 Task: Enable "Do Not Disturb" mode and configure its schedule and exceptions.
Action: Mouse pressed left at (518, 311)
Screenshot: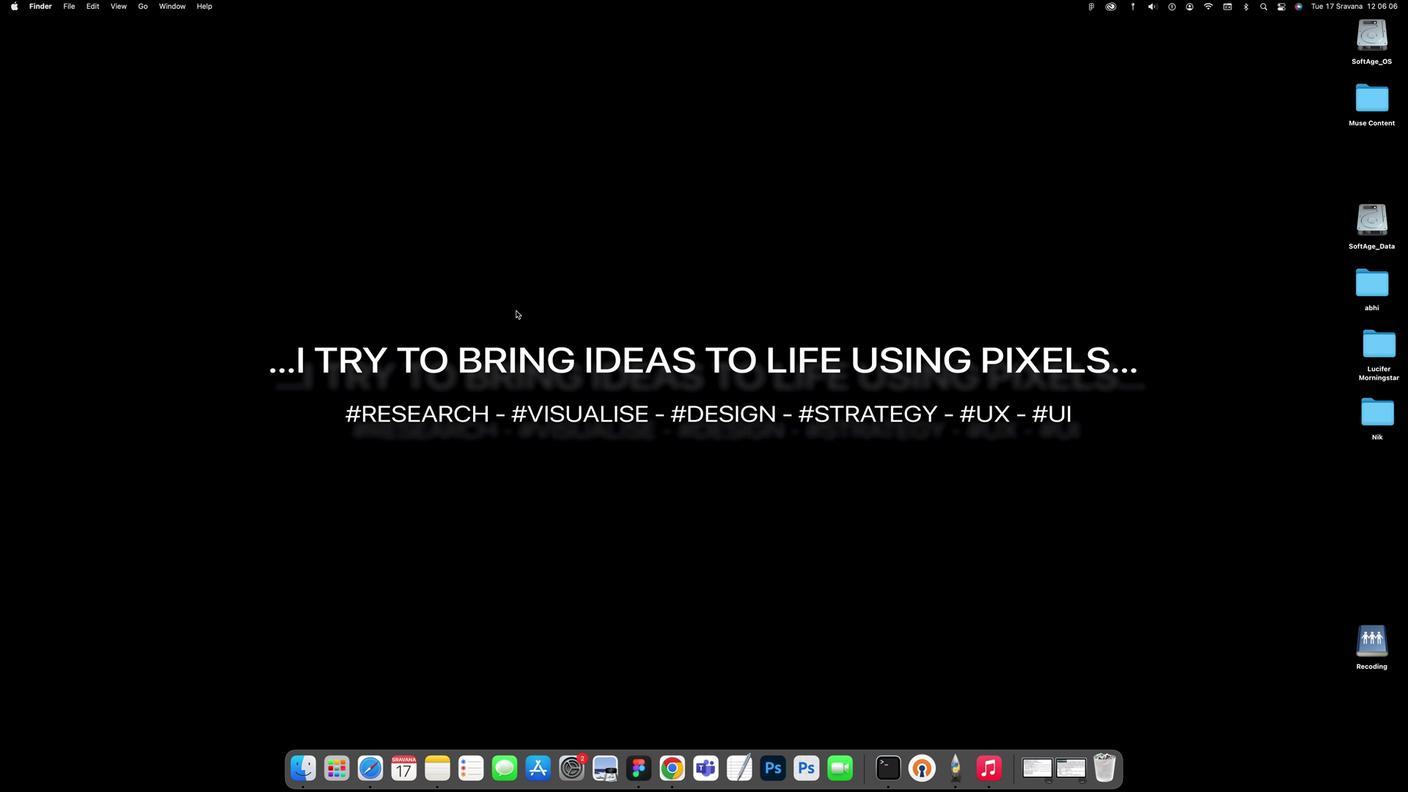 
Action: Mouse moved to (30, 10)
Screenshot: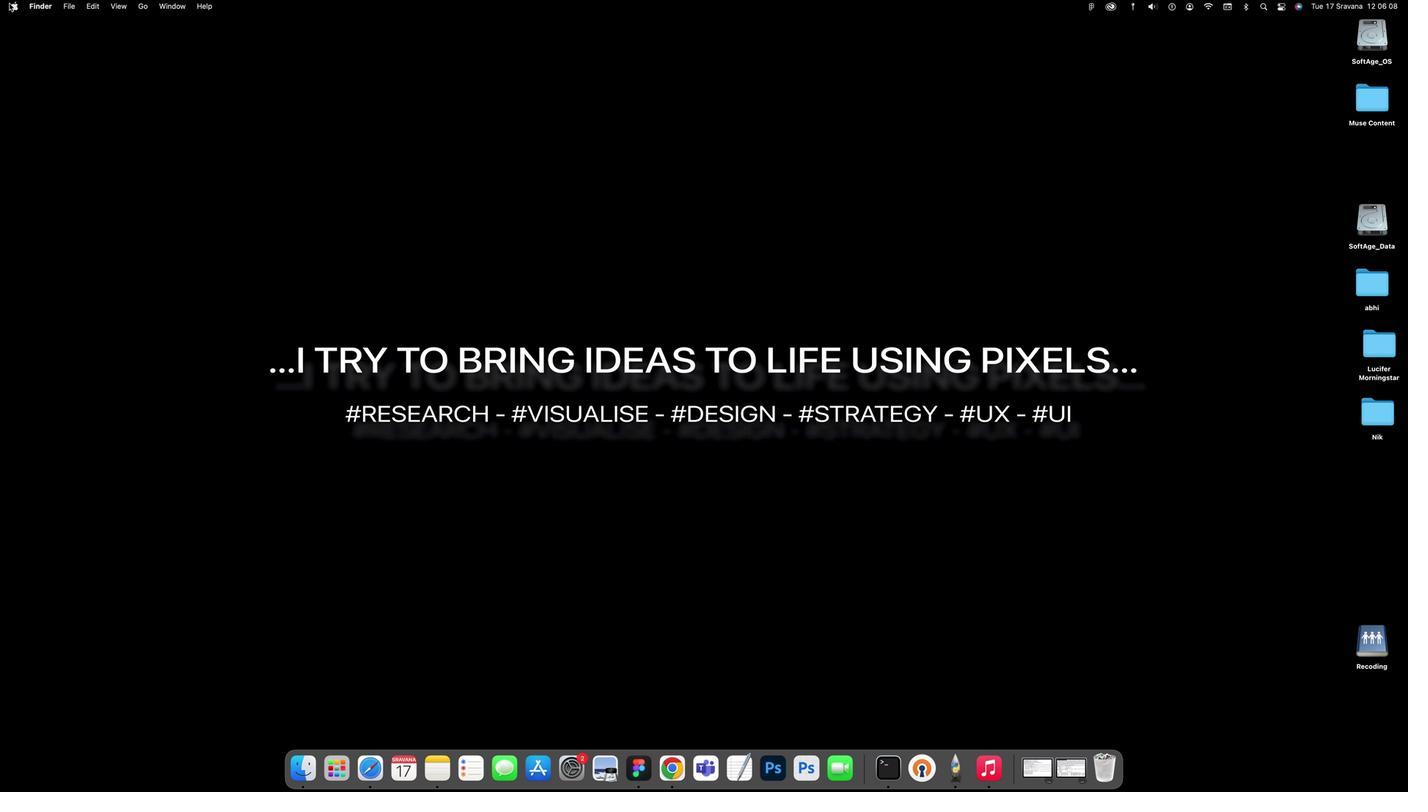 
Action: Mouse pressed left at (30, 10)
Screenshot: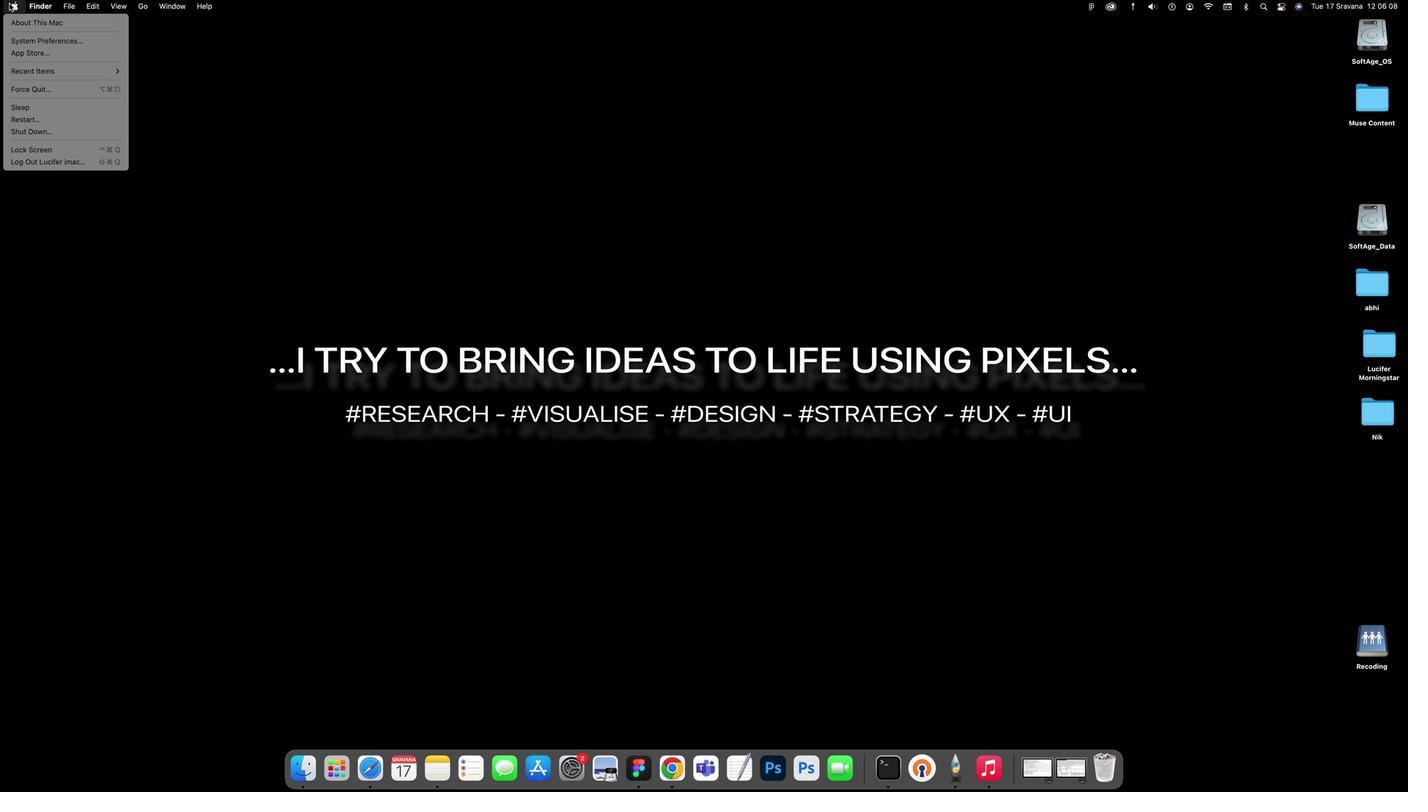 
Action: Mouse moved to (39, 46)
Screenshot: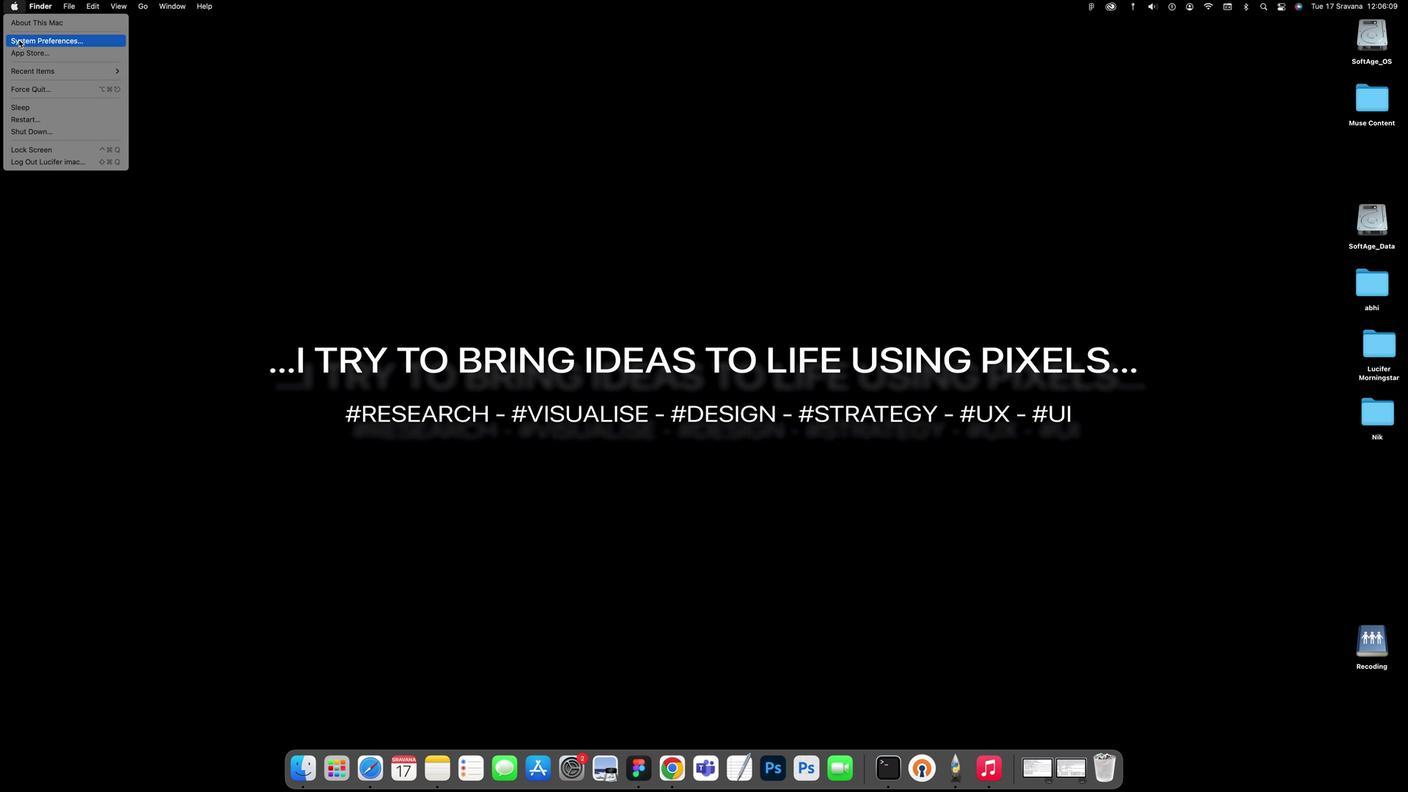 
Action: Mouse pressed left at (39, 46)
Screenshot: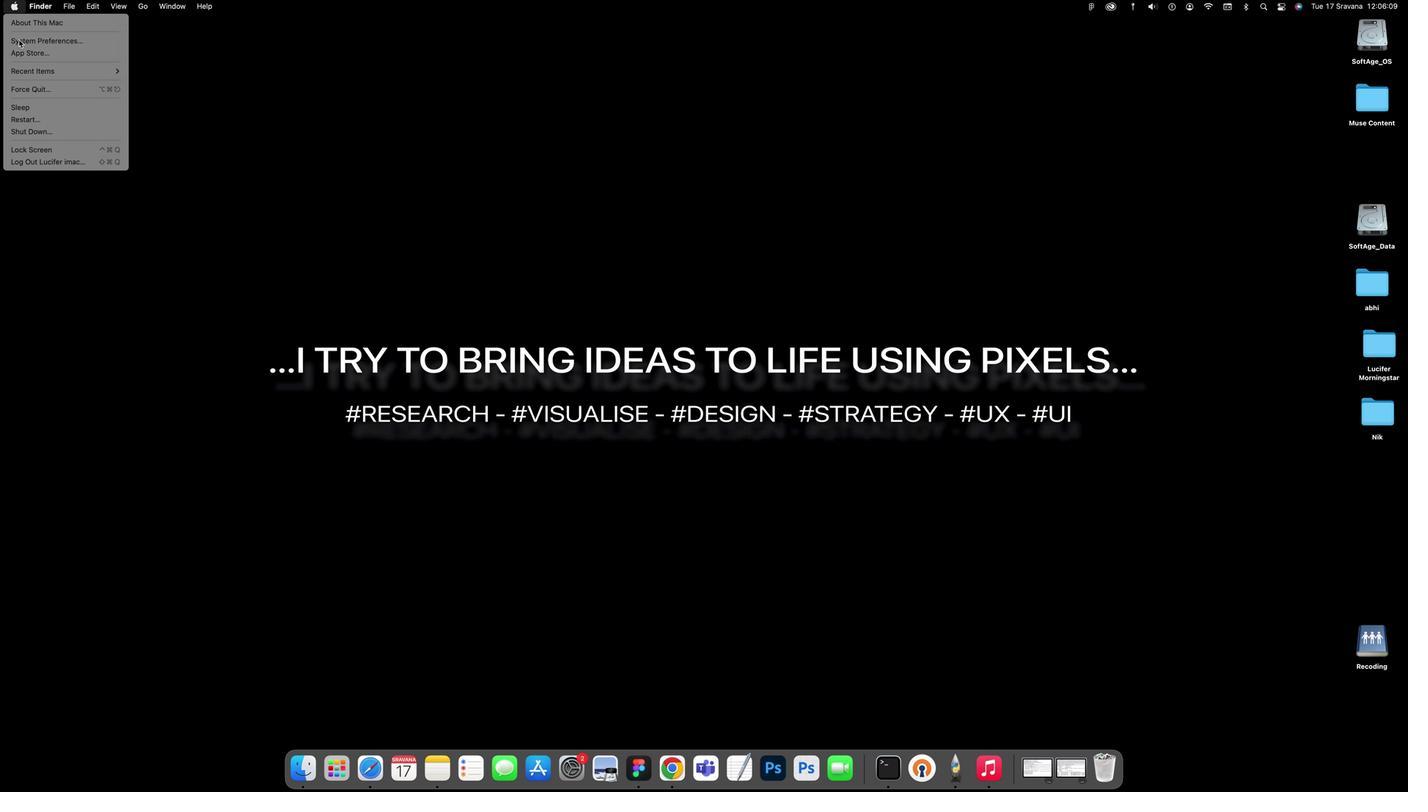 
Action: Mouse moved to (790, 341)
Screenshot: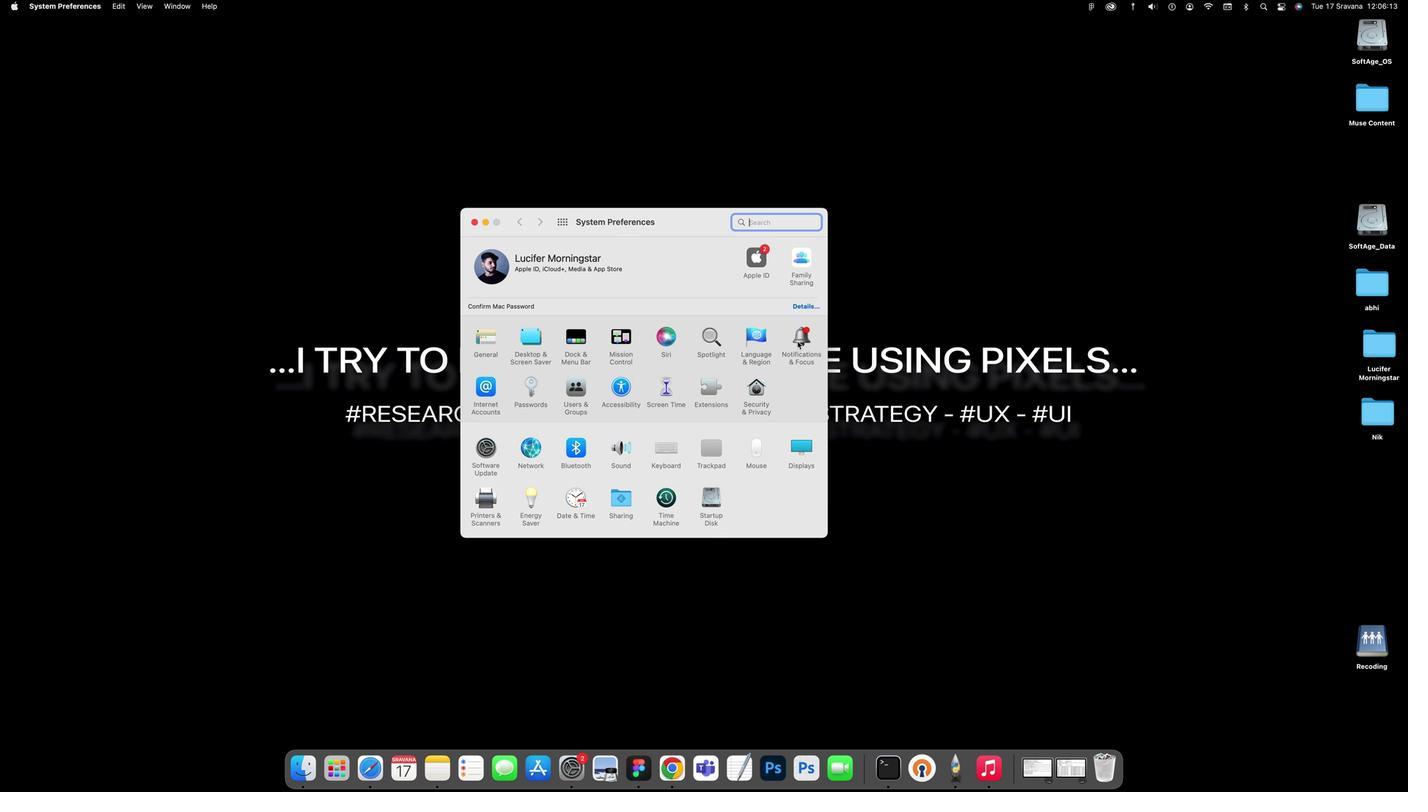 
Action: Mouse pressed left at (790, 341)
Screenshot: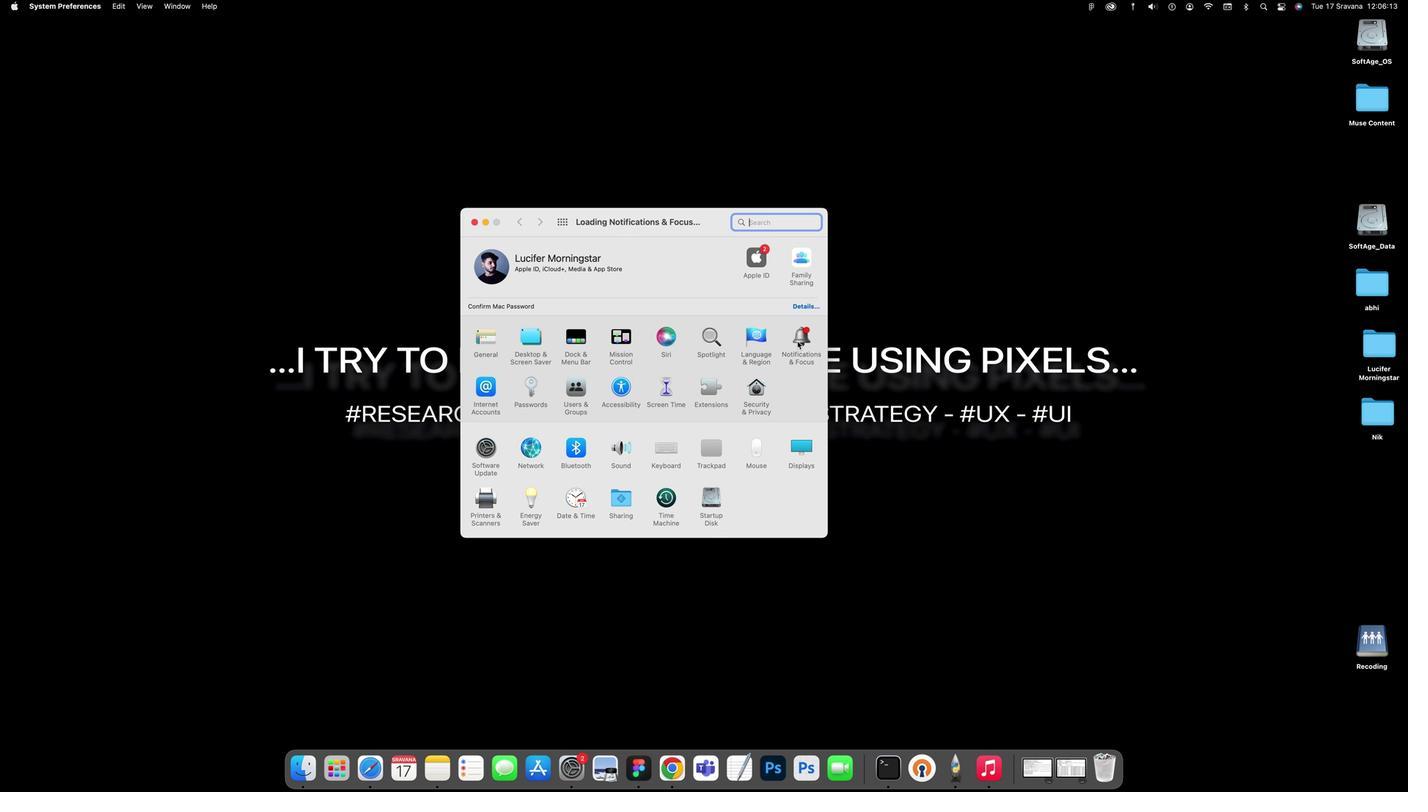 
Action: Mouse moved to (666, 253)
Screenshot: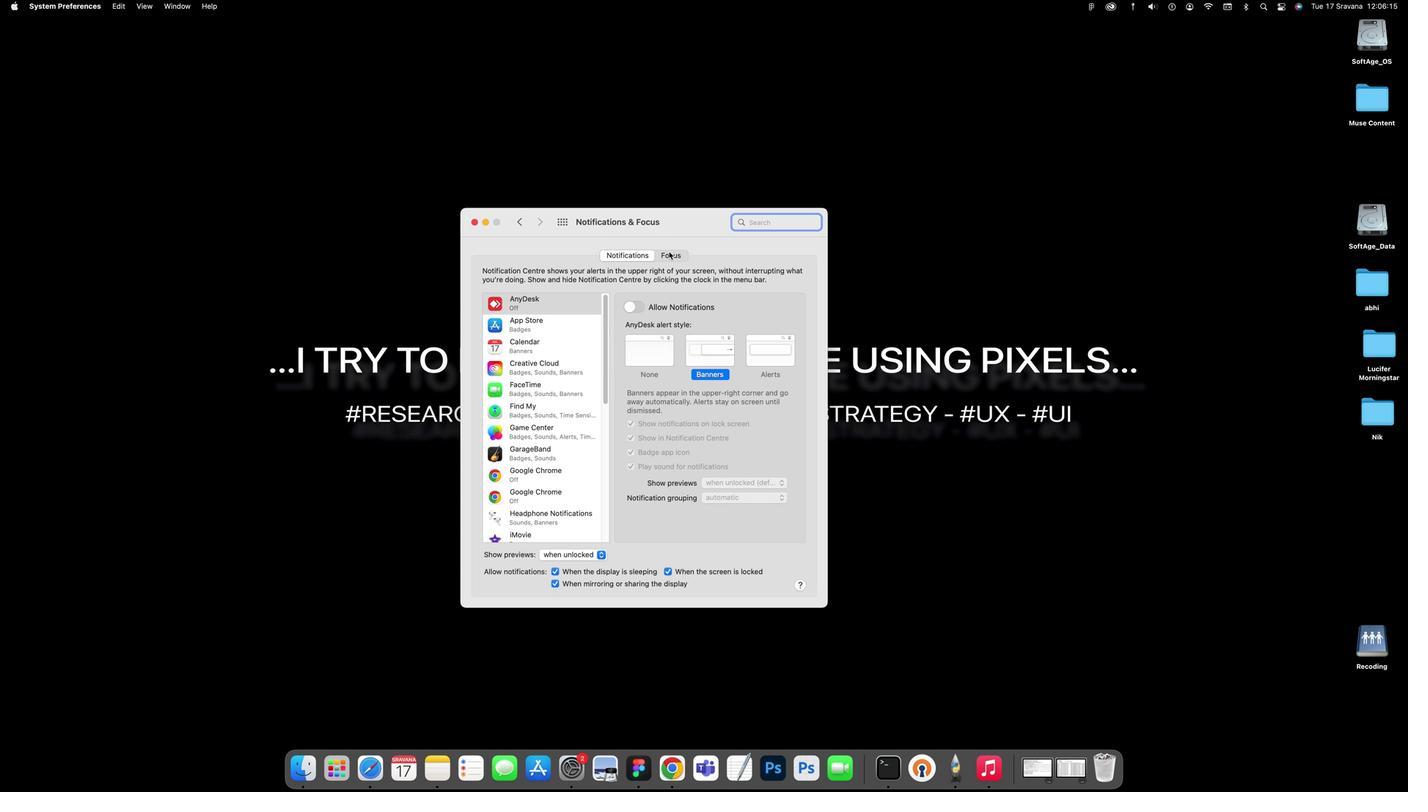 
Action: Mouse pressed left at (666, 253)
Screenshot: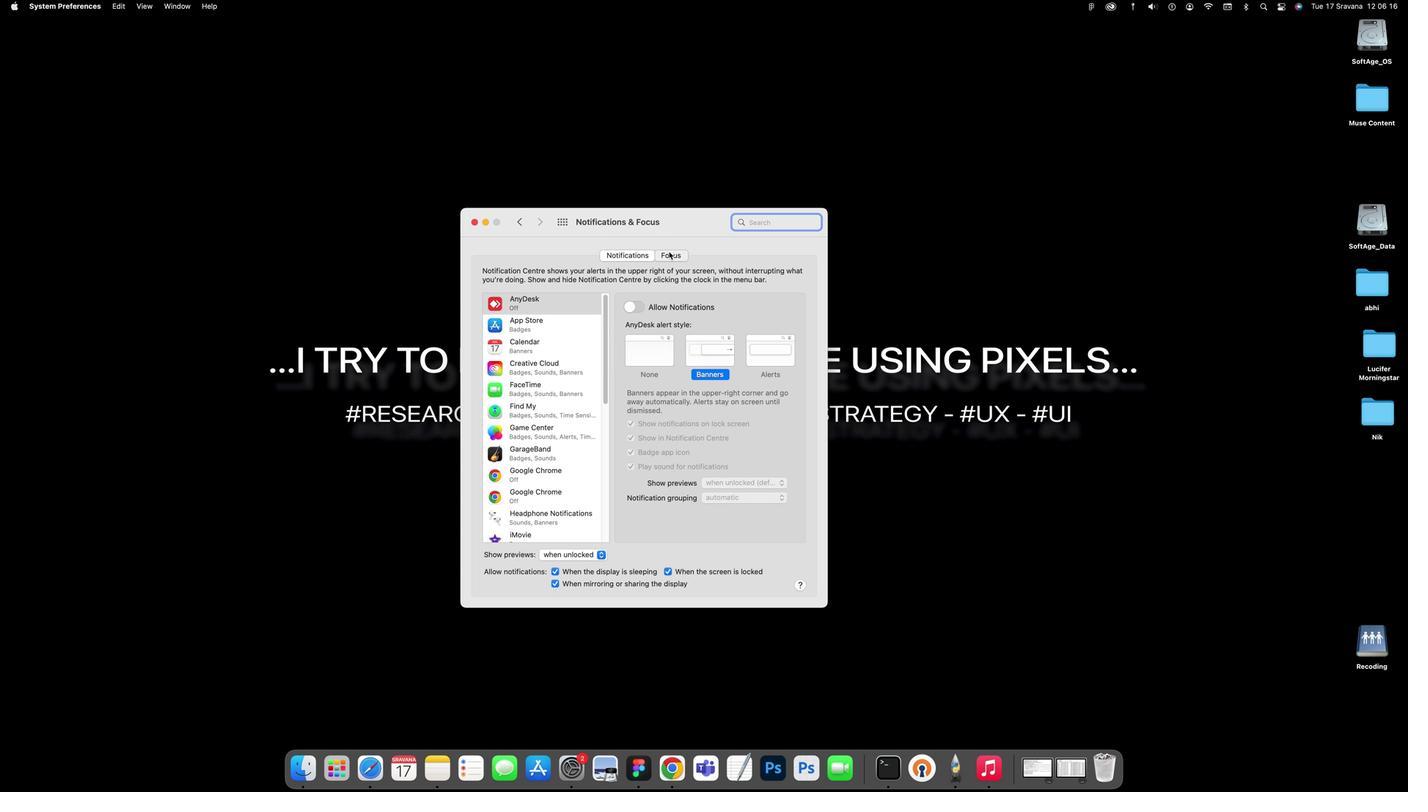 
Action: Mouse moved to (616, 294)
Screenshot: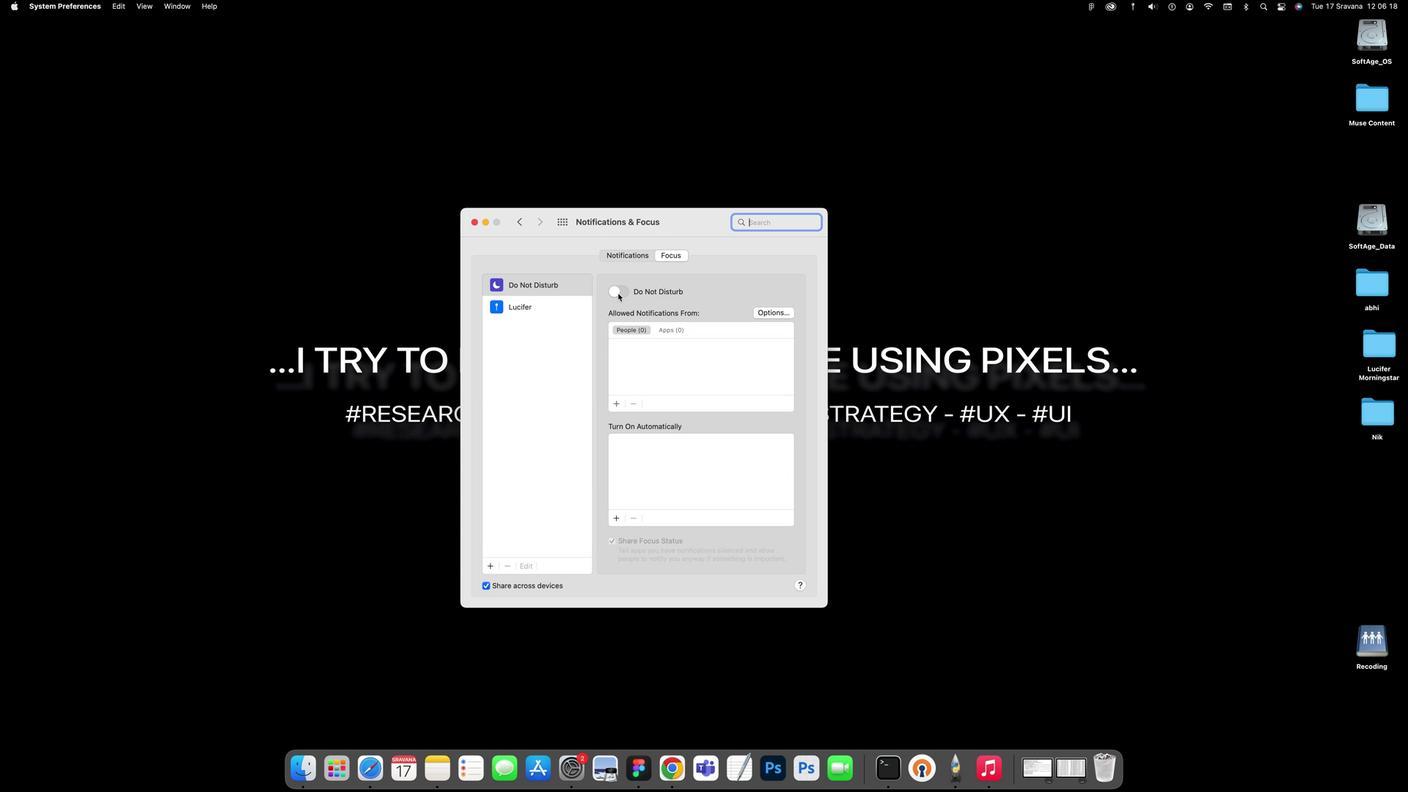 
Action: Mouse pressed left at (616, 294)
Screenshot: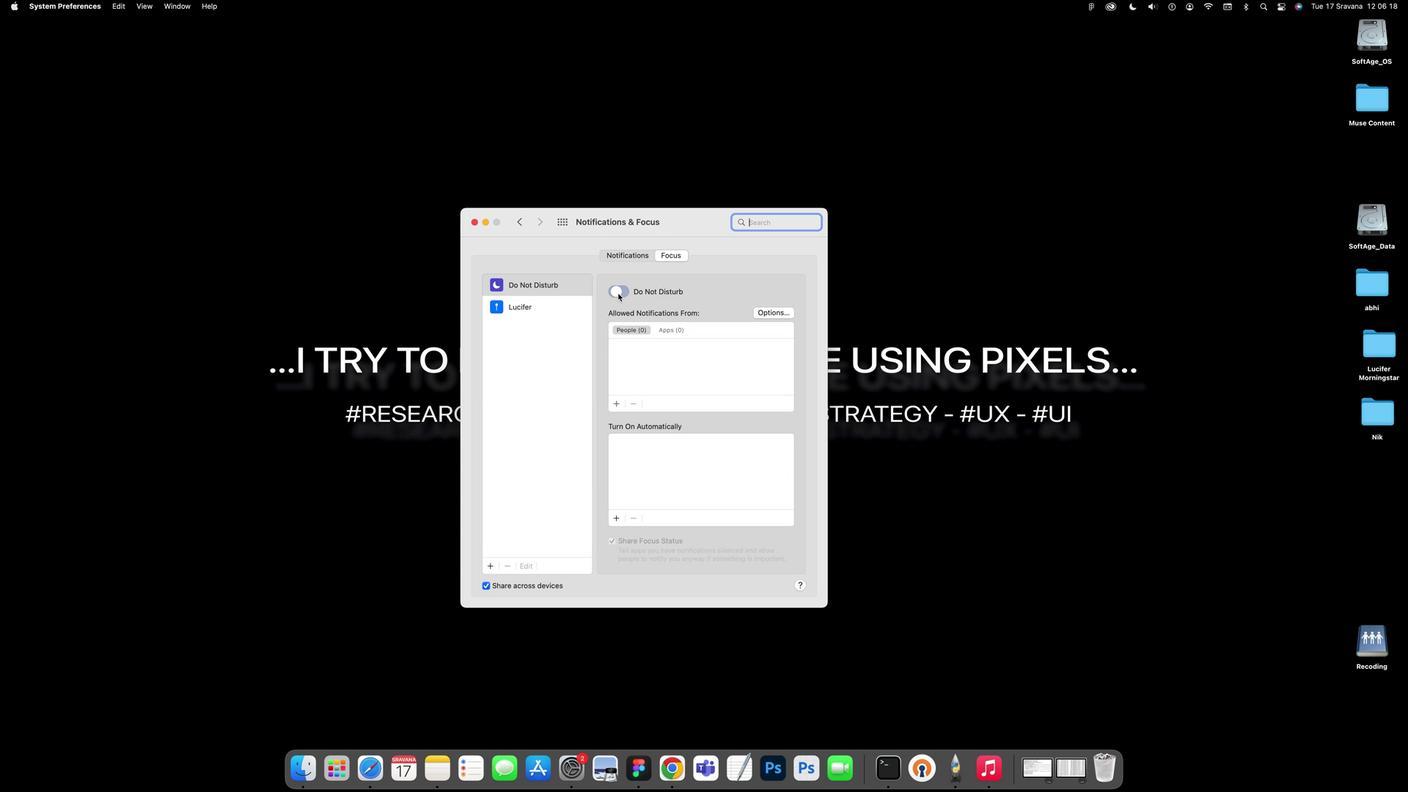 
Action: Mouse moved to (778, 313)
Screenshot: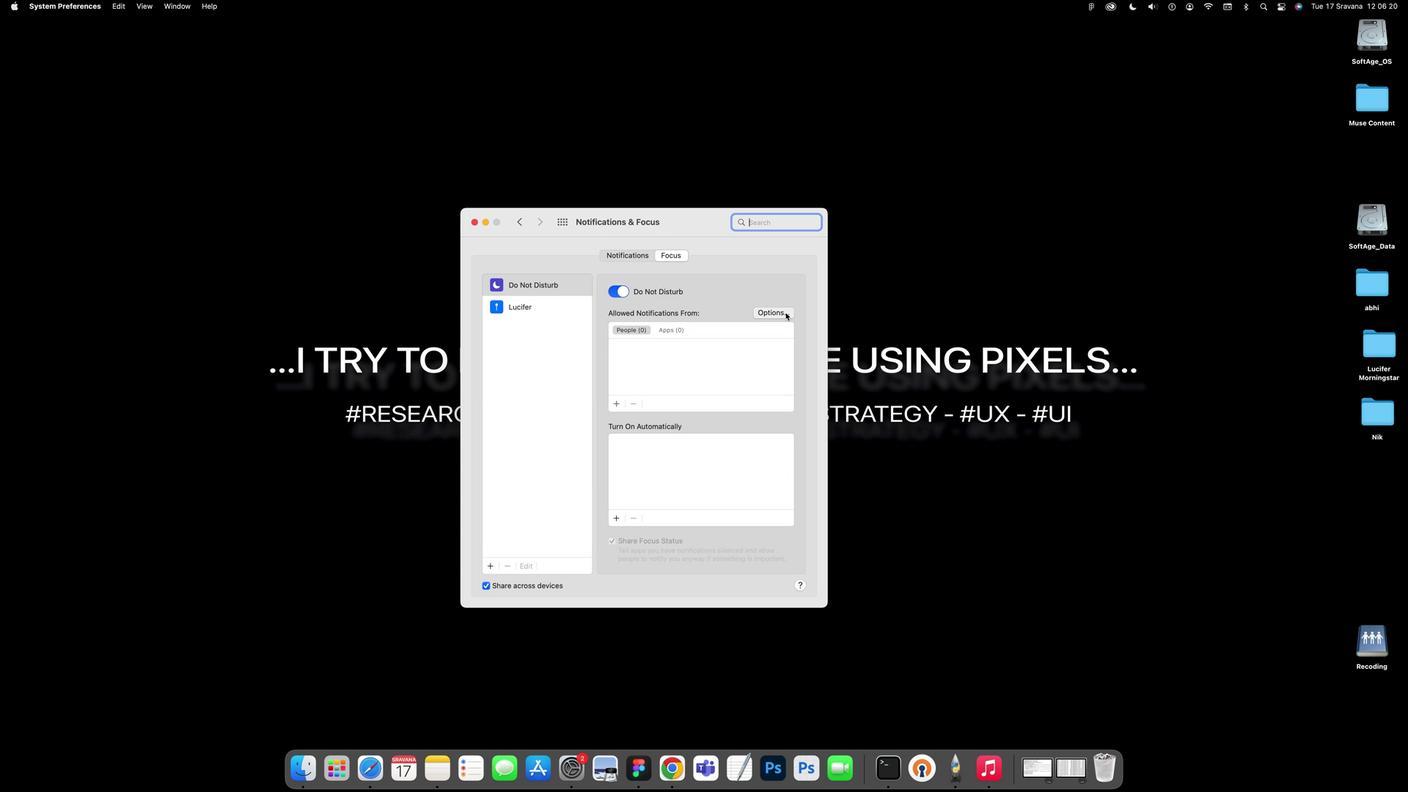 
Action: Mouse pressed left at (778, 313)
Screenshot: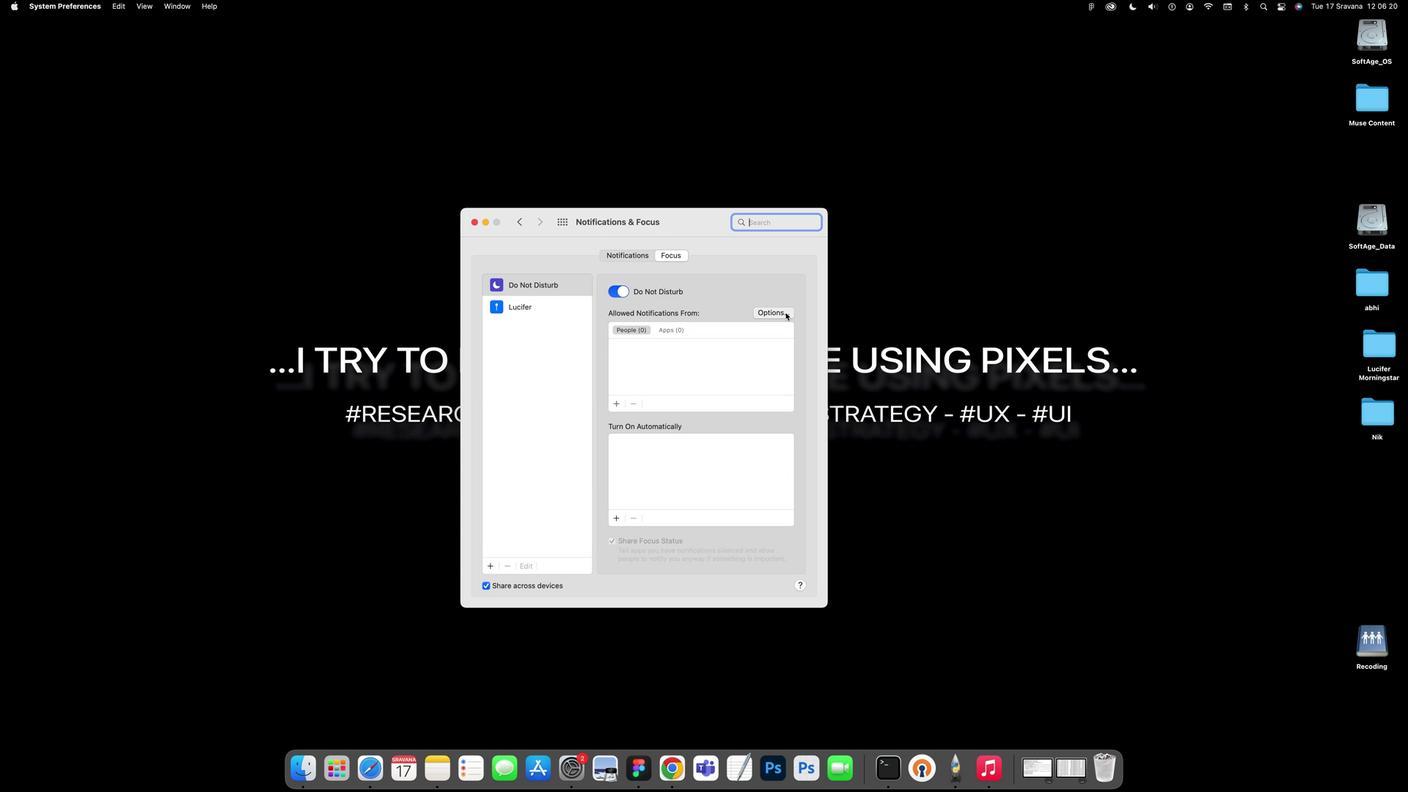 
Action: Mouse moved to (524, 391)
Screenshot: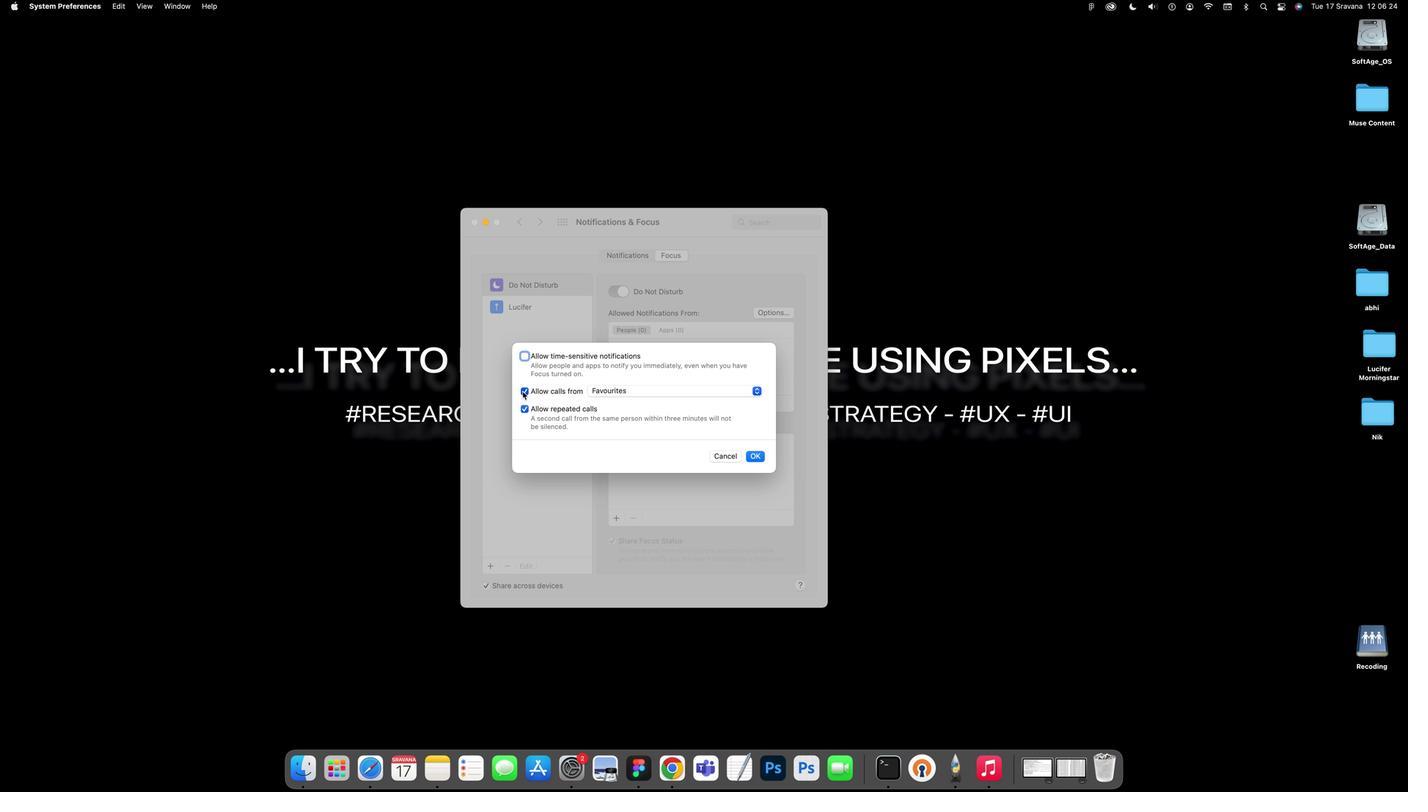 
Action: Mouse pressed left at (524, 391)
Screenshot: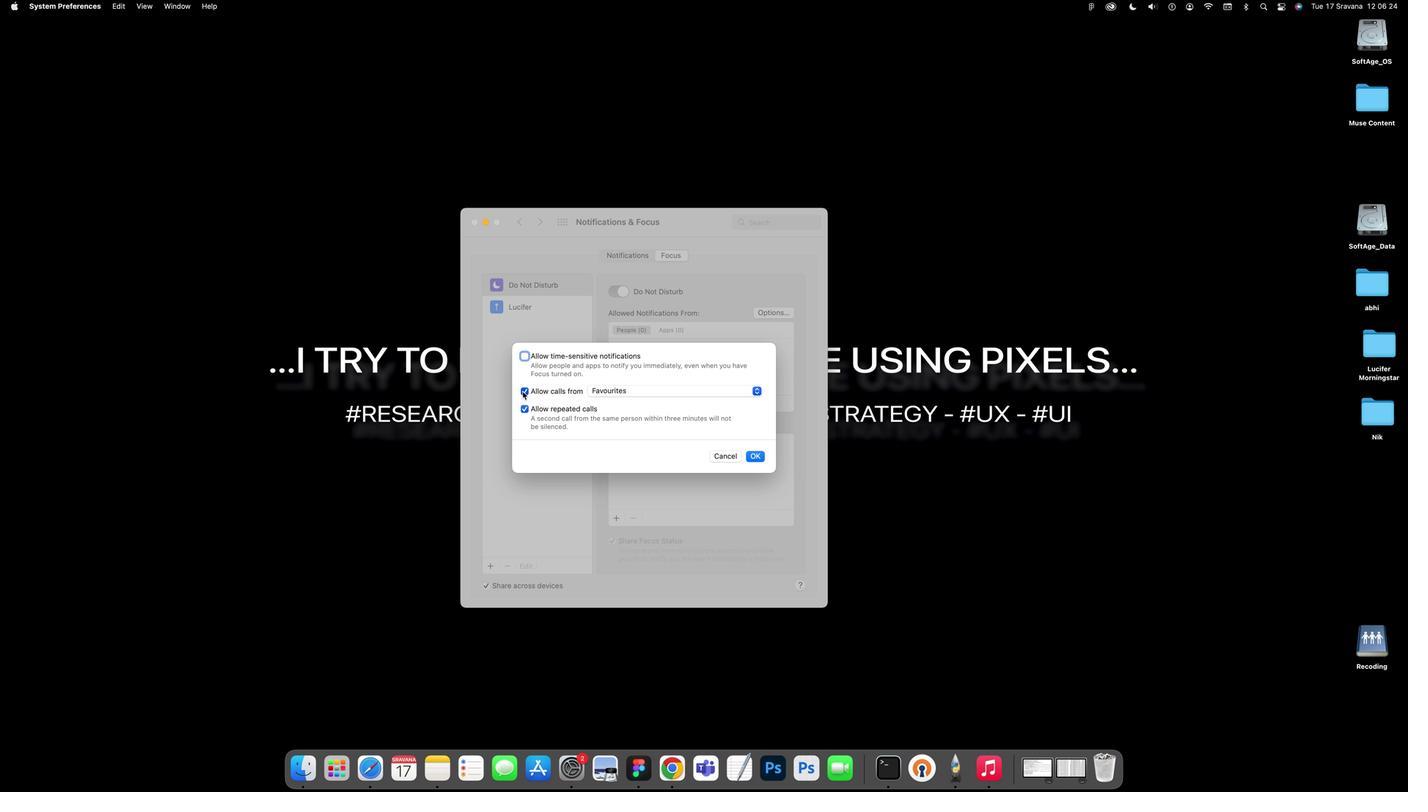 
Action: Mouse moved to (743, 452)
Screenshot: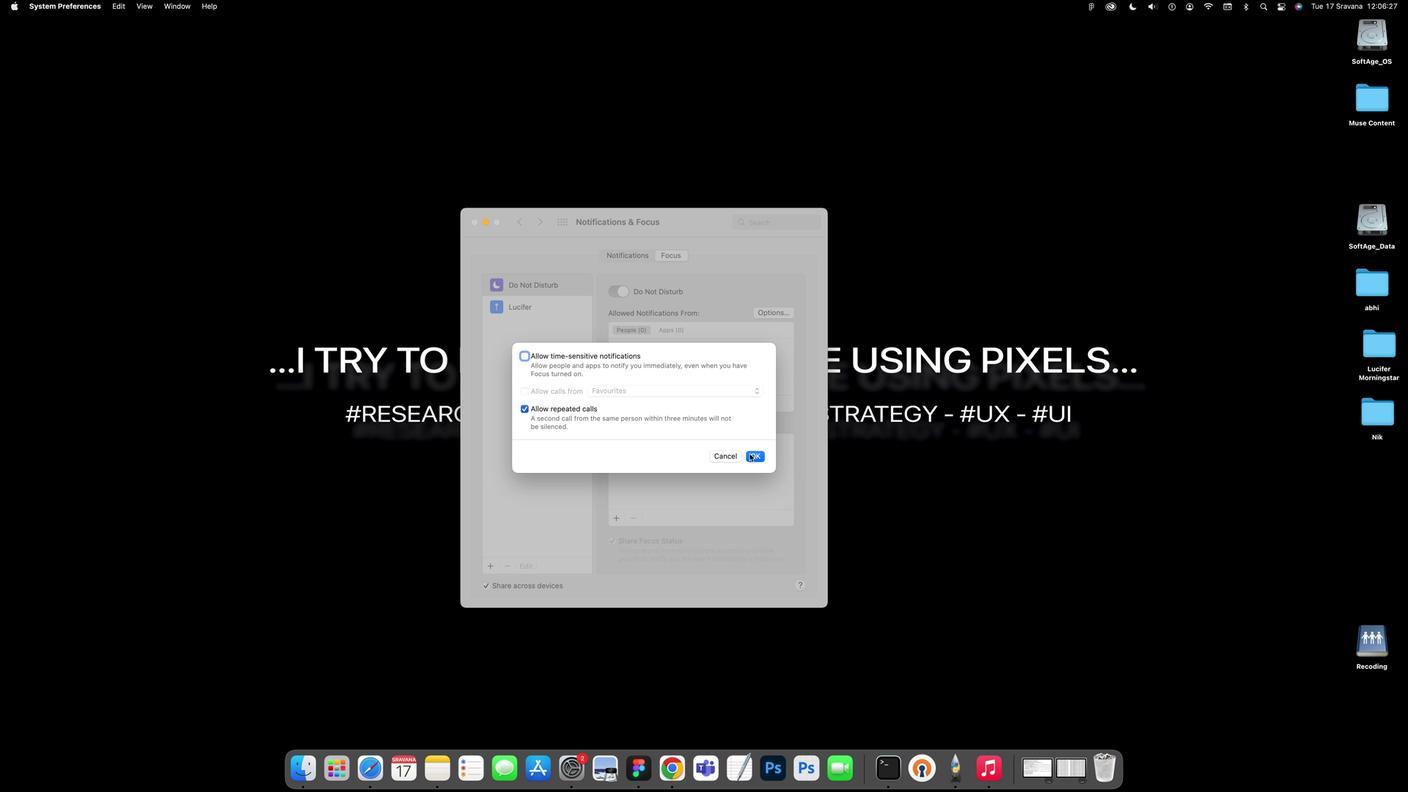 
Action: Mouse pressed left at (743, 452)
Screenshot: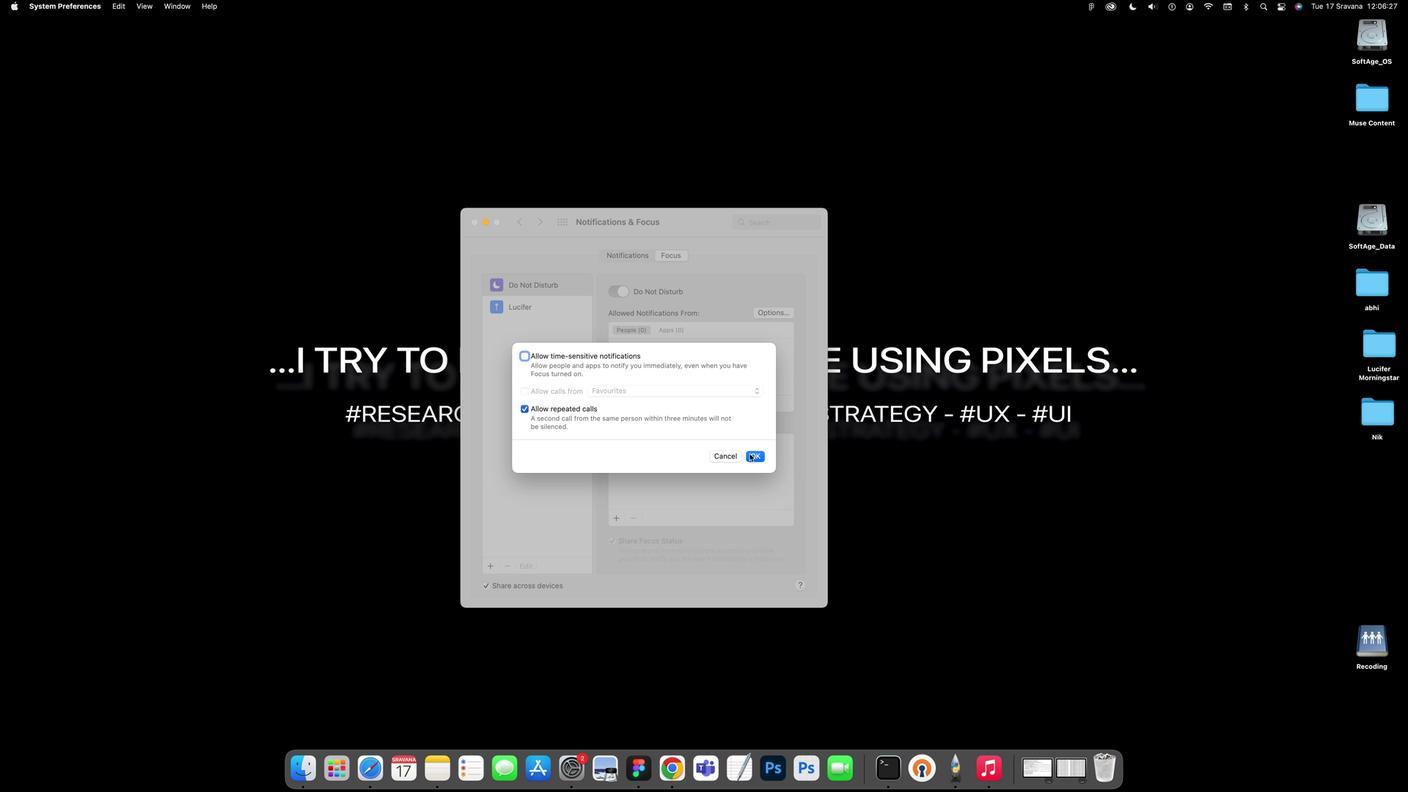 
Action: Mouse moved to (618, 514)
Screenshot: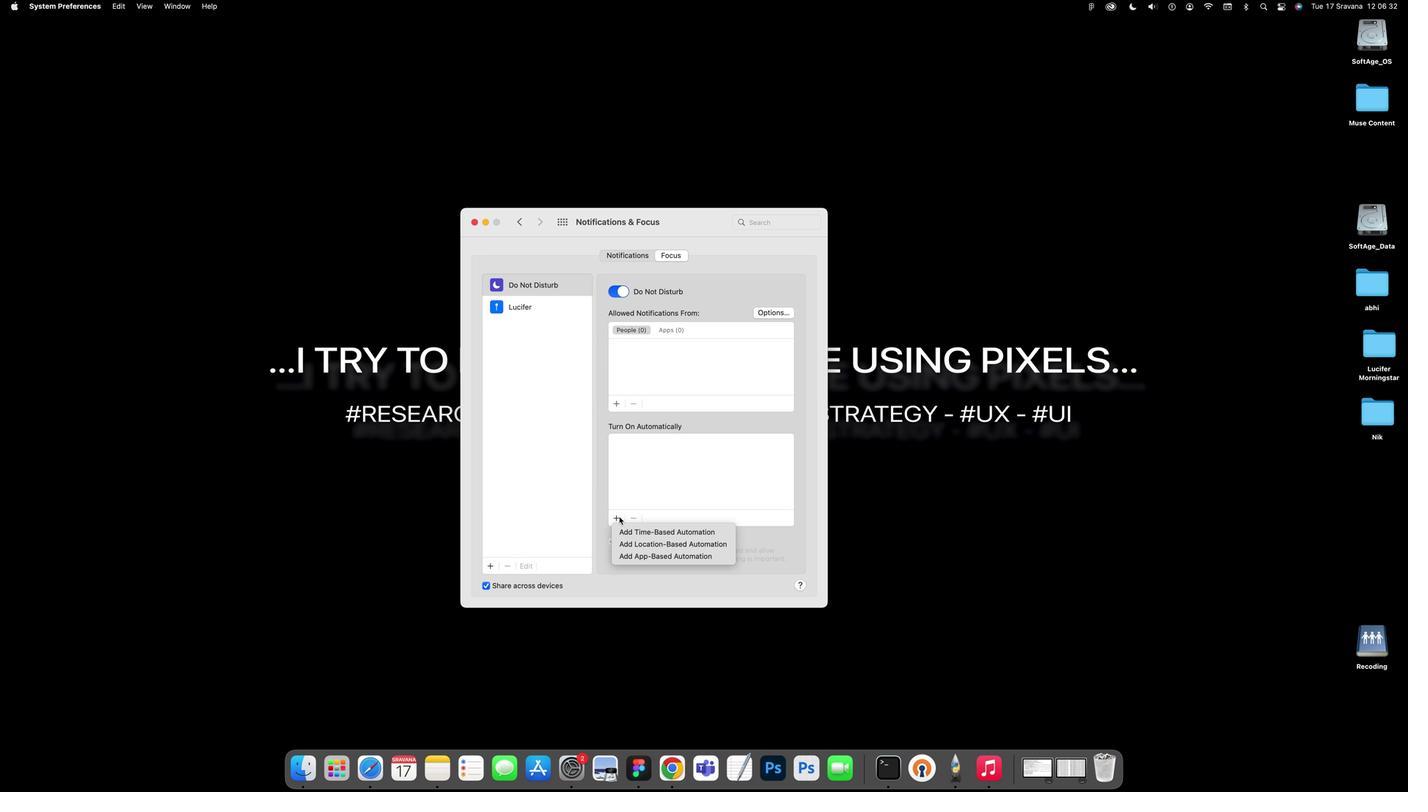 
Action: Mouse pressed left at (618, 514)
Screenshot: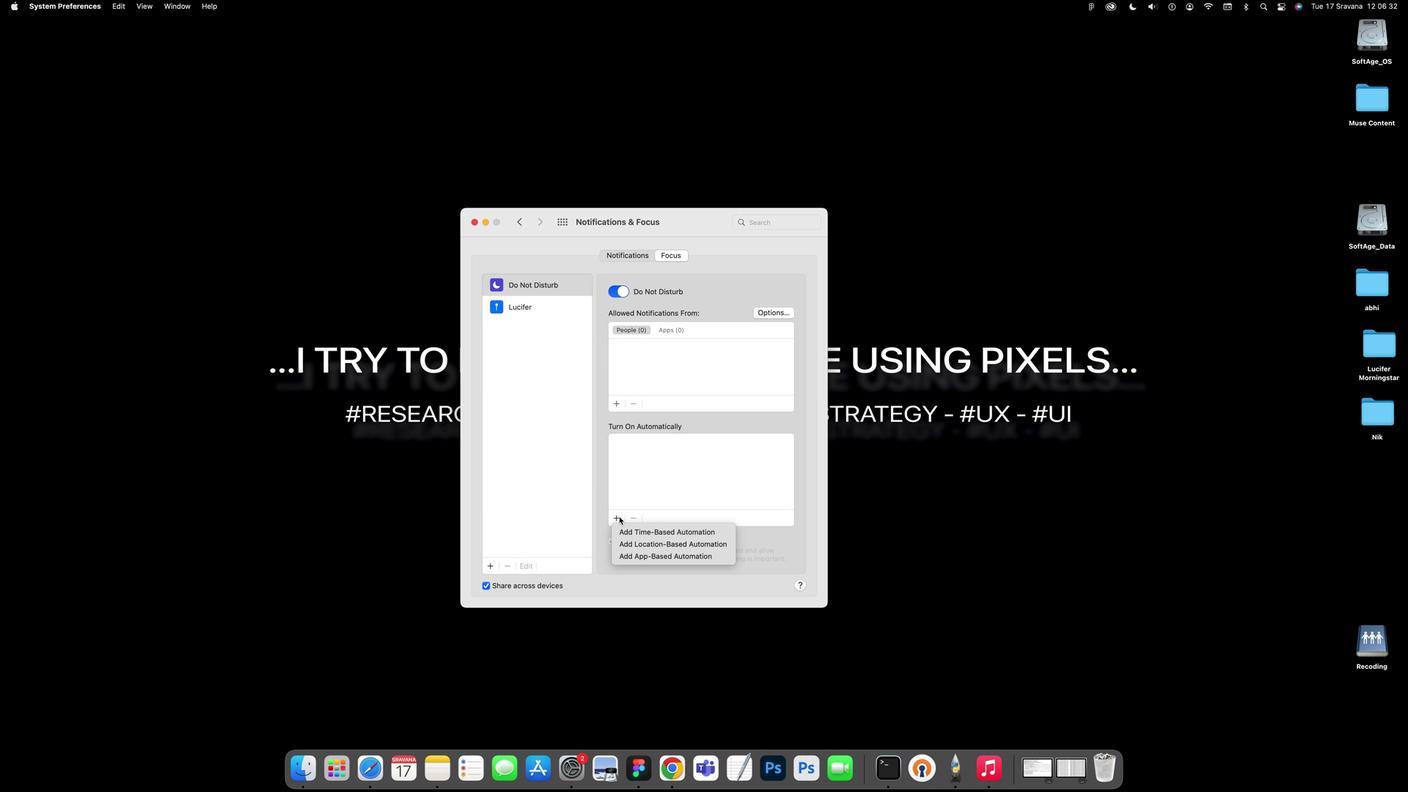 
Action: Mouse moved to (627, 539)
Screenshot: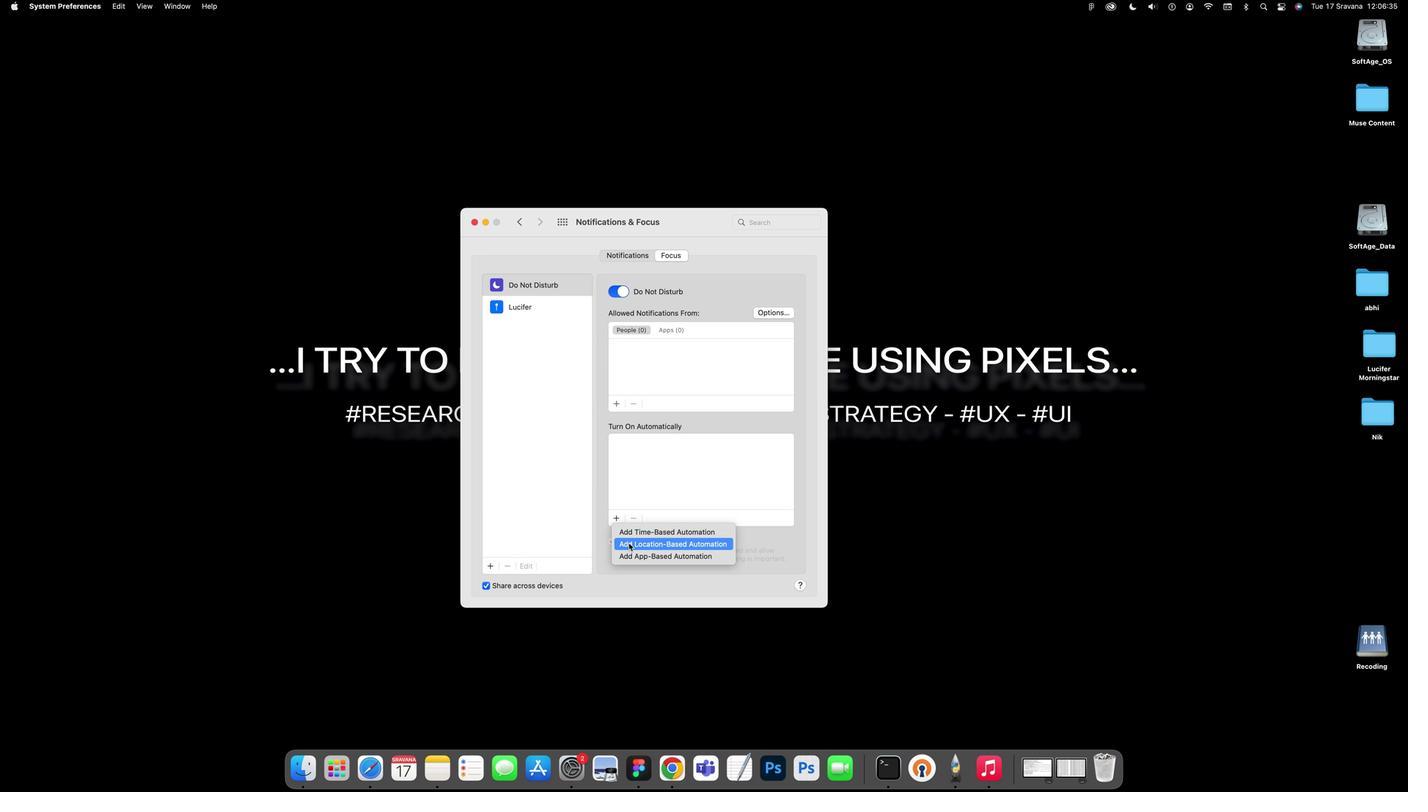
Action: Mouse pressed left at (627, 539)
Screenshot: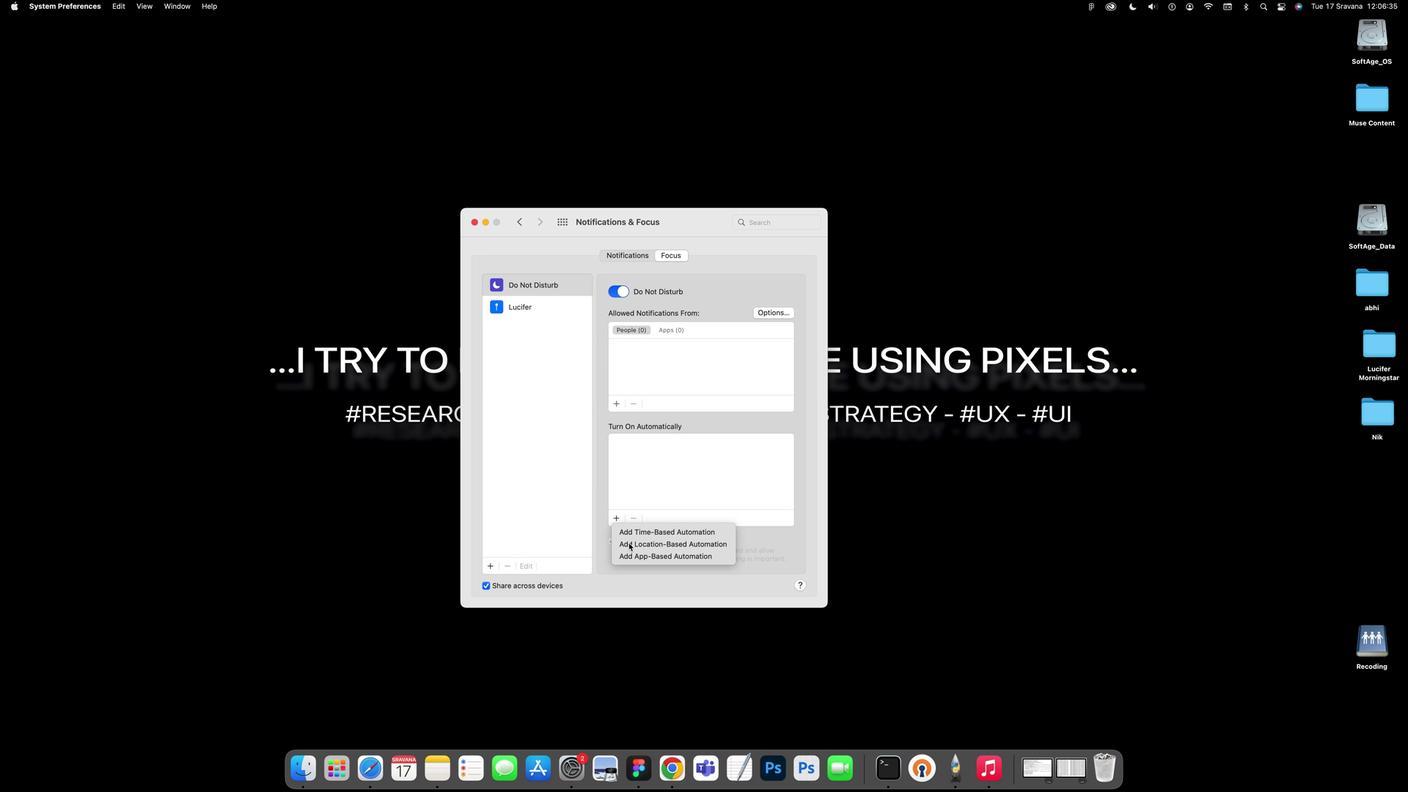 
Action: Mouse moved to (664, 327)
Screenshot: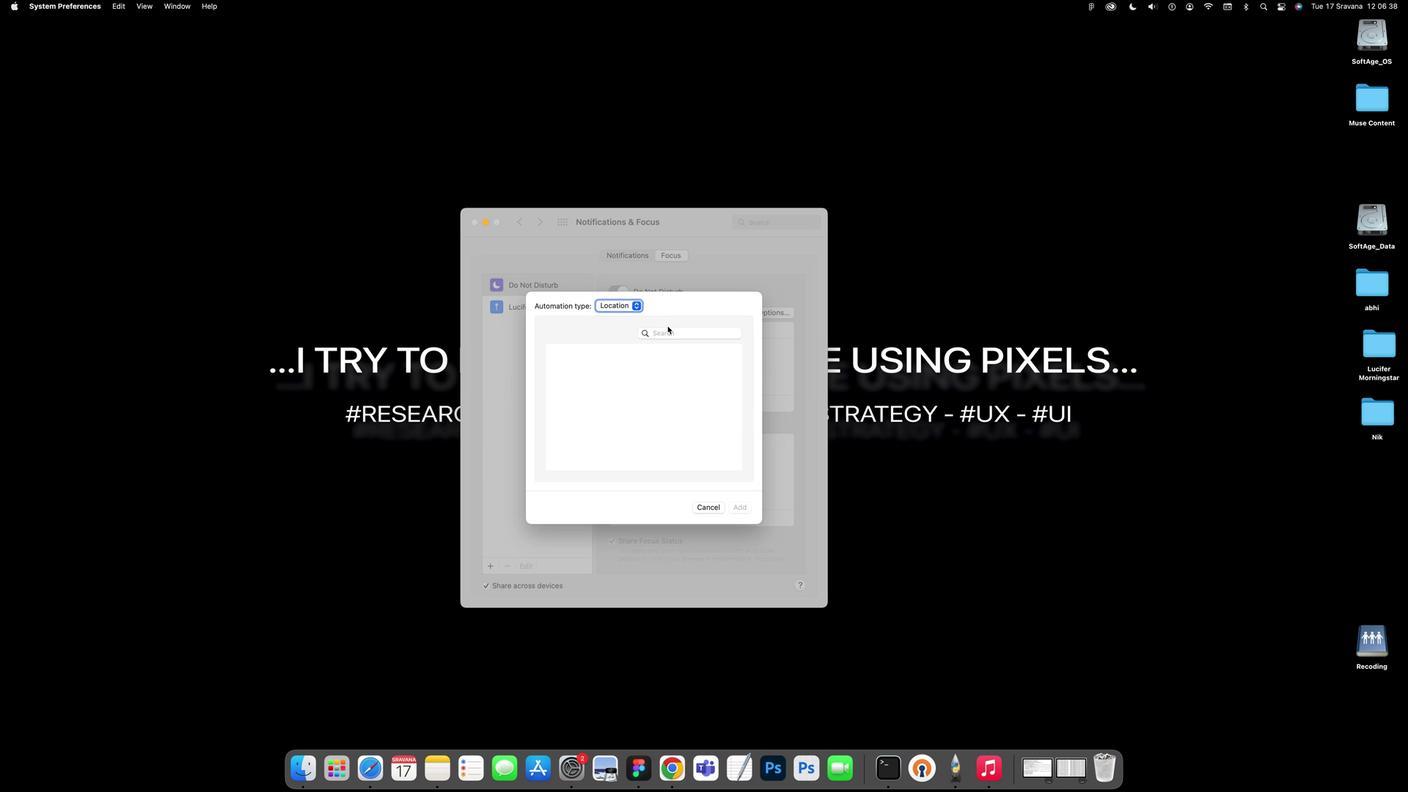 
Action: Mouse pressed left at (664, 327)
Screenshot: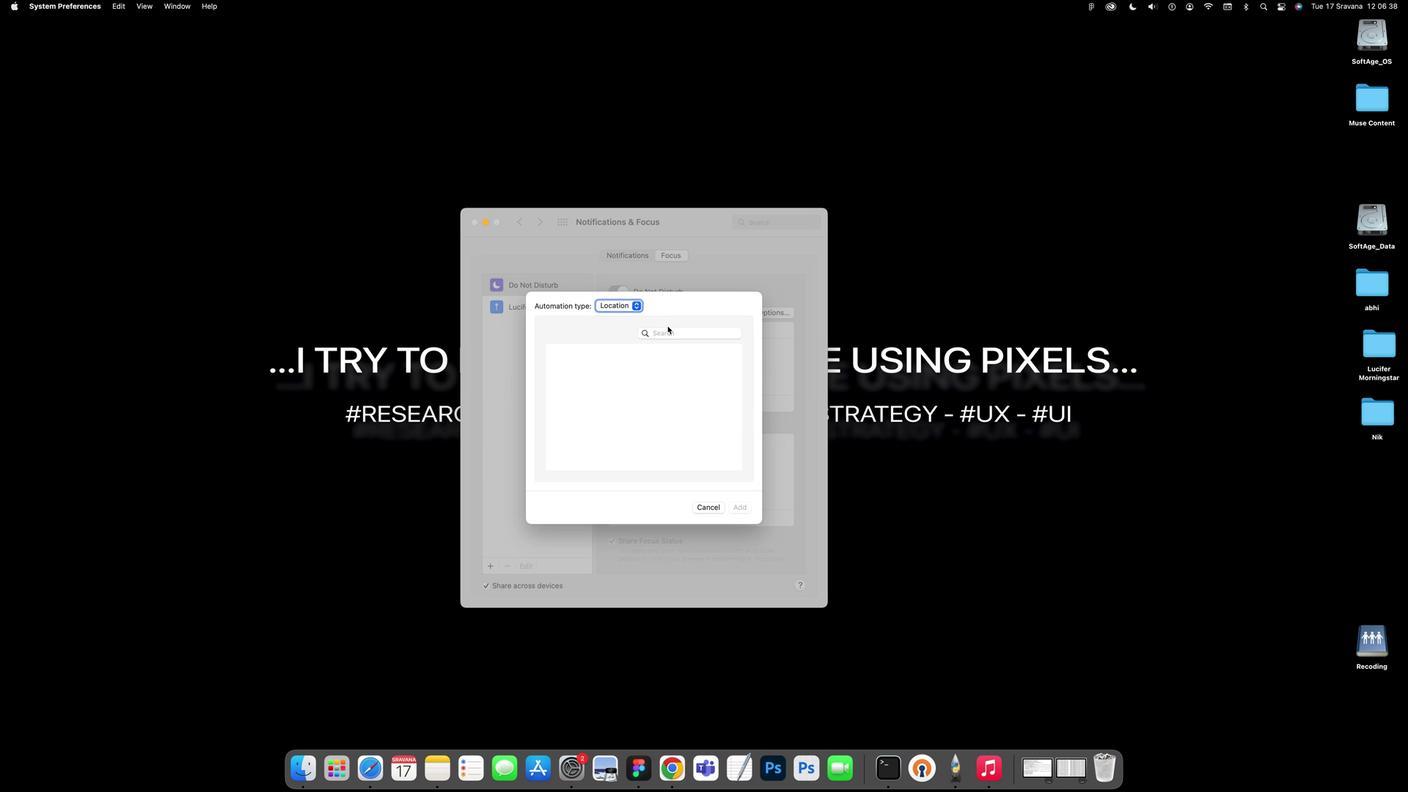 
Action: Mouse moved to (663, 331)
Screenshot: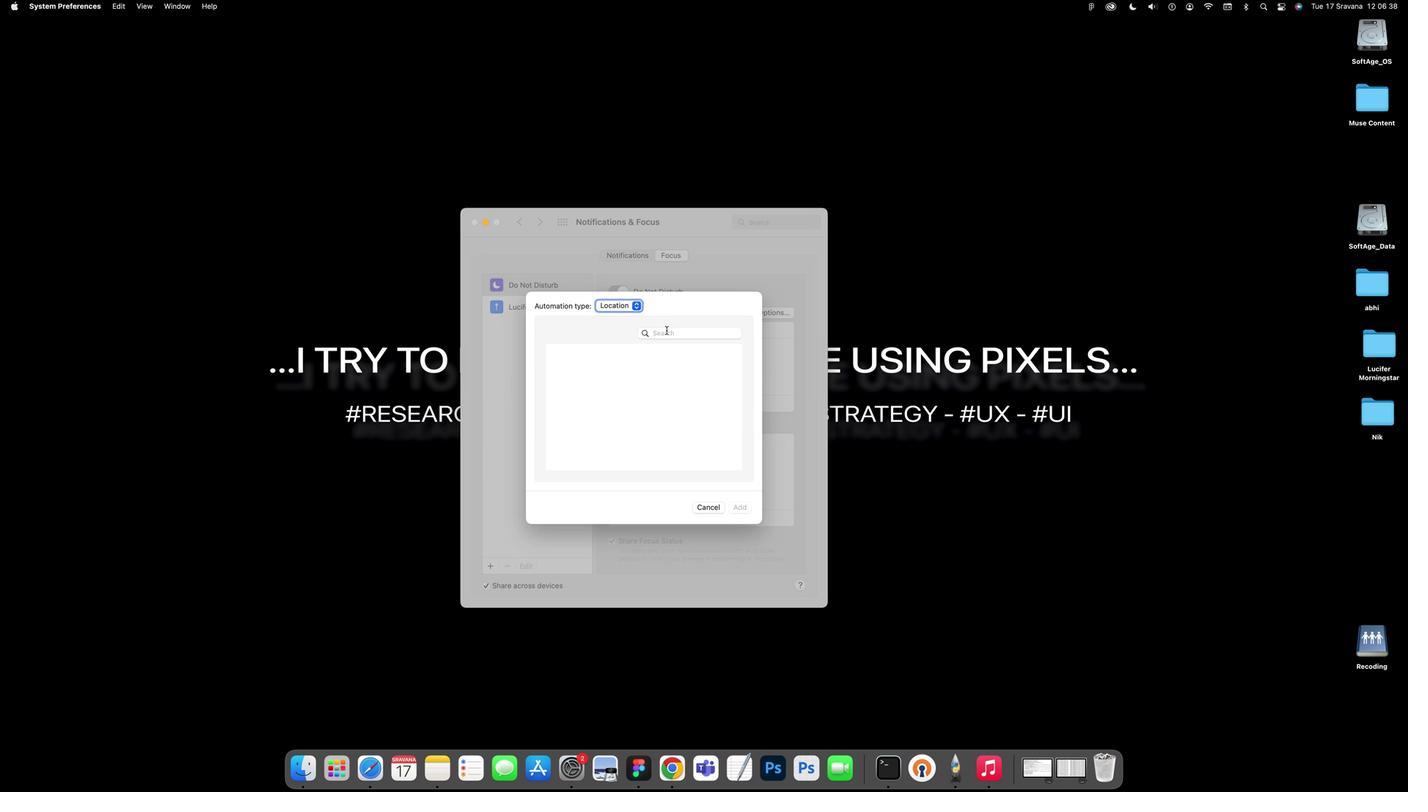 
Action: Mouse pressed left at (663, 331)
Screenshot: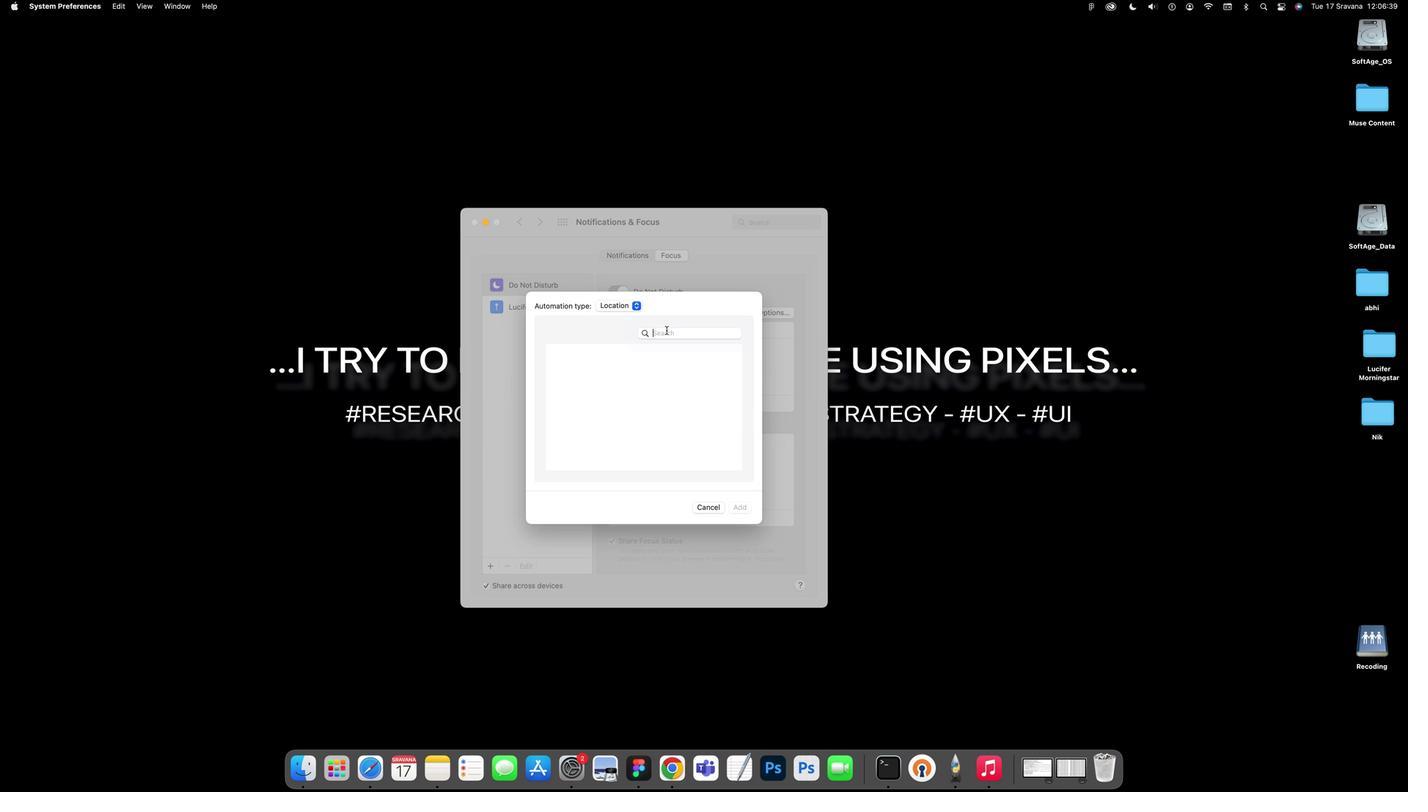 
Action: Mouse moved to (618, 308)
Screenshot: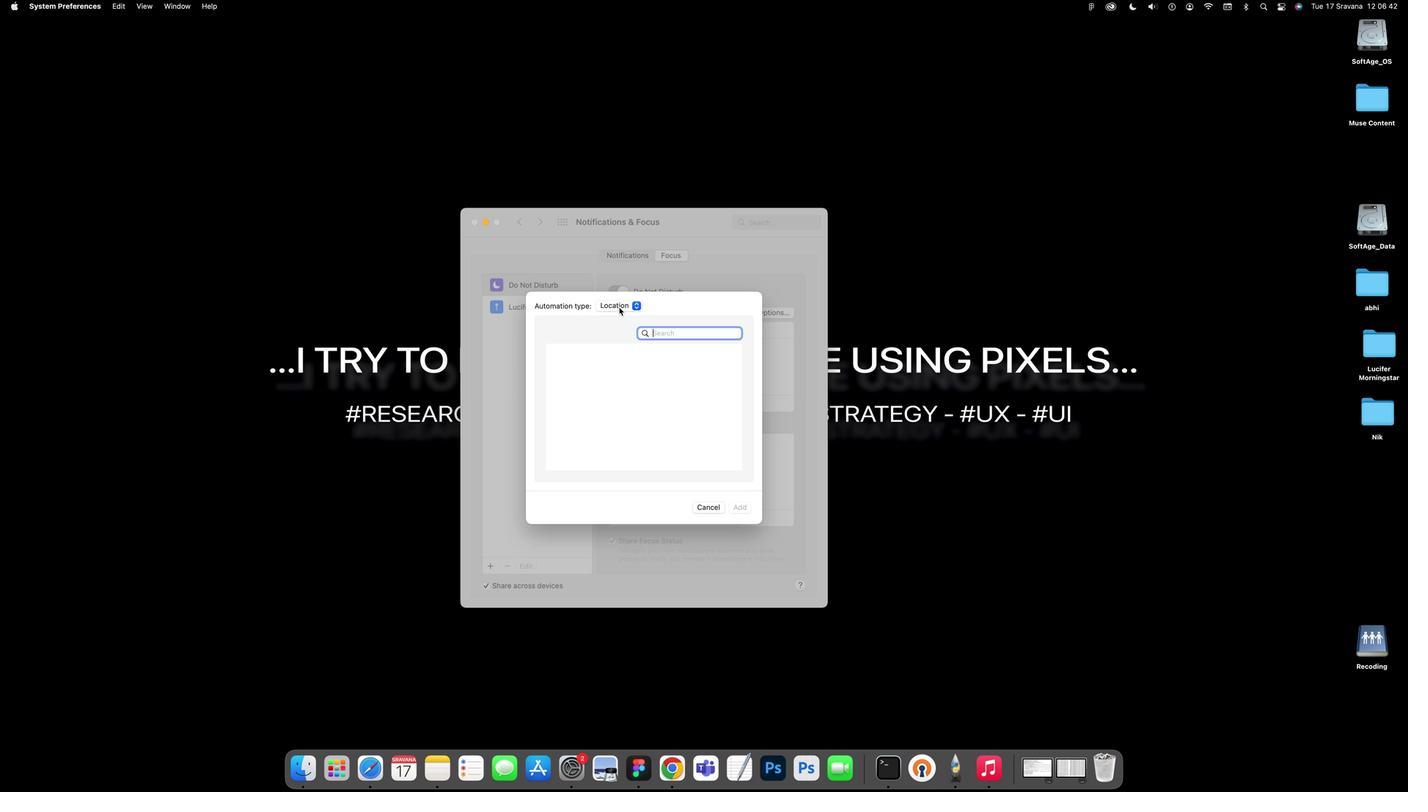 
Action: Mouse pressed left at (618, 308)
Screenshot: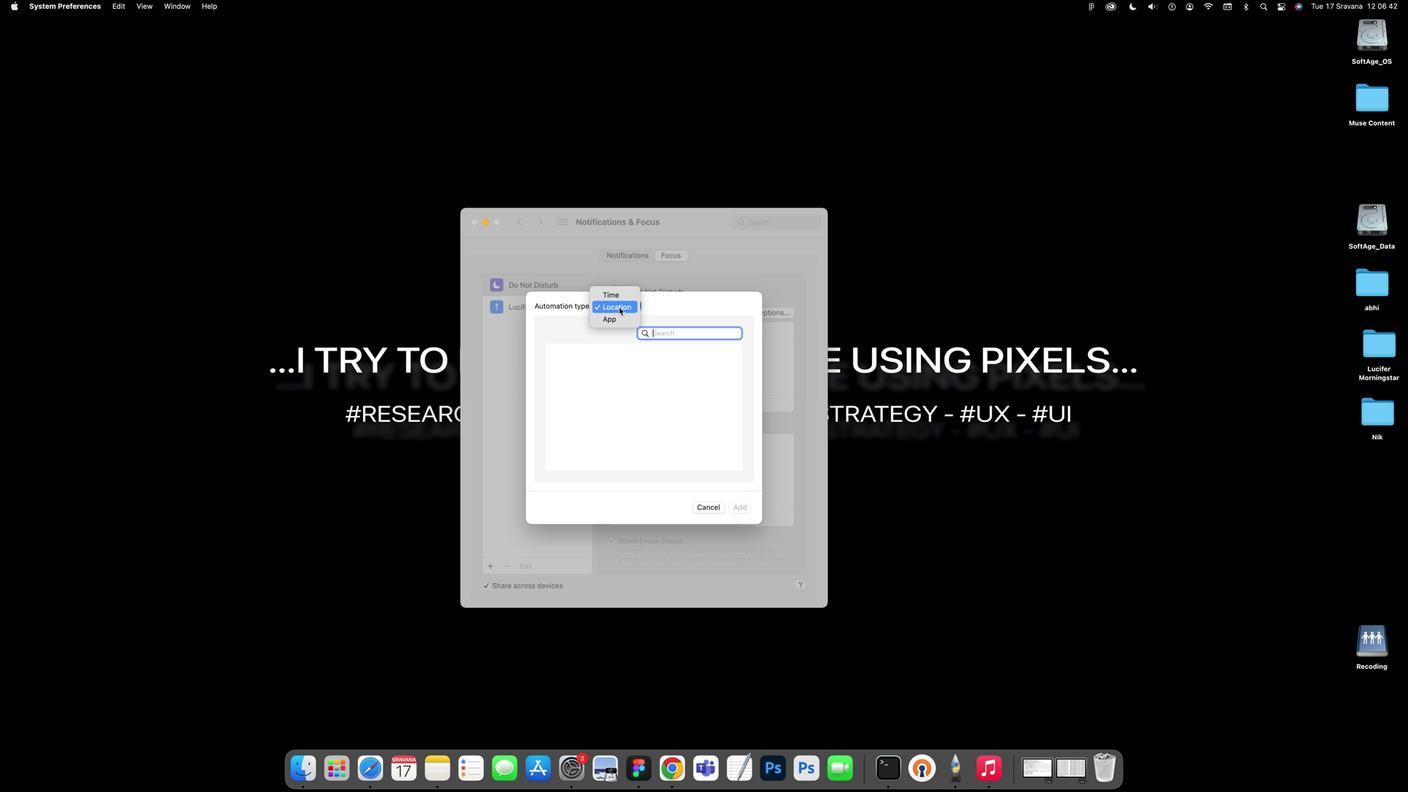 
Action: Mouse moved to (619, 314)
Screenshot: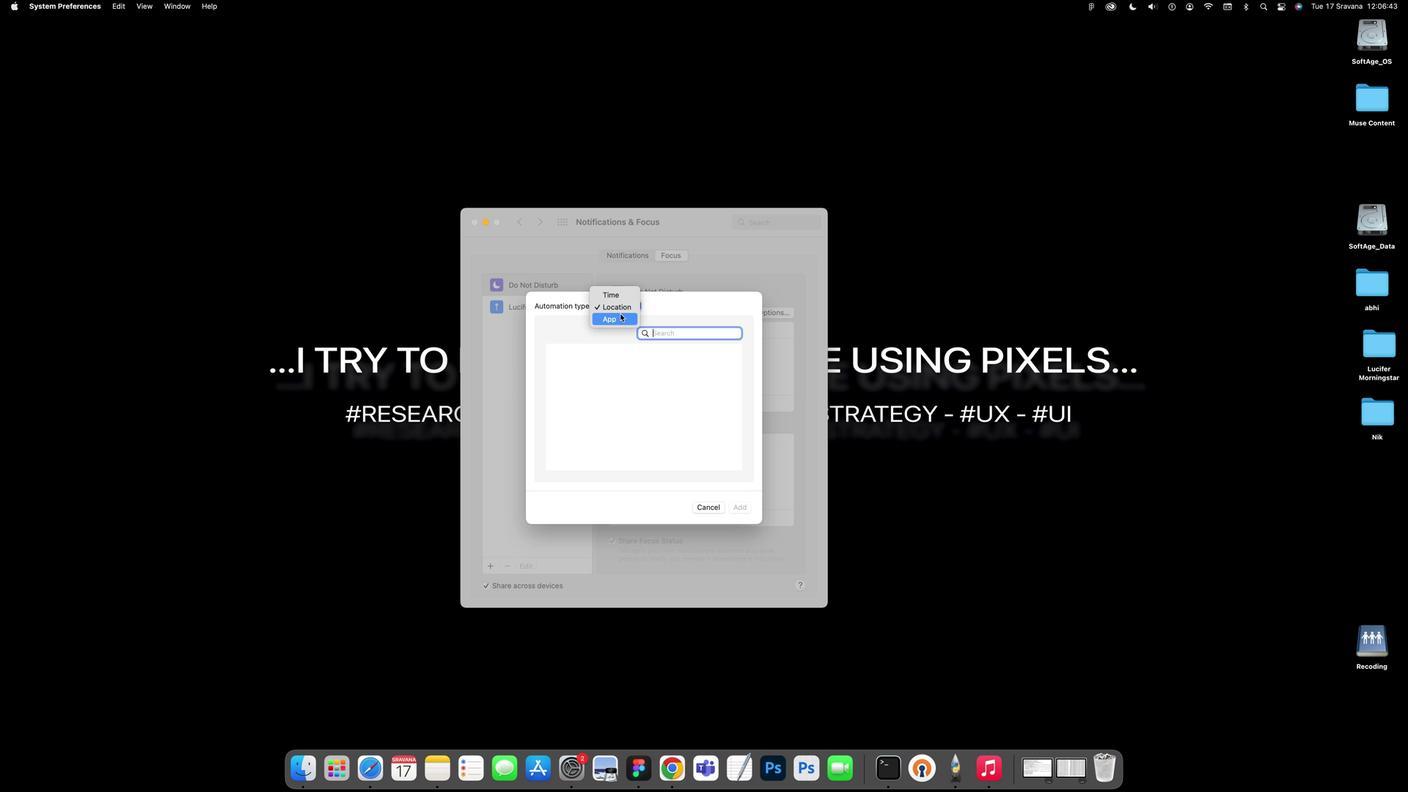 
Action: Mouse pressed left at (619, 314)
Screenshot: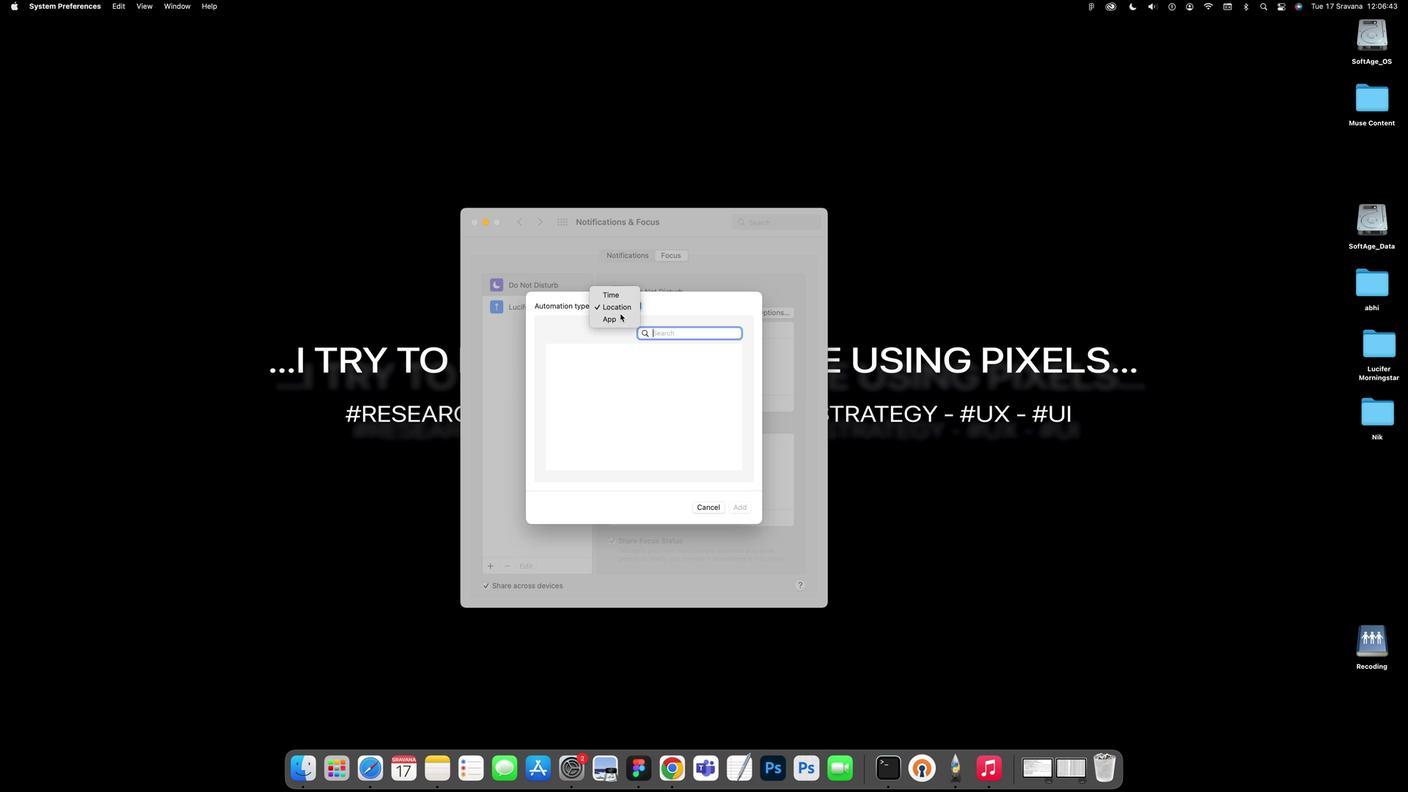 
Action: Mouse moved to (604, 413)
Screenshot: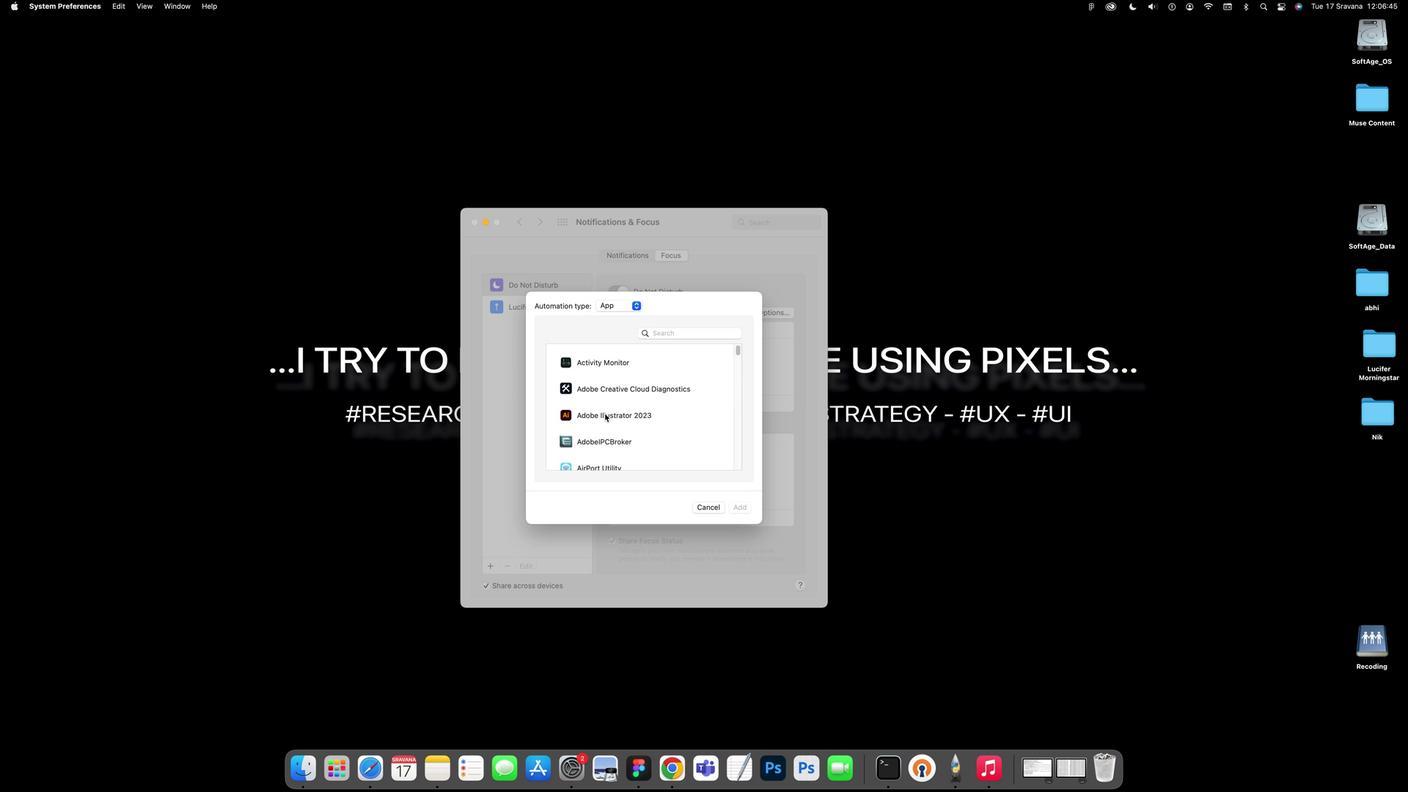 
Action: Mouse pressed left at (604, 413)
Screenshot: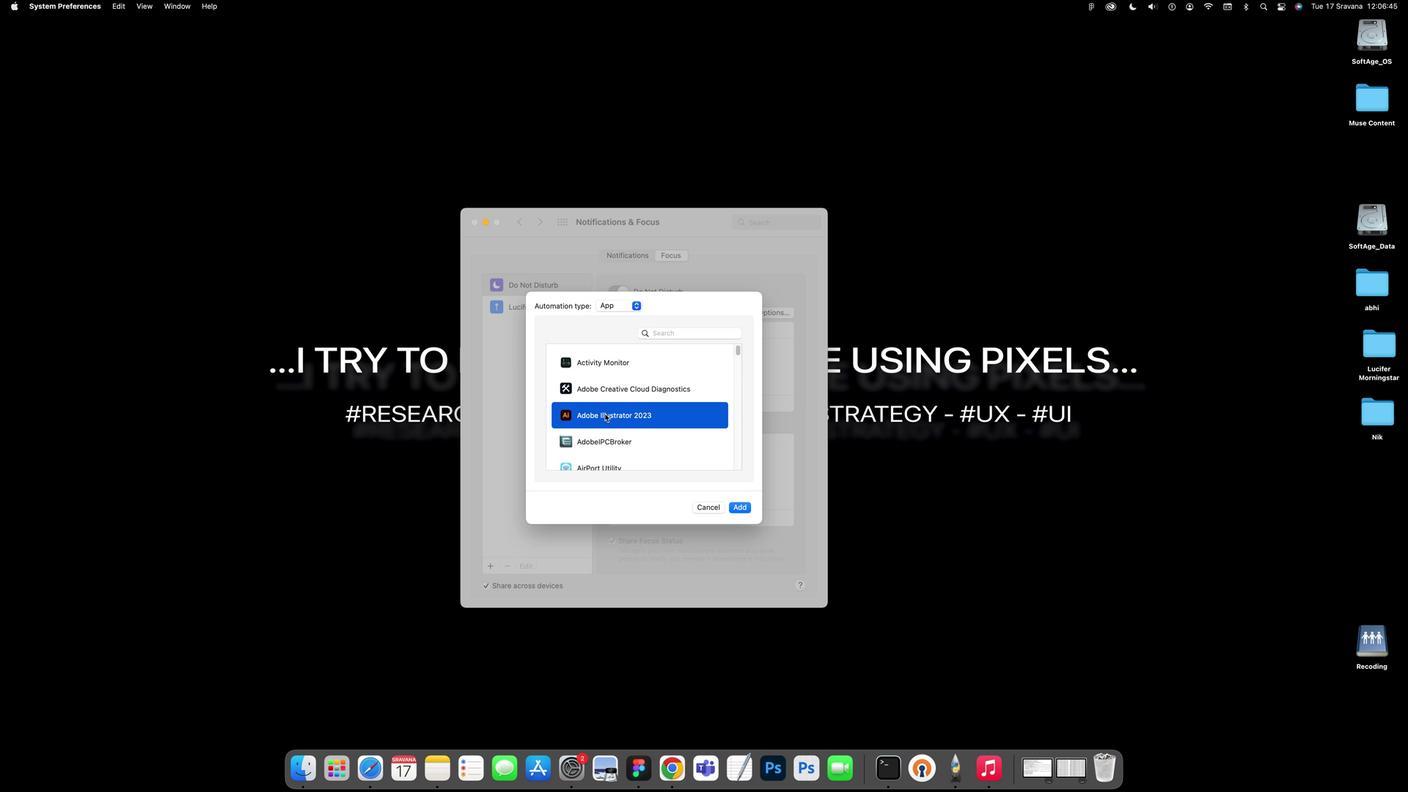 
Action: Mouse moved to (734, 506)
Screenshot: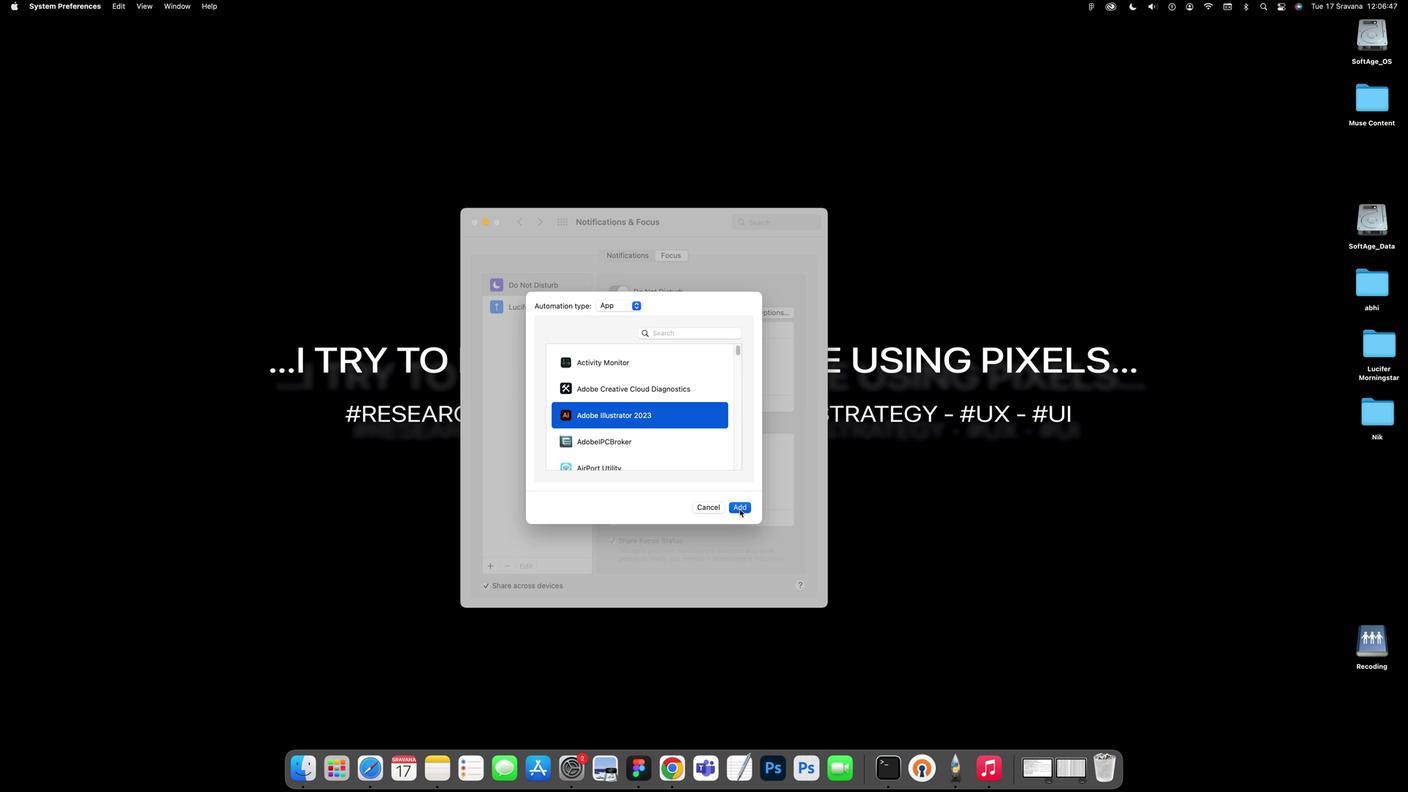 
Action: Mouse pressed left at (734, 506)
Screenshot: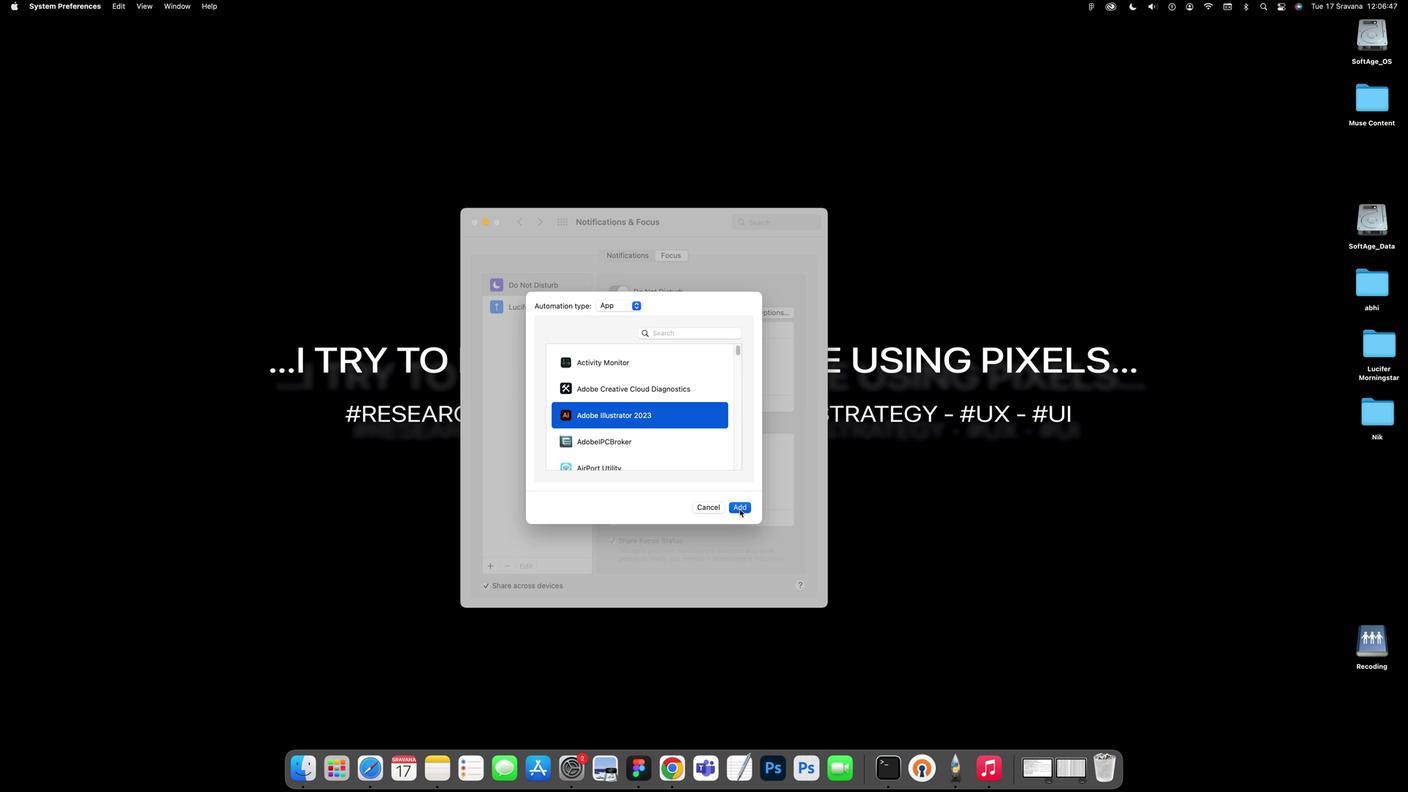 
Action: Mouse moved to (614, 517)
Screenshot: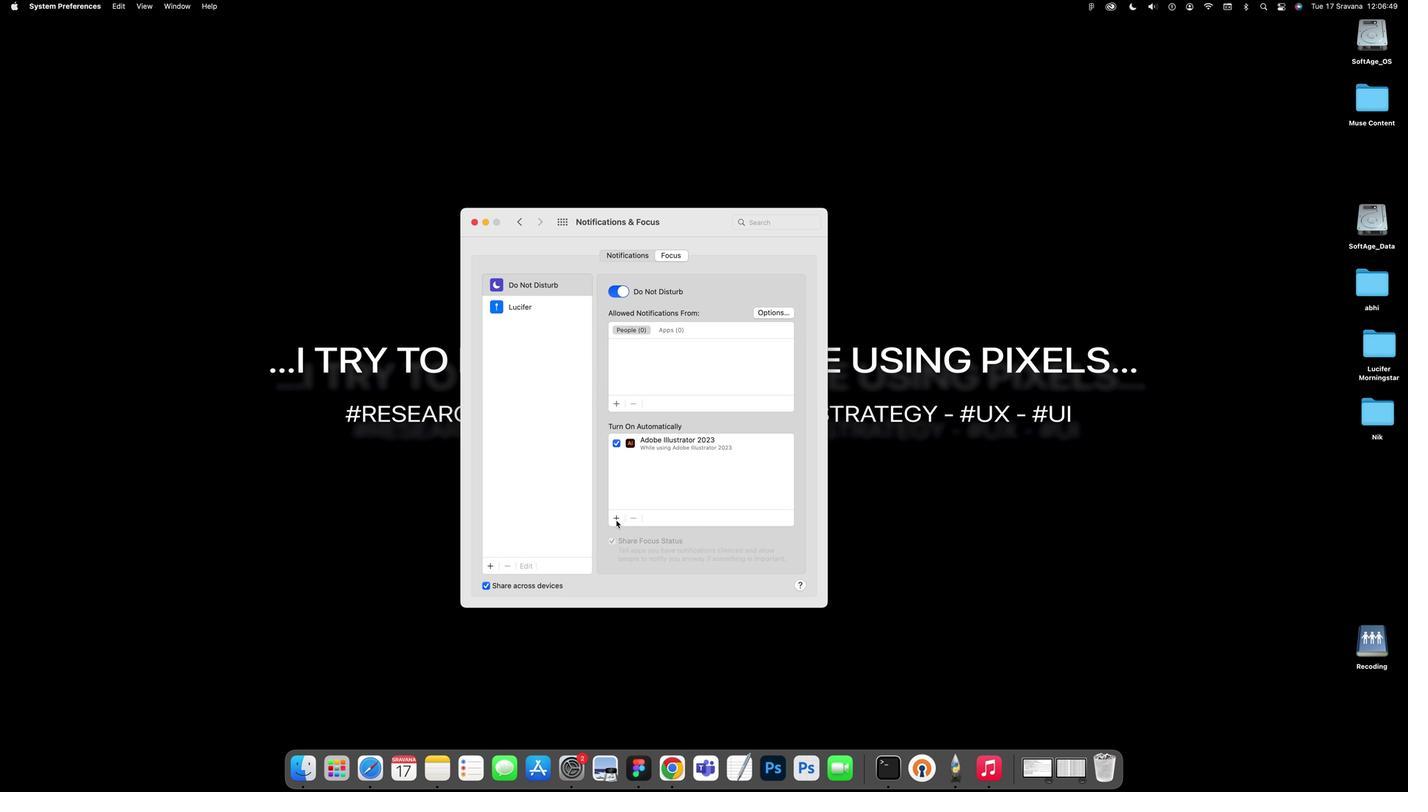 
Action: Mouse pressed left at (614, 517)
Screenshot: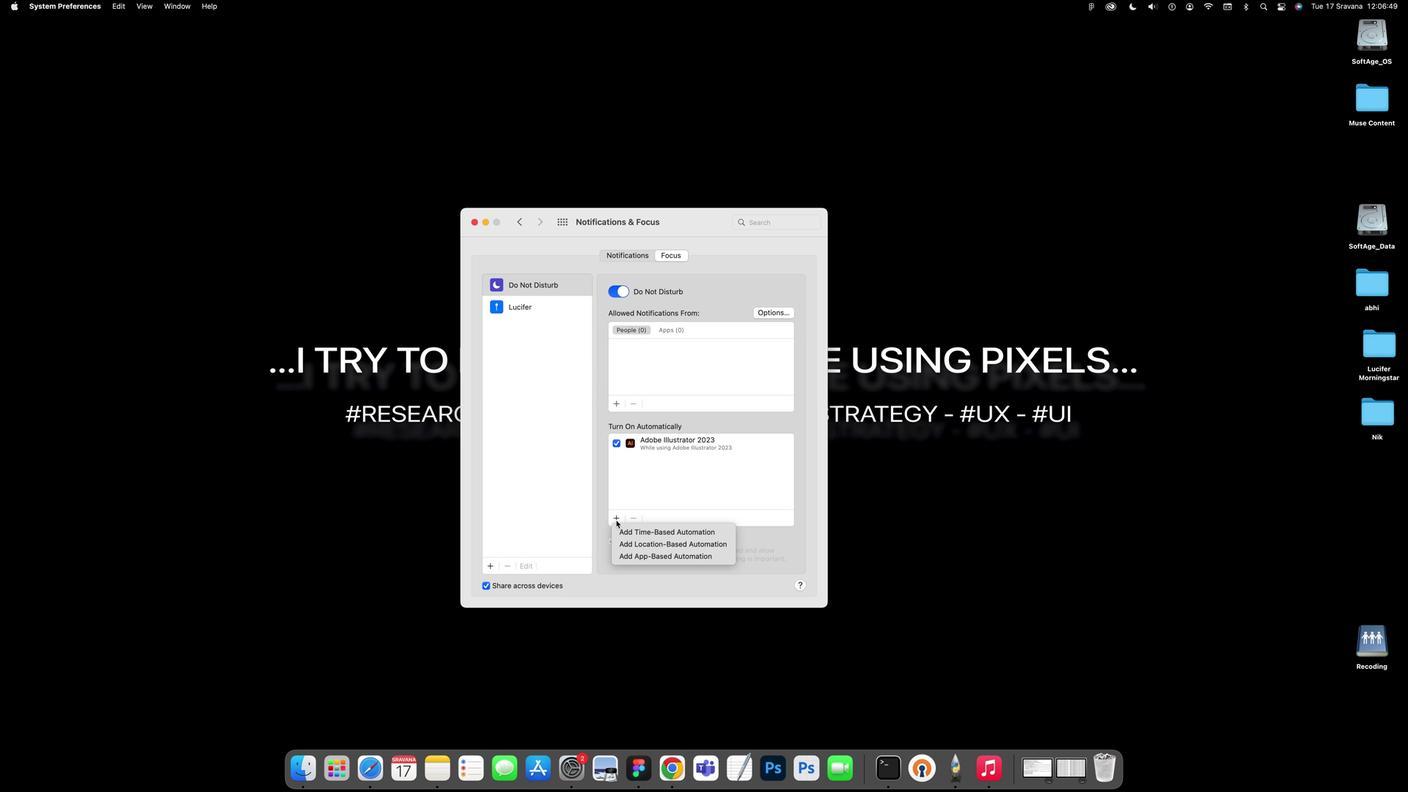 
Action: Mouse moved to (627, 550)
Screenshot: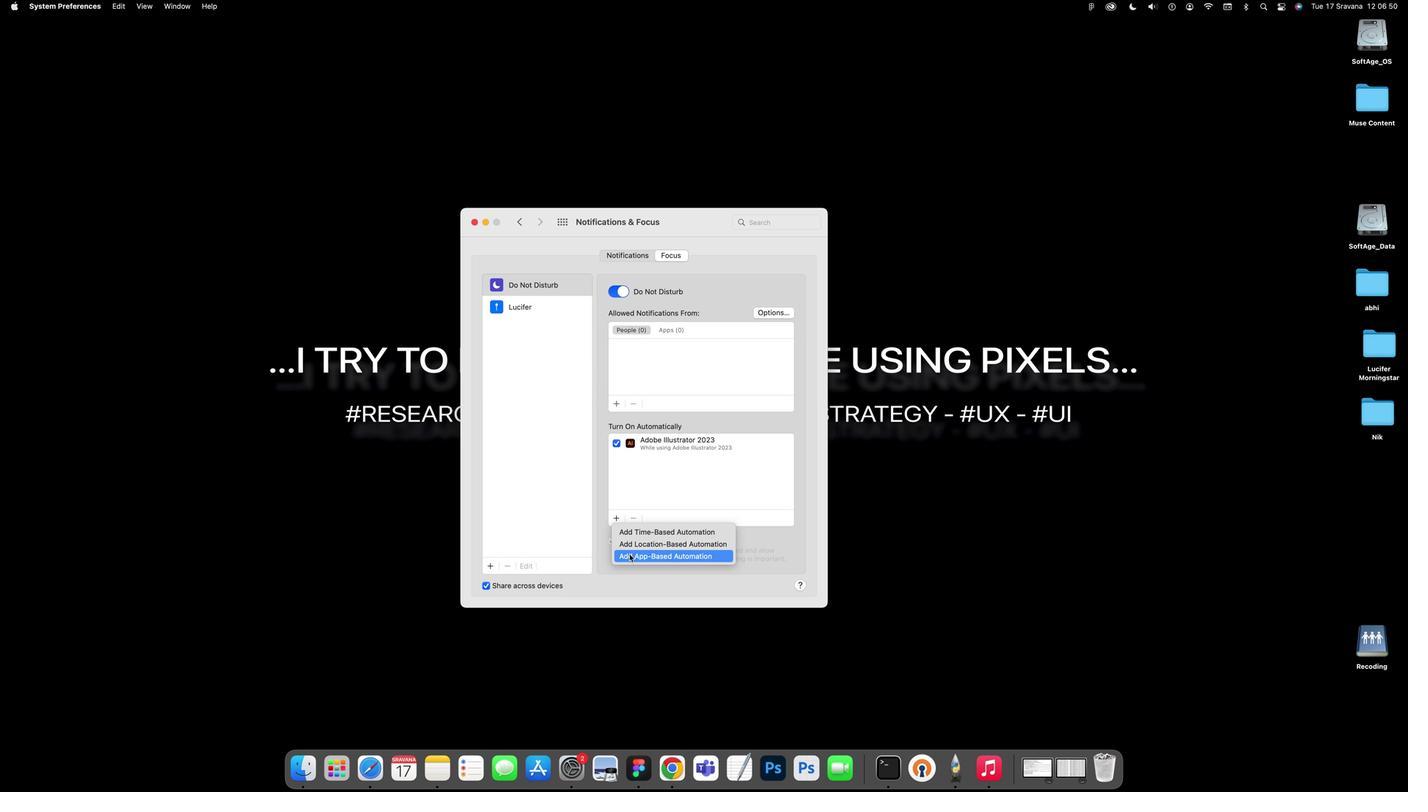 
Action: Mouse pressed left at (627, 550)
Screenshot: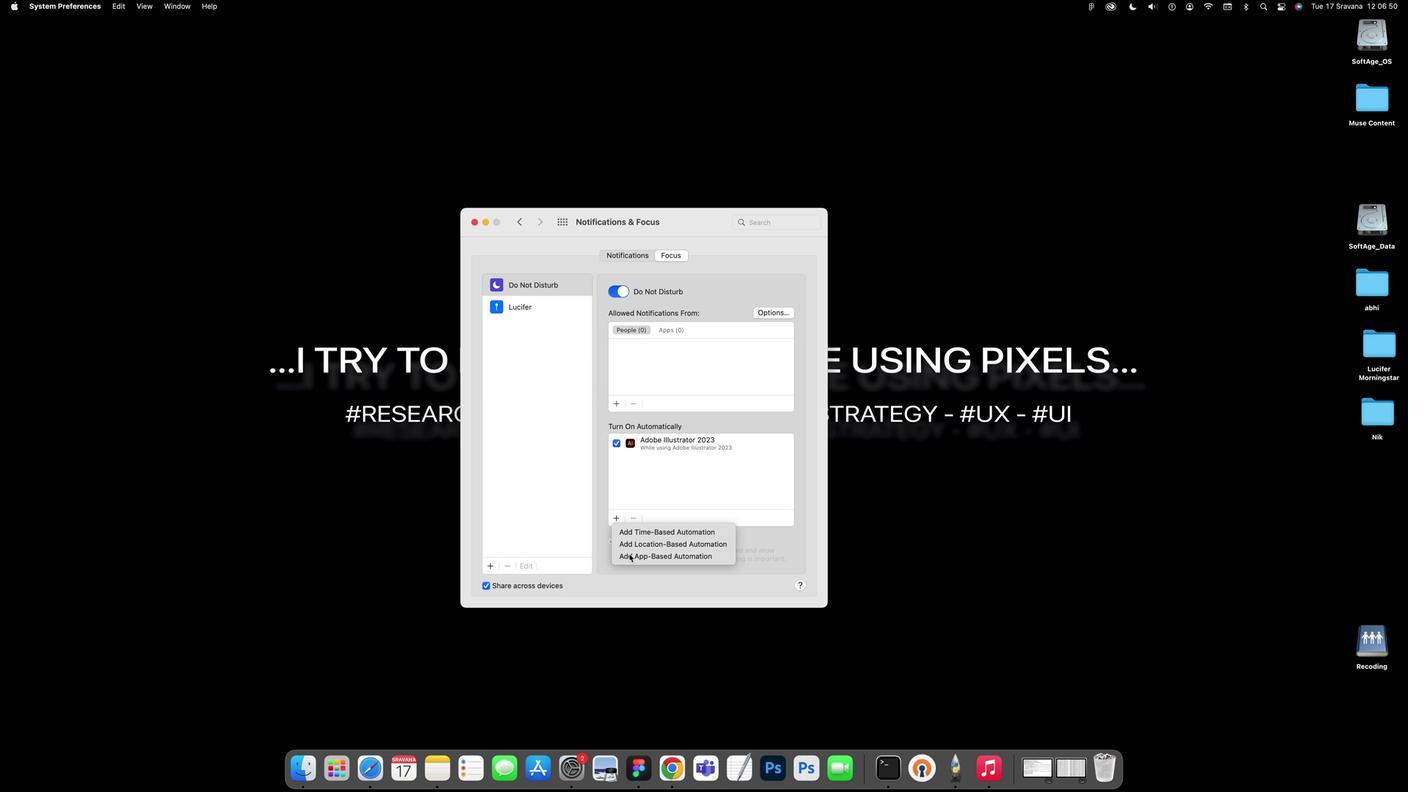 
Action: Mouse moved to (618, 430)
Screenshot: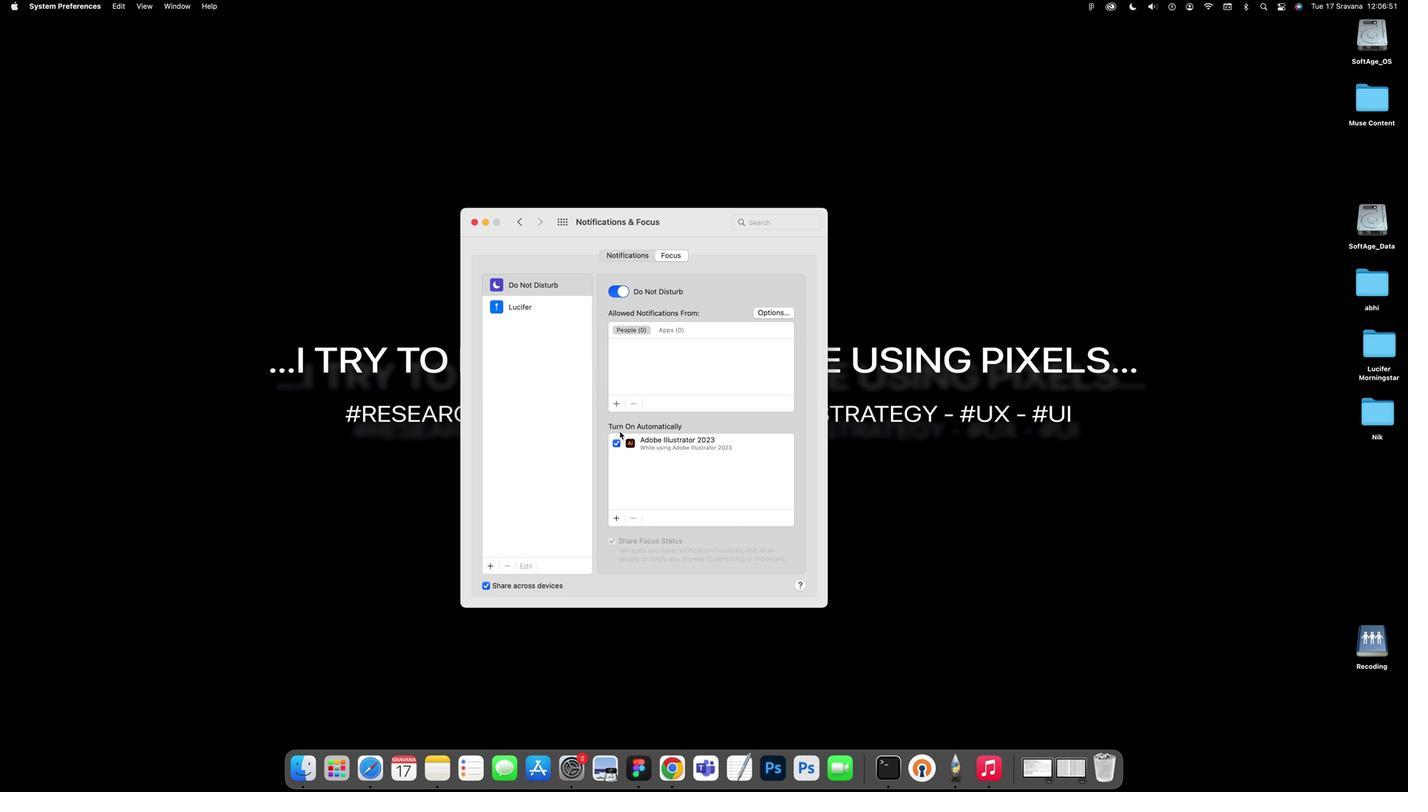 
Action: Mouse scrolled (618, 430) with delta (21, 7)
Screenshot: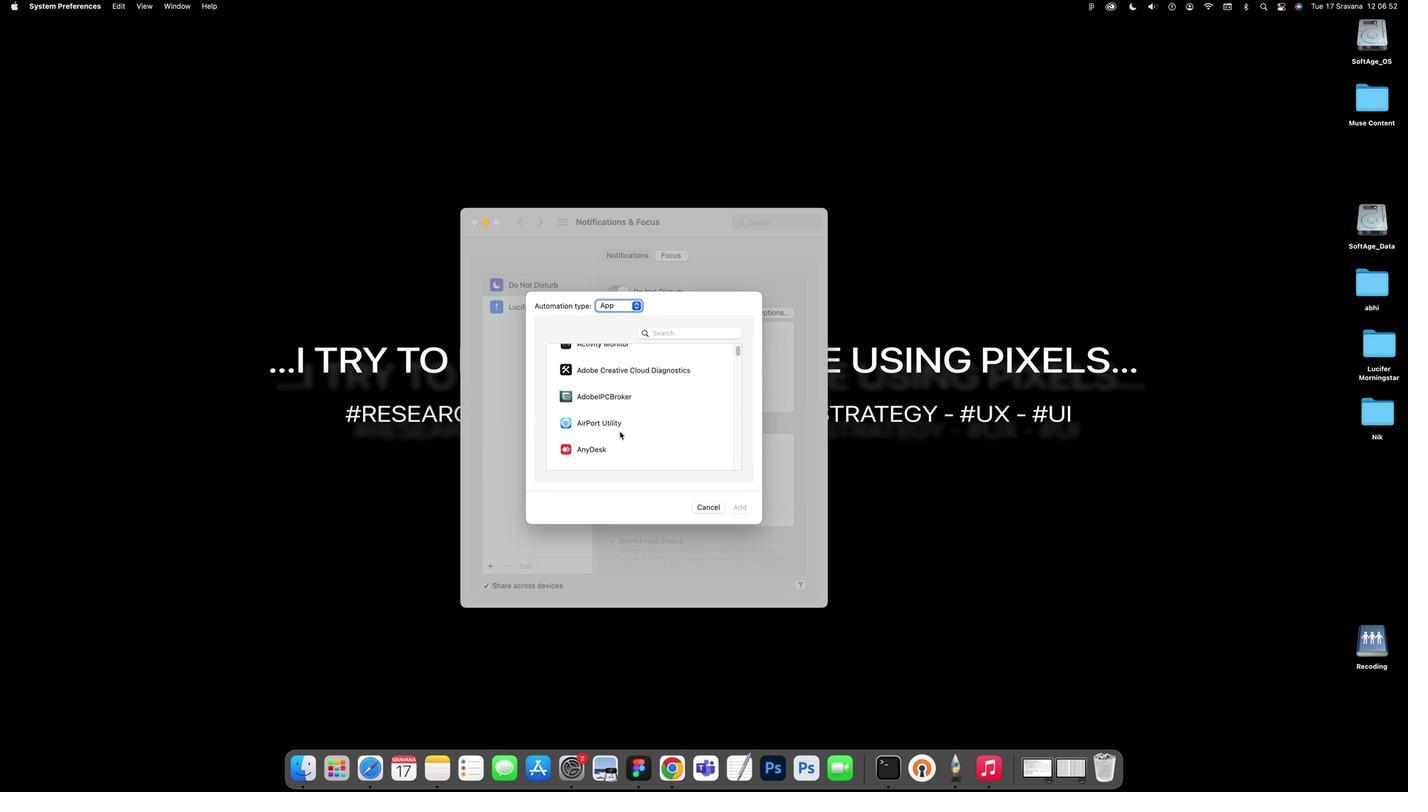 
Action: Mouse scrolled (618, 430) with delta (21, 7)
Screenshot: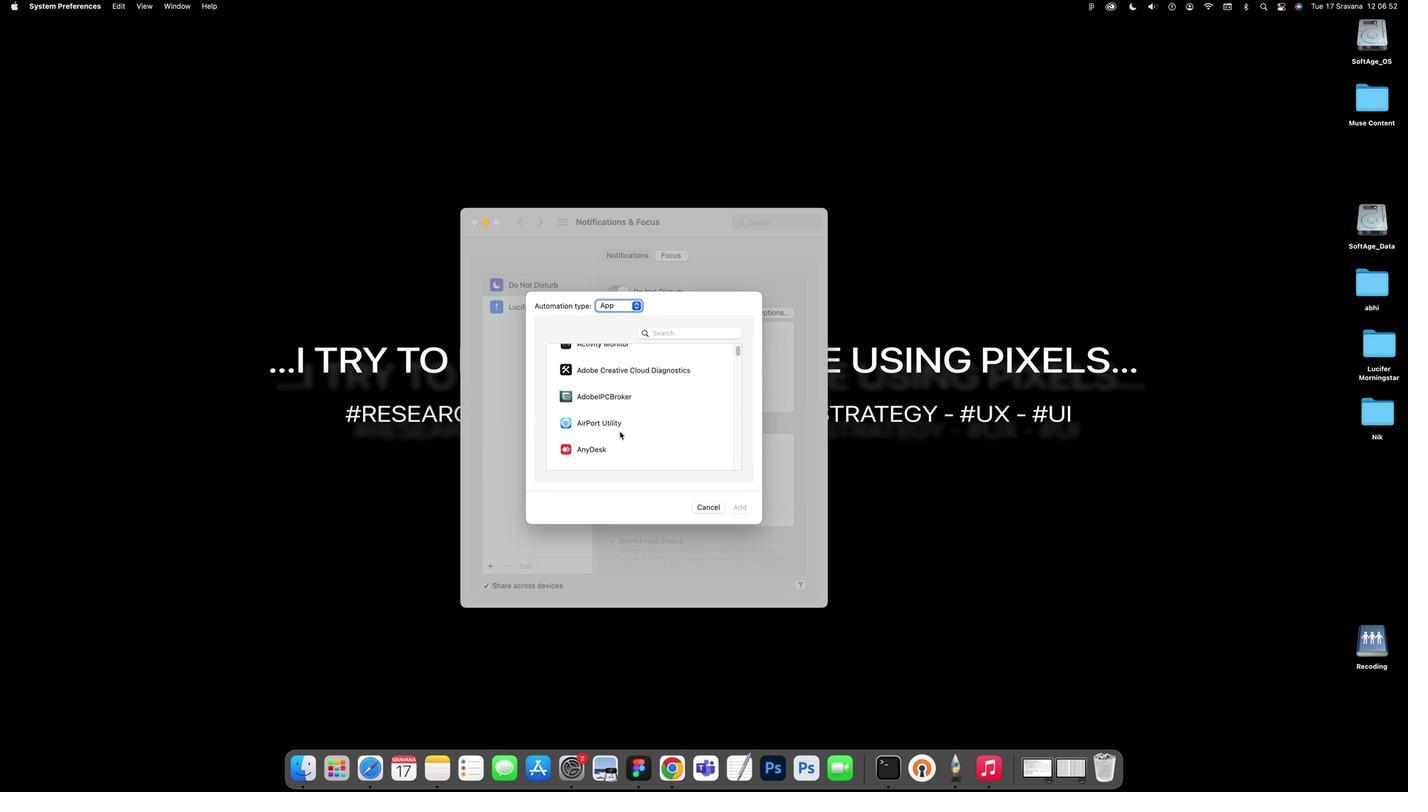 
Action: Mouse scrolled (618, 430) with delta (21, 7)
Screenshot: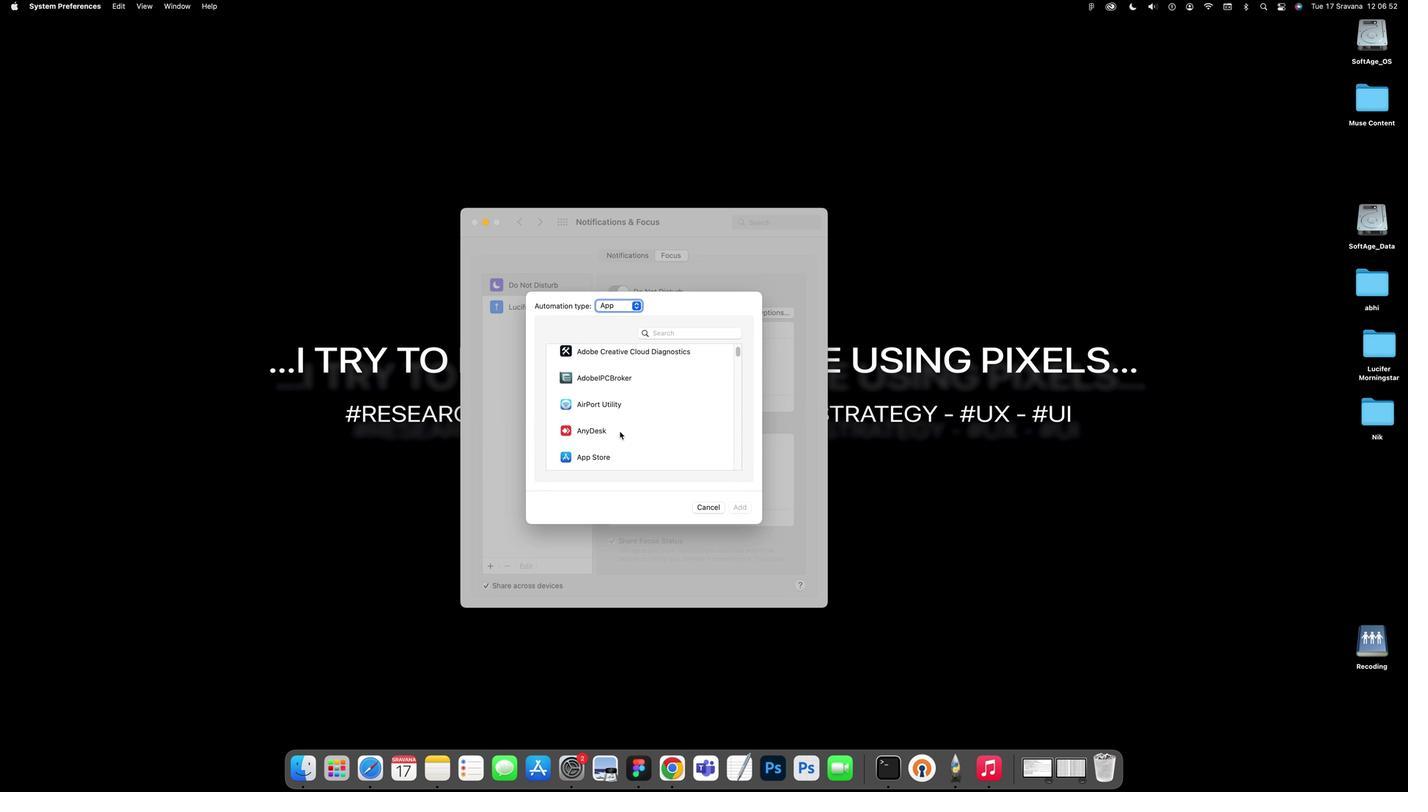 
Action: Mouse scrolled (618, 430) with delta (21, 7)
Screenshot: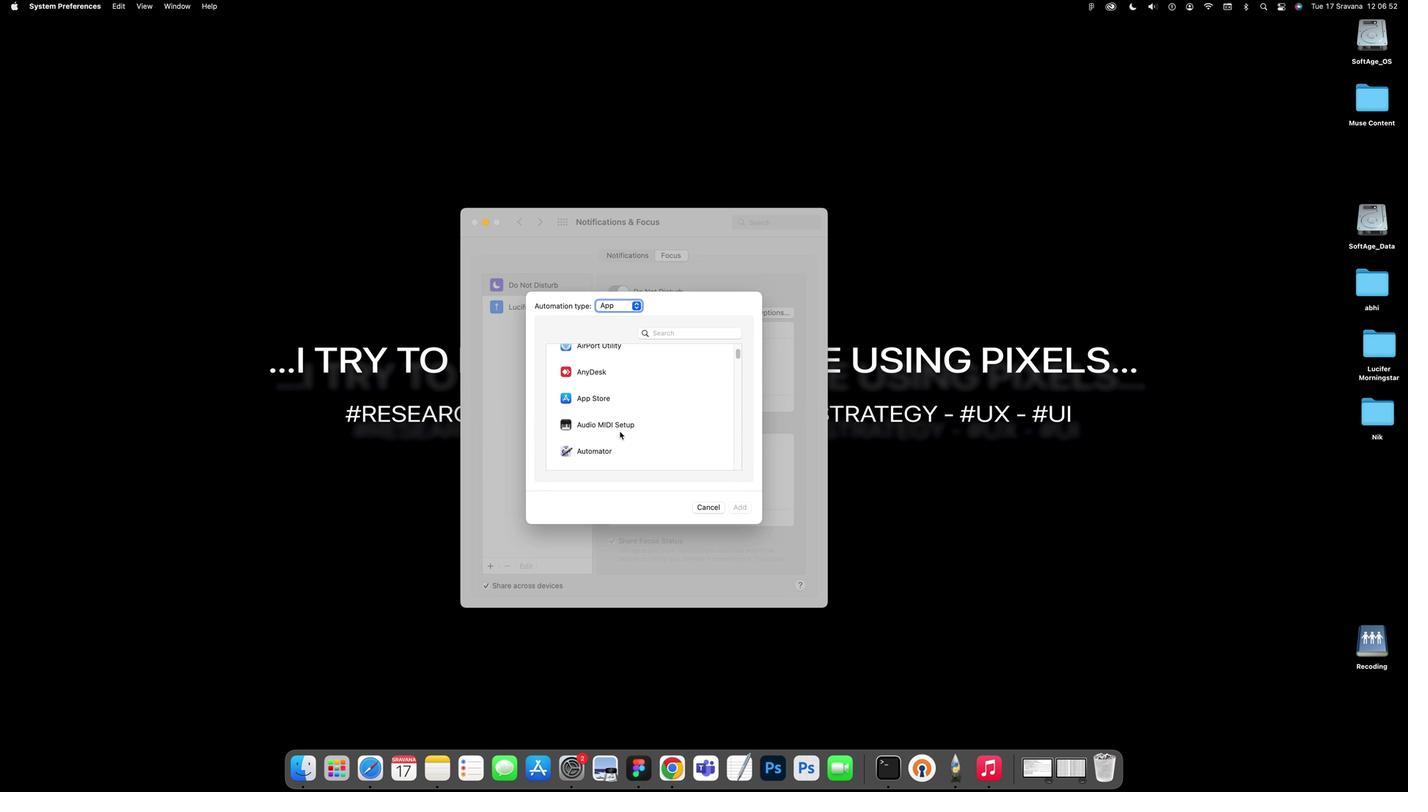 
Action: Mouse scrolled (618, 430) with delta (21, 5)
Screenshot: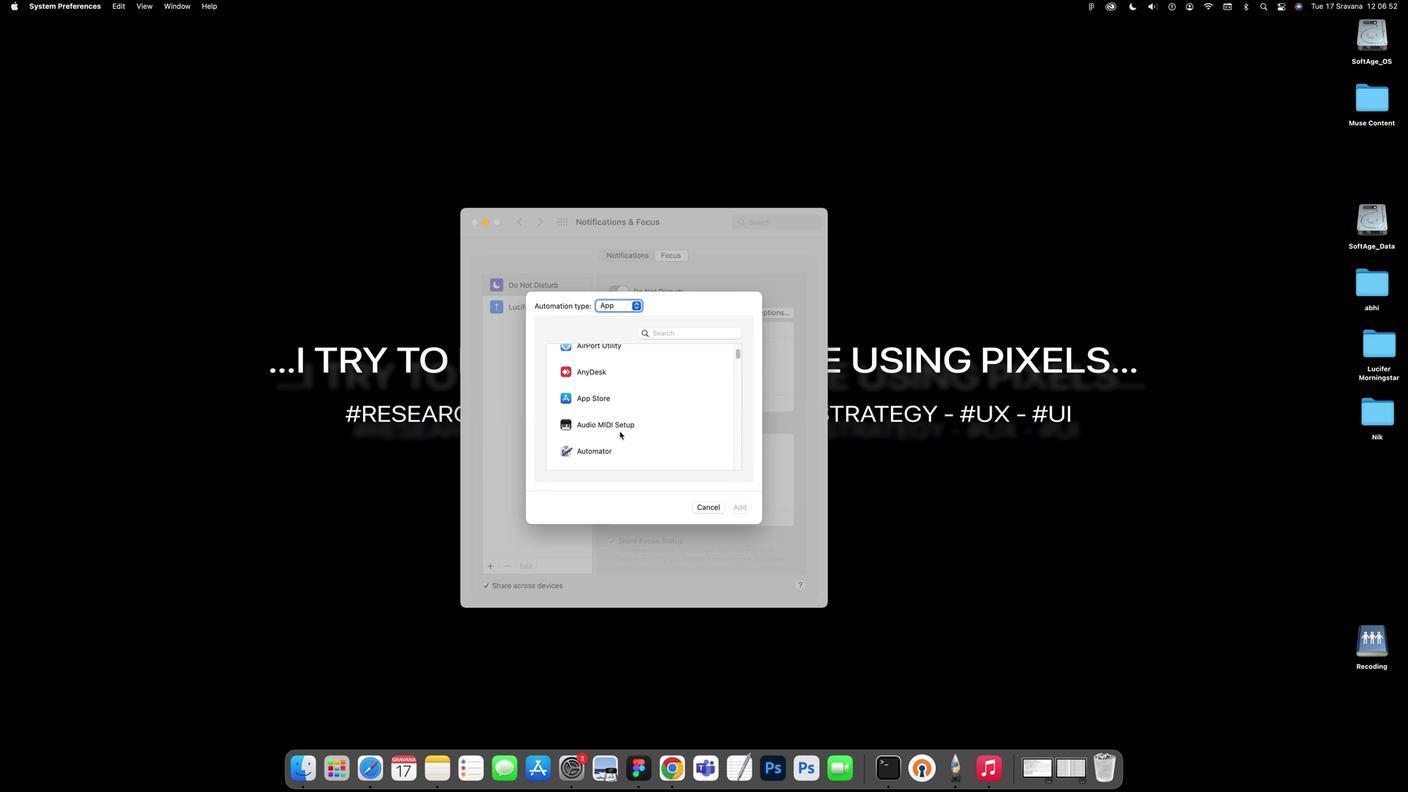 
Action: Mouse scrolled (618, 430) with delta (21, 7)
Screenshot: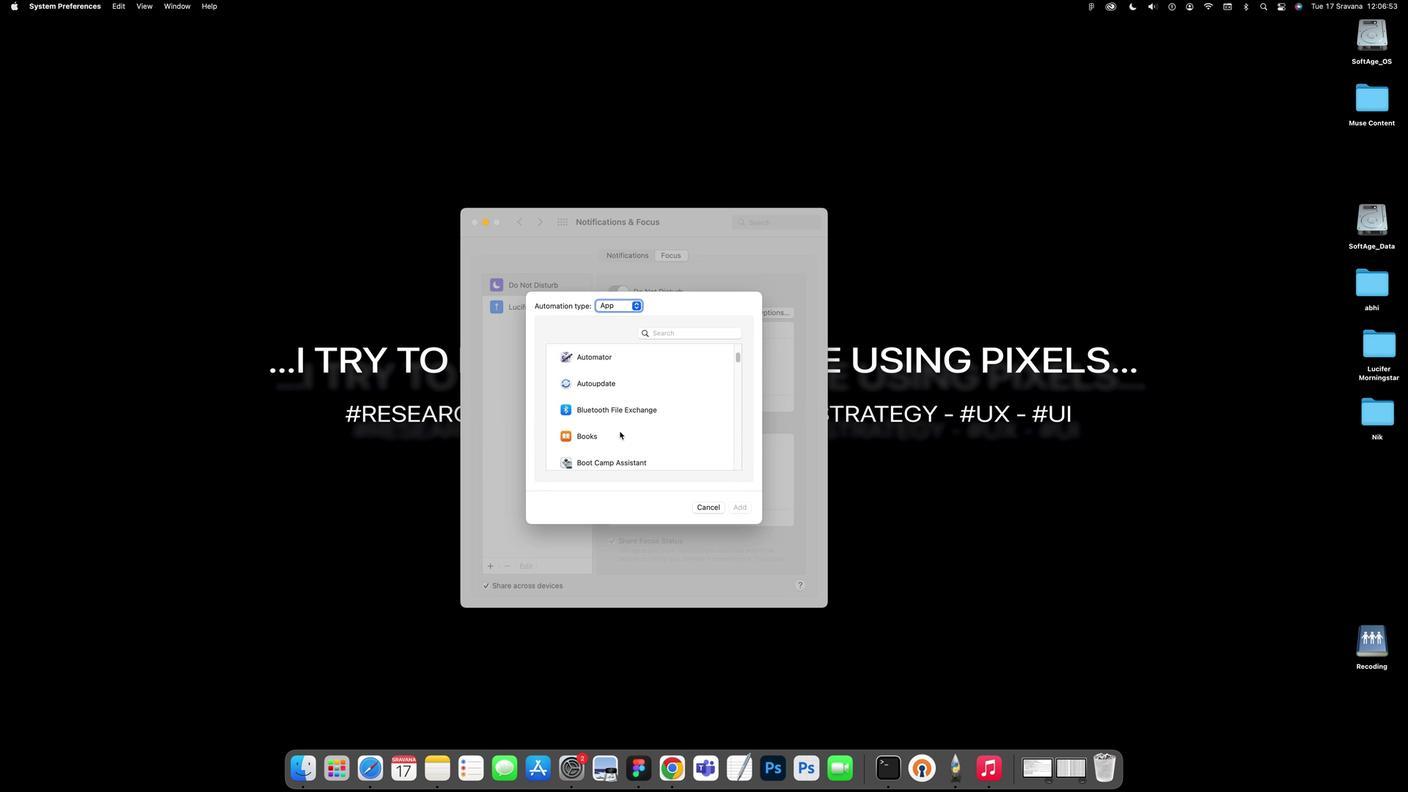 
Action: Mouse scrolled (618, 430) with delta (21, 7)
Screenshot: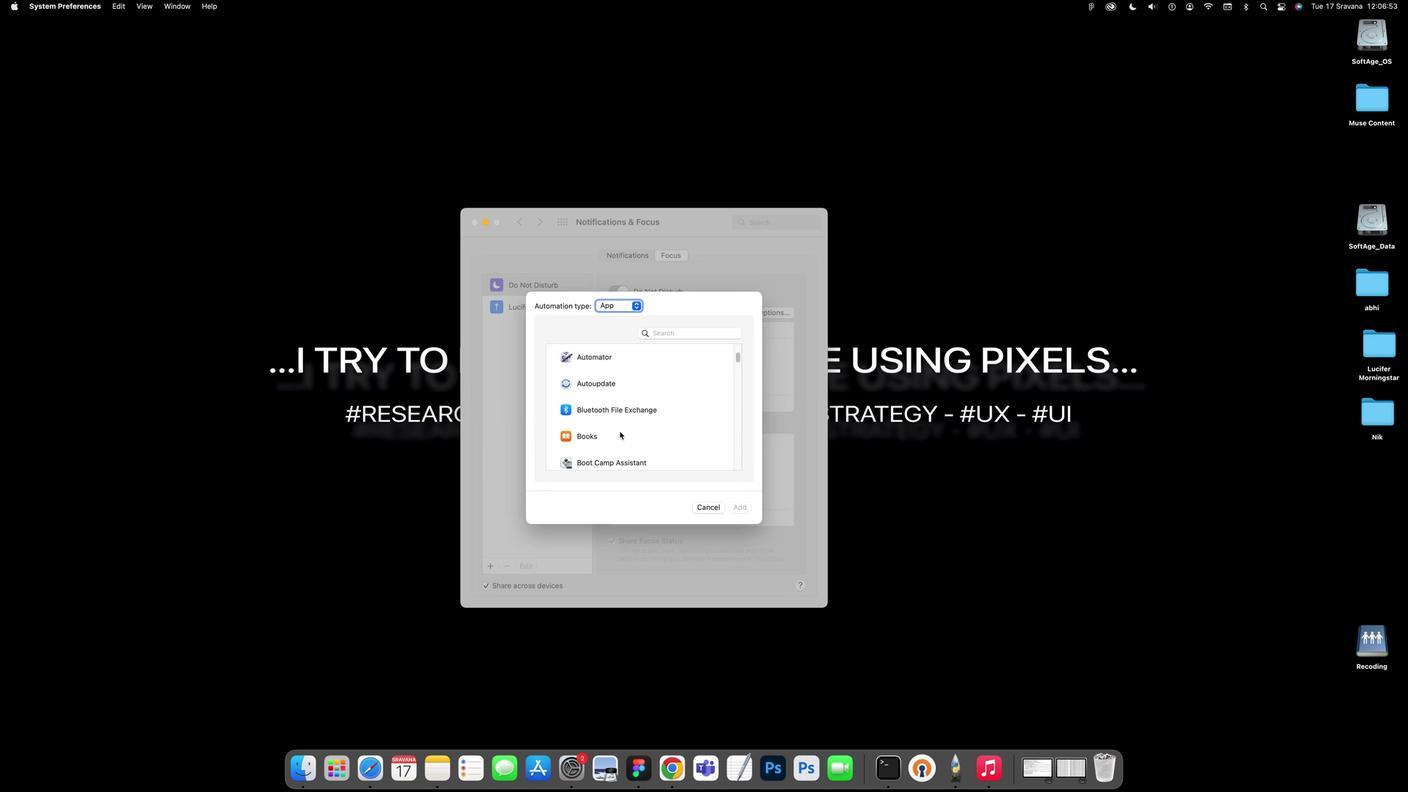 
Action: Mouse scrolled (618, 430) with delta (21, 3)
Screenshot: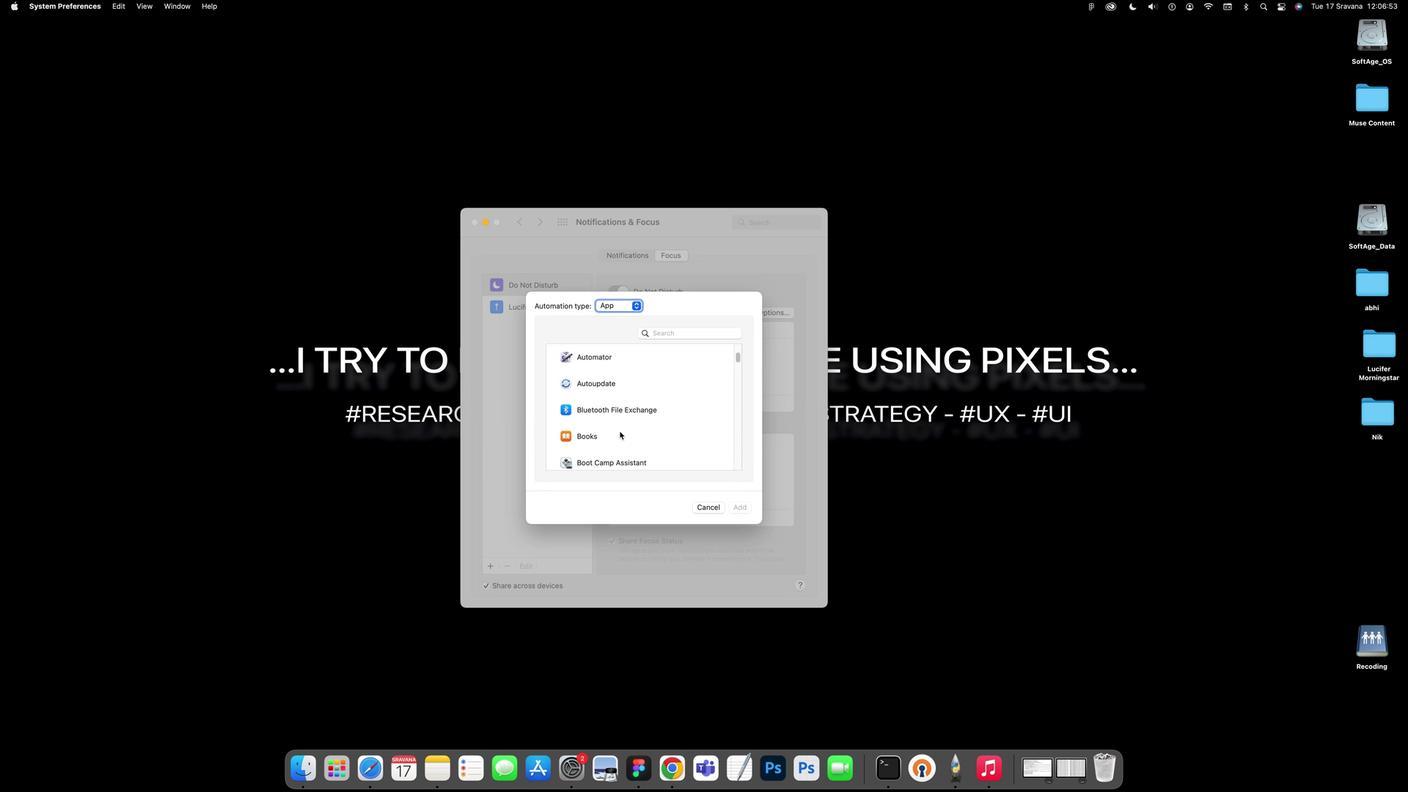 
Action: Mouse scrolled (618, 430) with delta (21, 7)
Screenshot: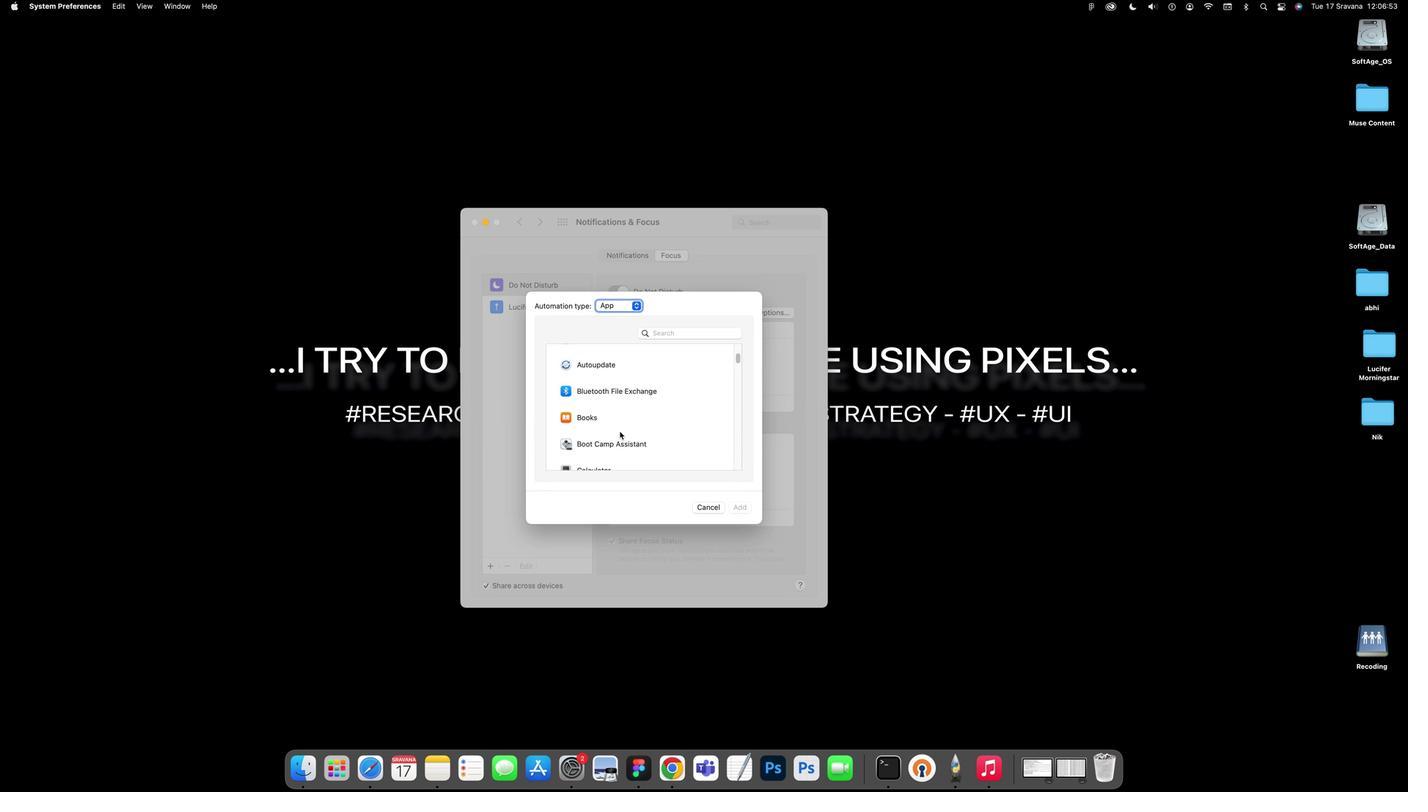 
Action: Mouse scrolled (618, 430) with delta (21, 7)
Screenshot: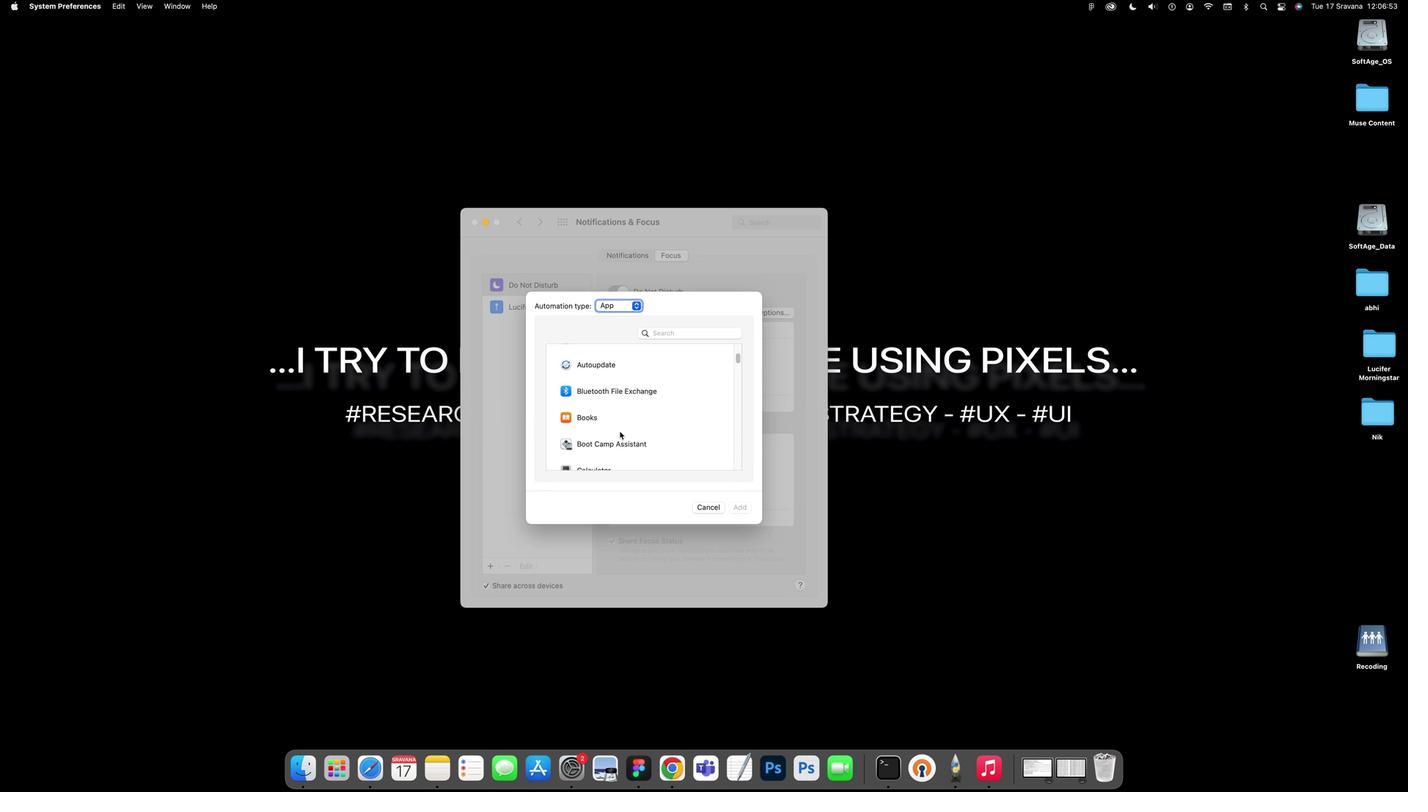 
Action: Mouse scrolled (618, 430) with delta (21, 7)
Screenshot: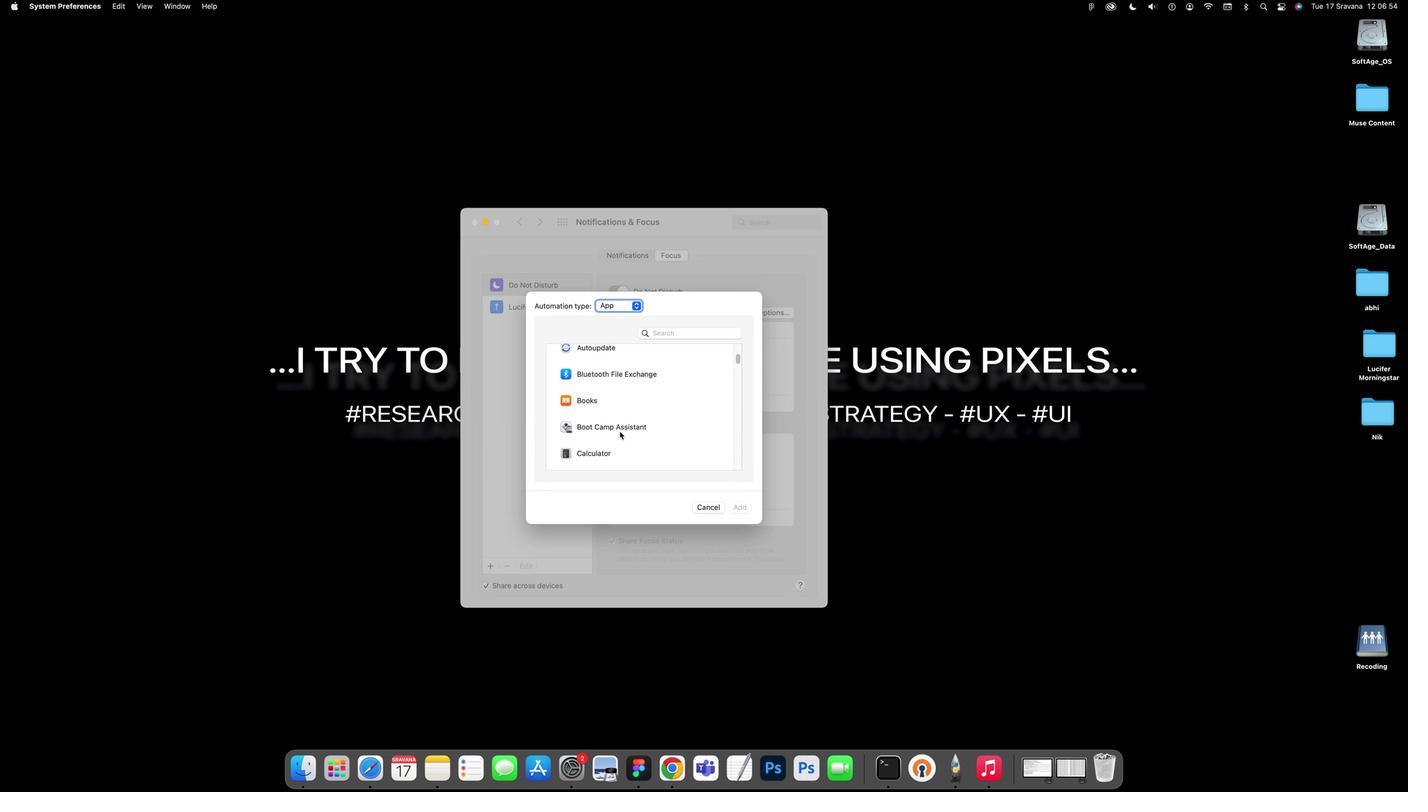 
Action: Mouse scrolled (618, 430) with delta (21, 7)
Screenshot: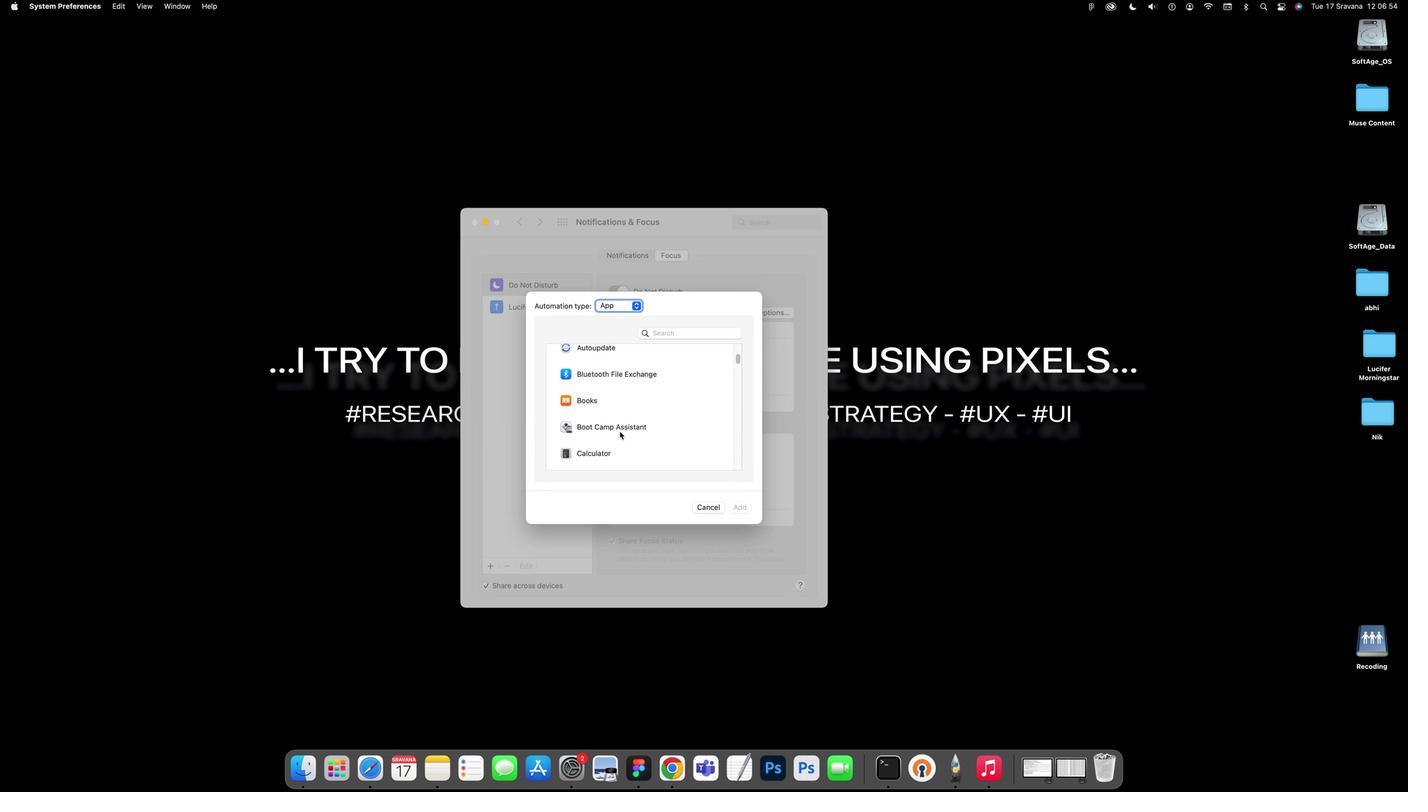 
Action: Mouse scrolled (618, 430) with delta (21, 7)
Screenshot: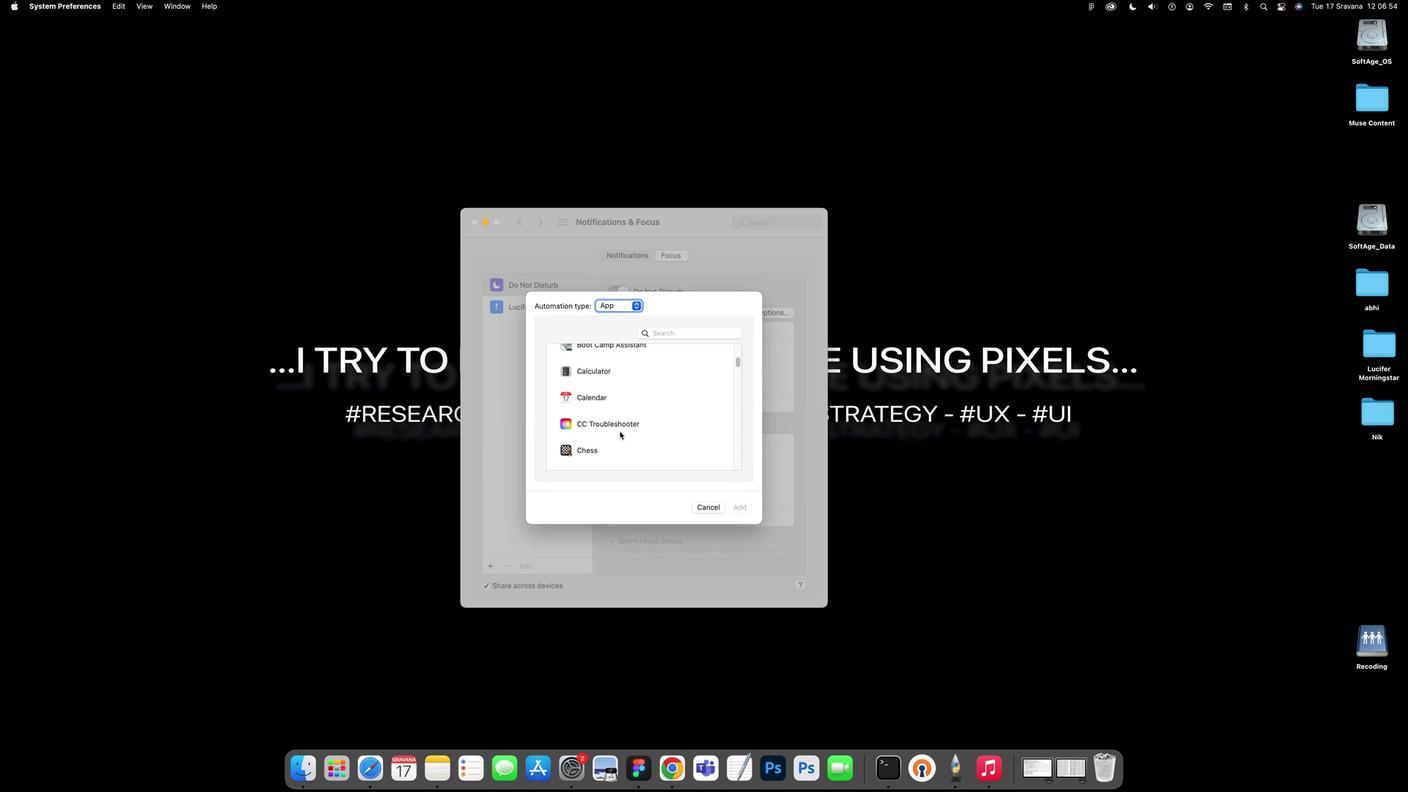 
Action: Mouse scrolled (618, 430) with delta (21, 7)
Screenshot: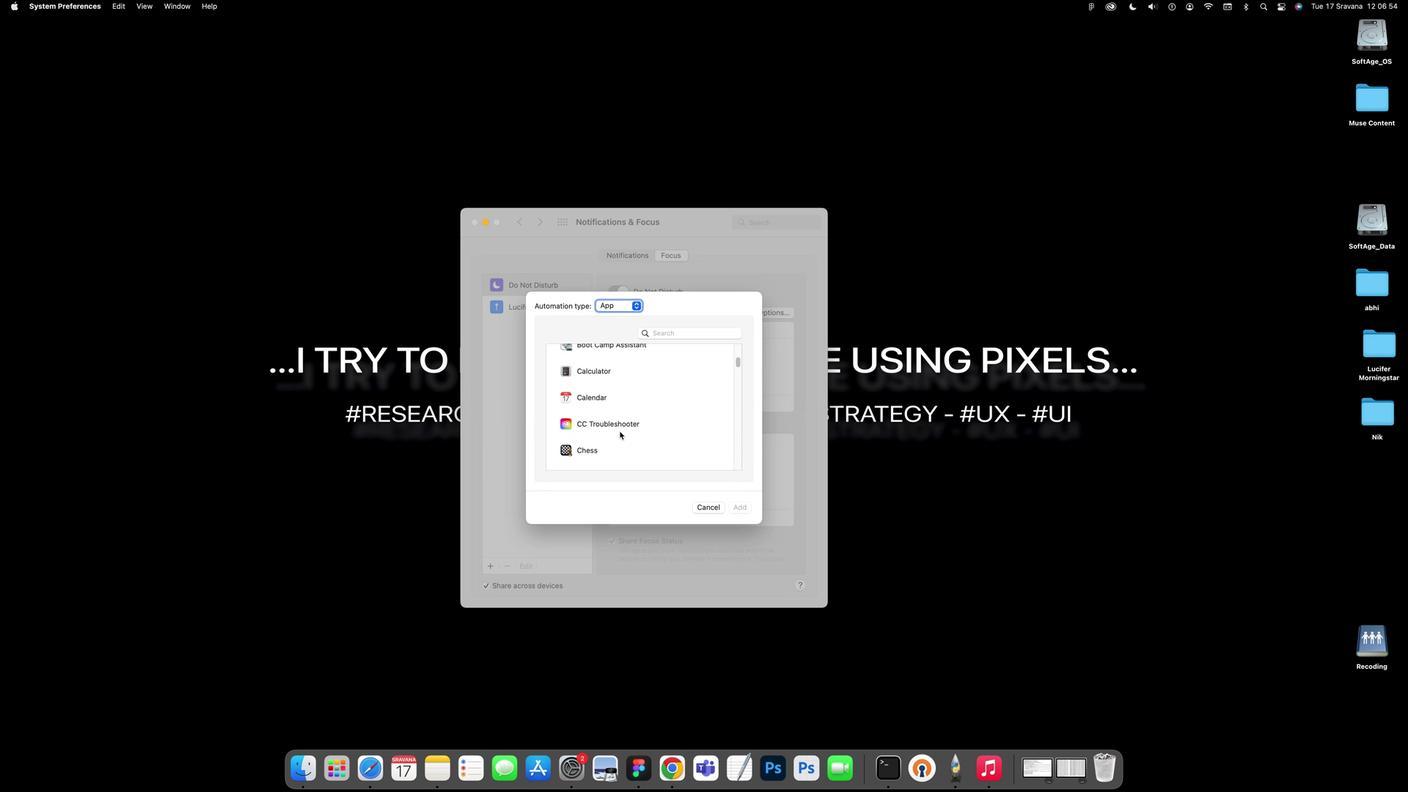 
Action: Mouse scrolled (618, 430) with delta (21, 4)
Screenshot: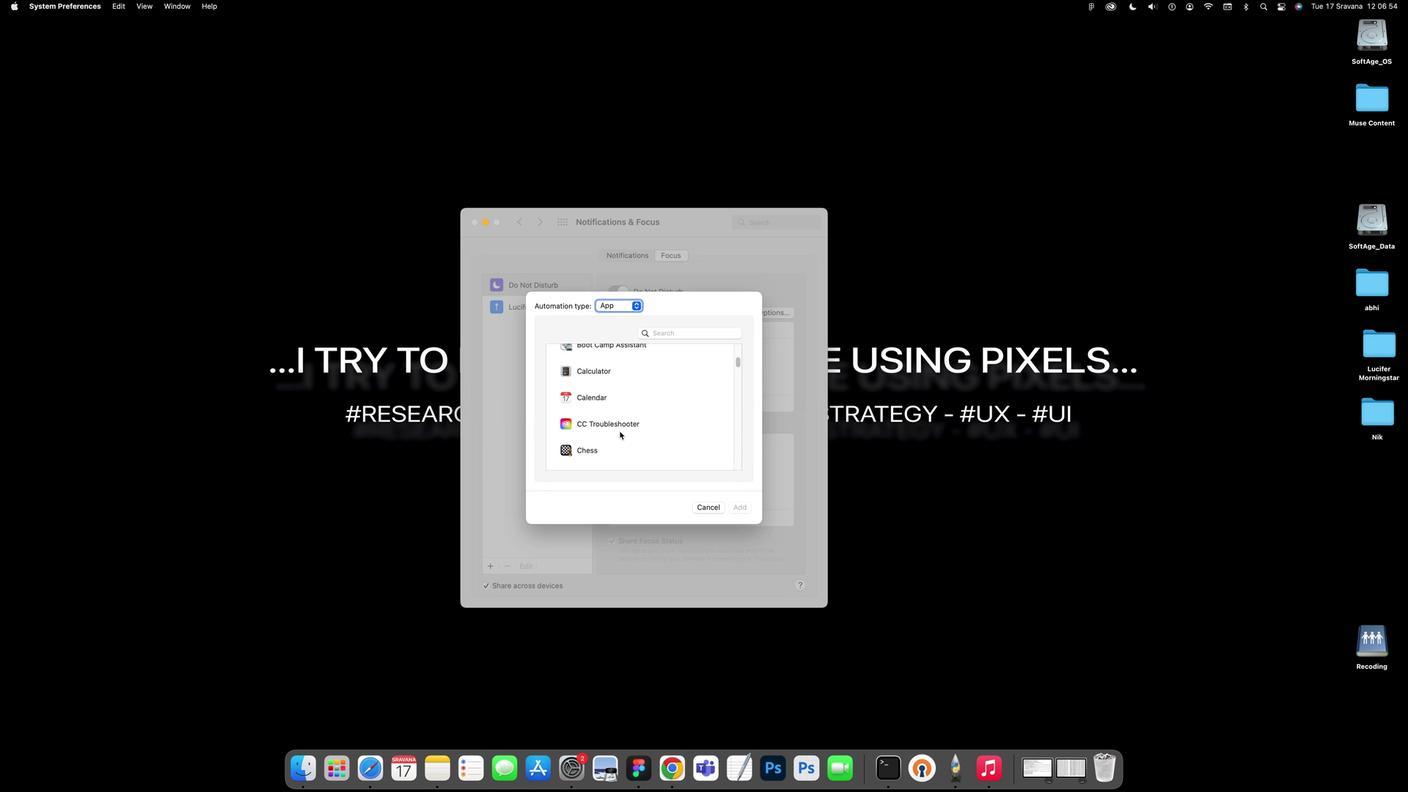 
Action: Mouse scrolled (618, 430) with delta (21, 7)
Screenshot: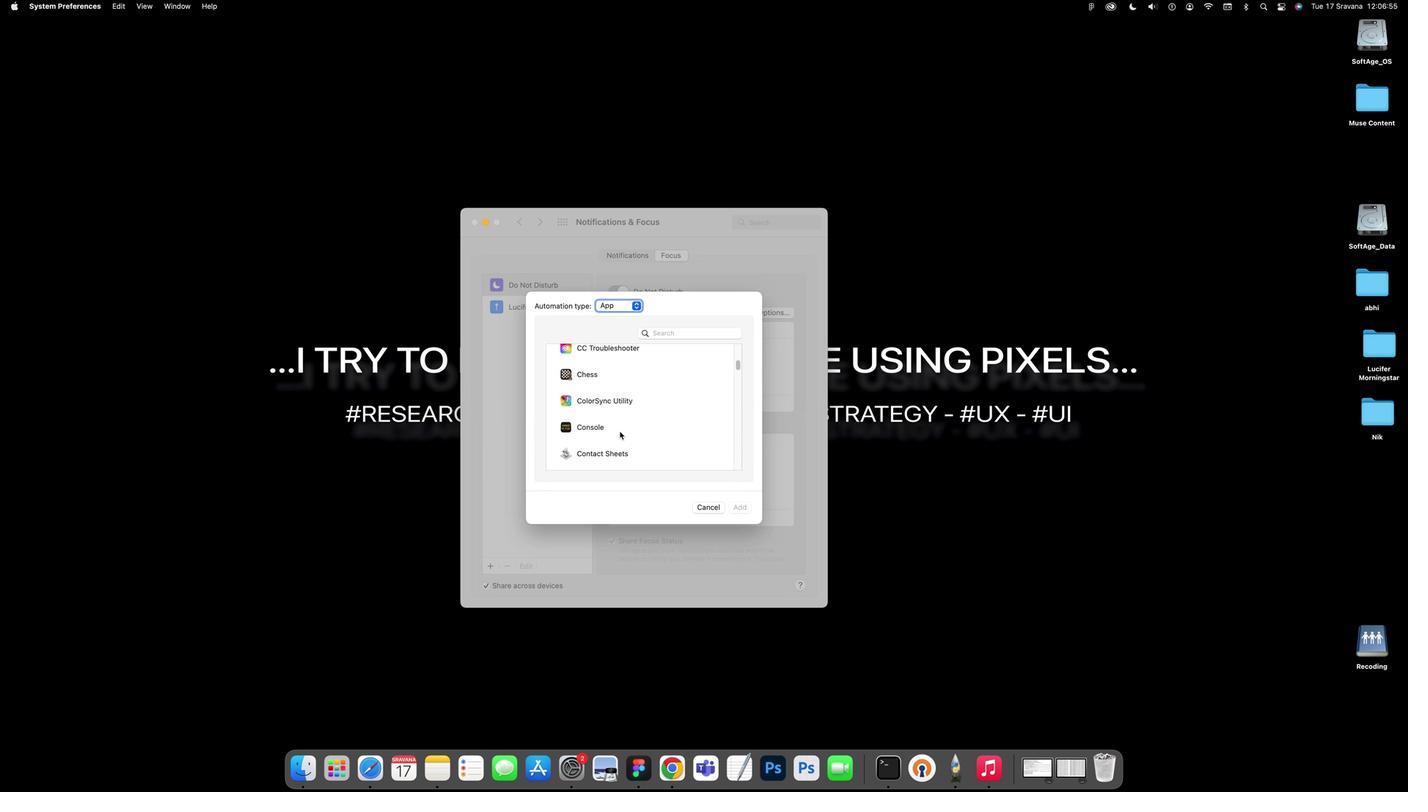 
Action: Mouse scrolled (618, 430) with delta (21, 7)
Screenshot: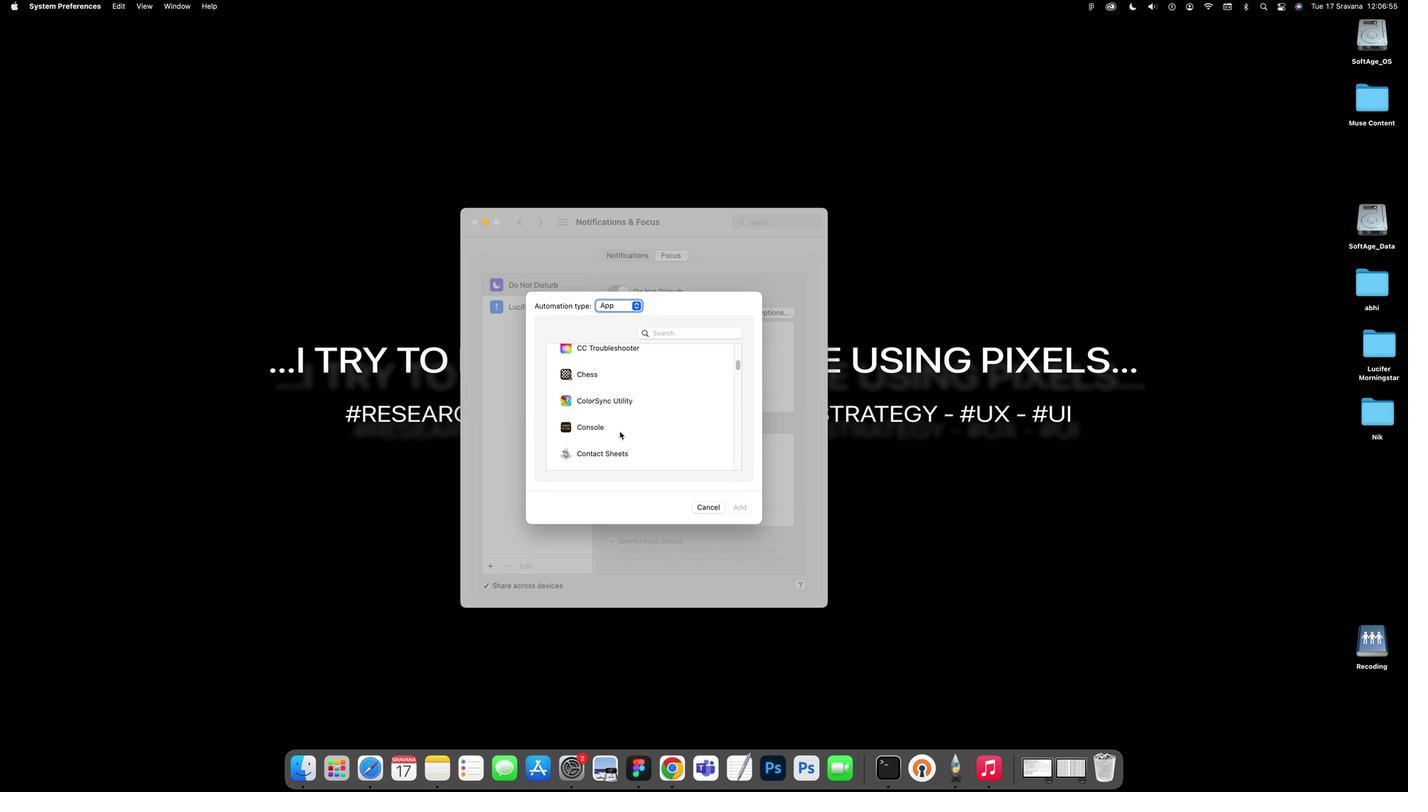 
Action: Mouse scrolled (618, 430) with delta (21, 5)
Screenshot: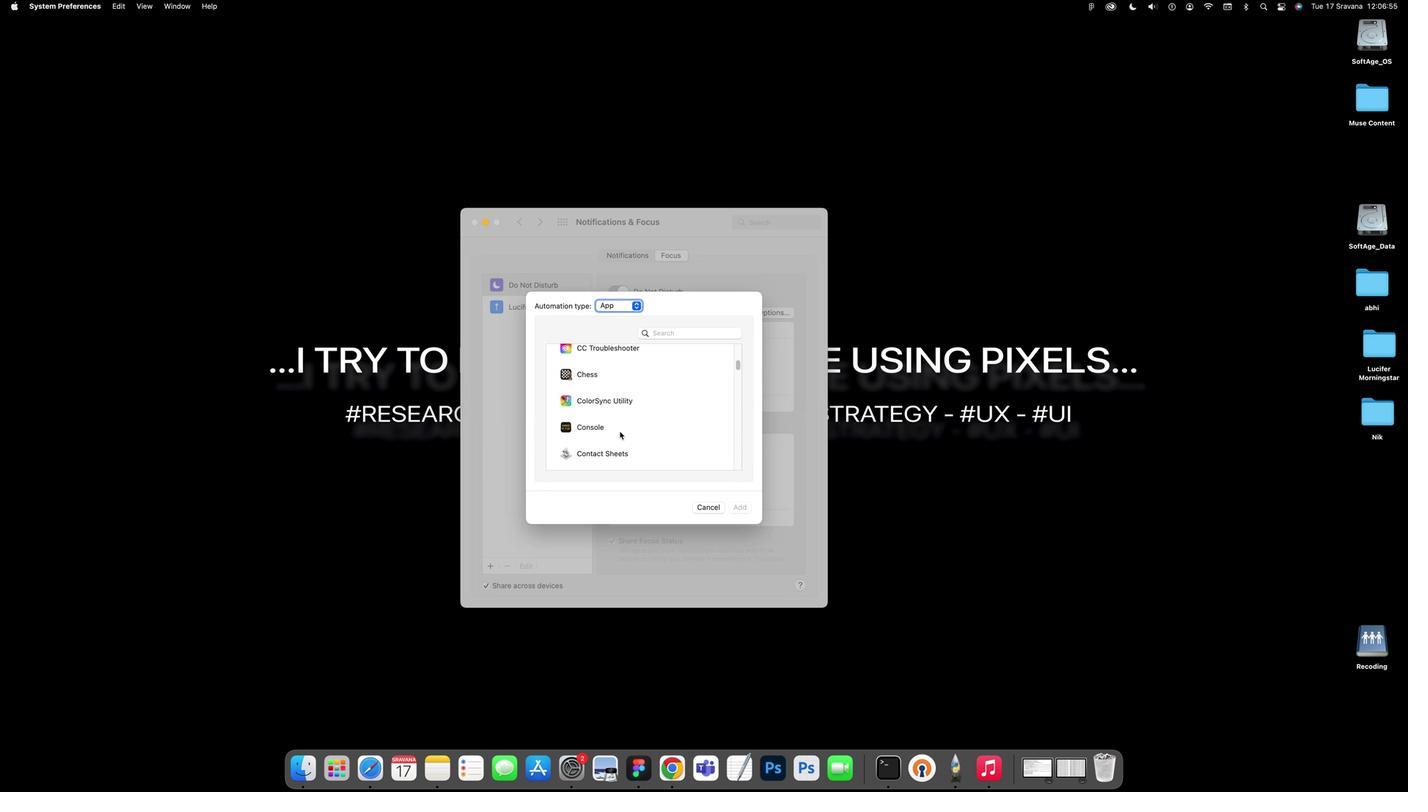 
Action: Mouse scrolled (618, 430) with delta (21, 7)
Screenshot: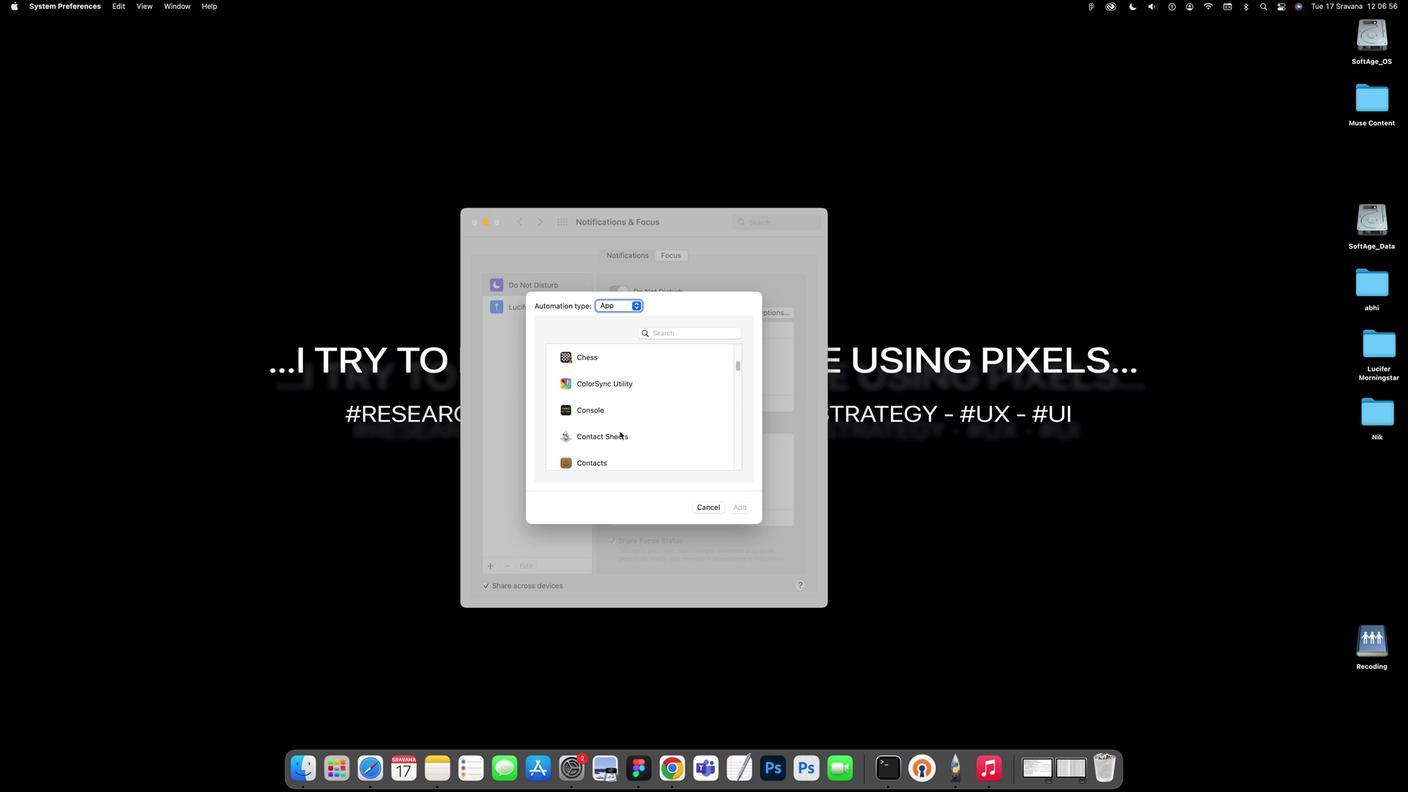 
Action: Mouse scrolled (618, 430) with delta (21, 7)
Screenshot: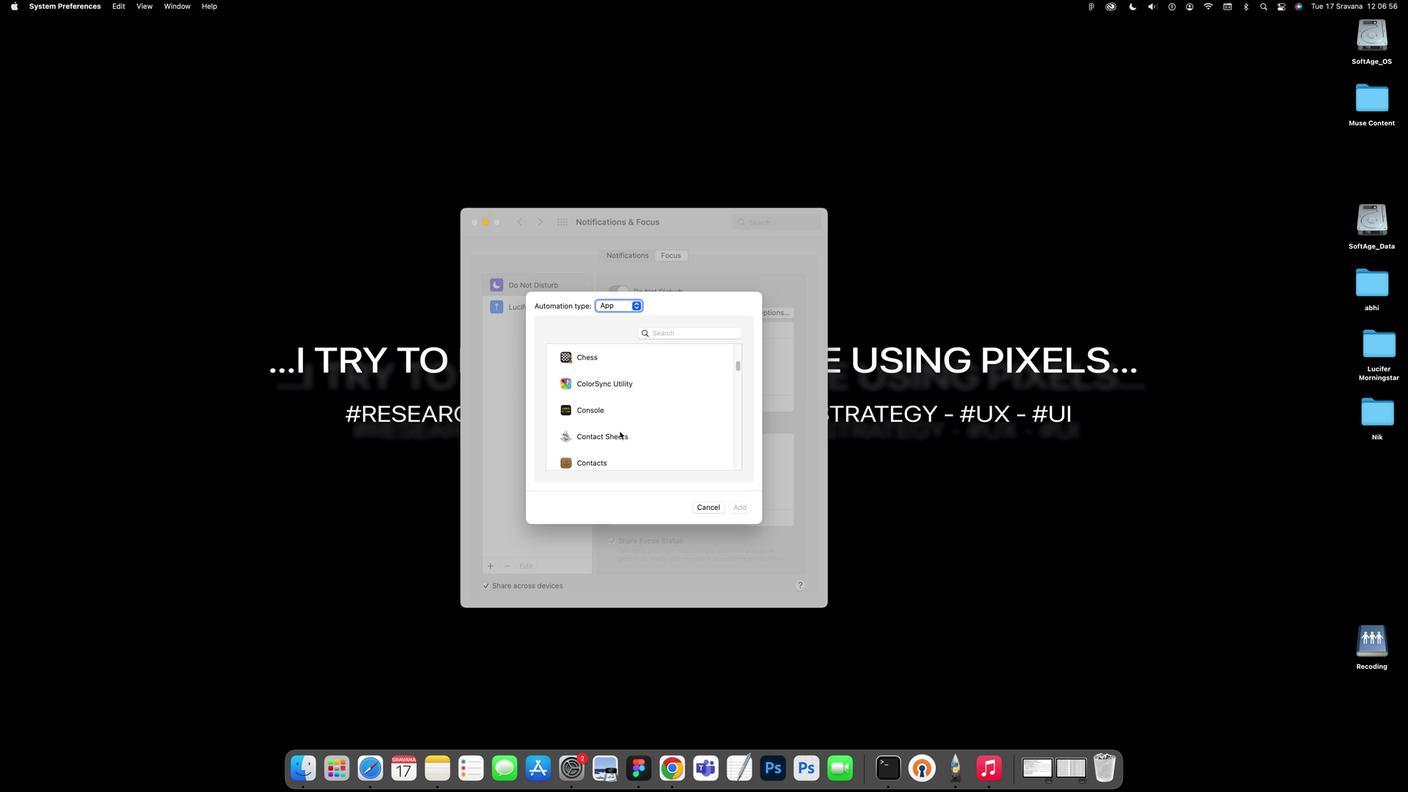 
Action: Mouse scrolled (618, 430) with delta (21, 7)
Screenshot: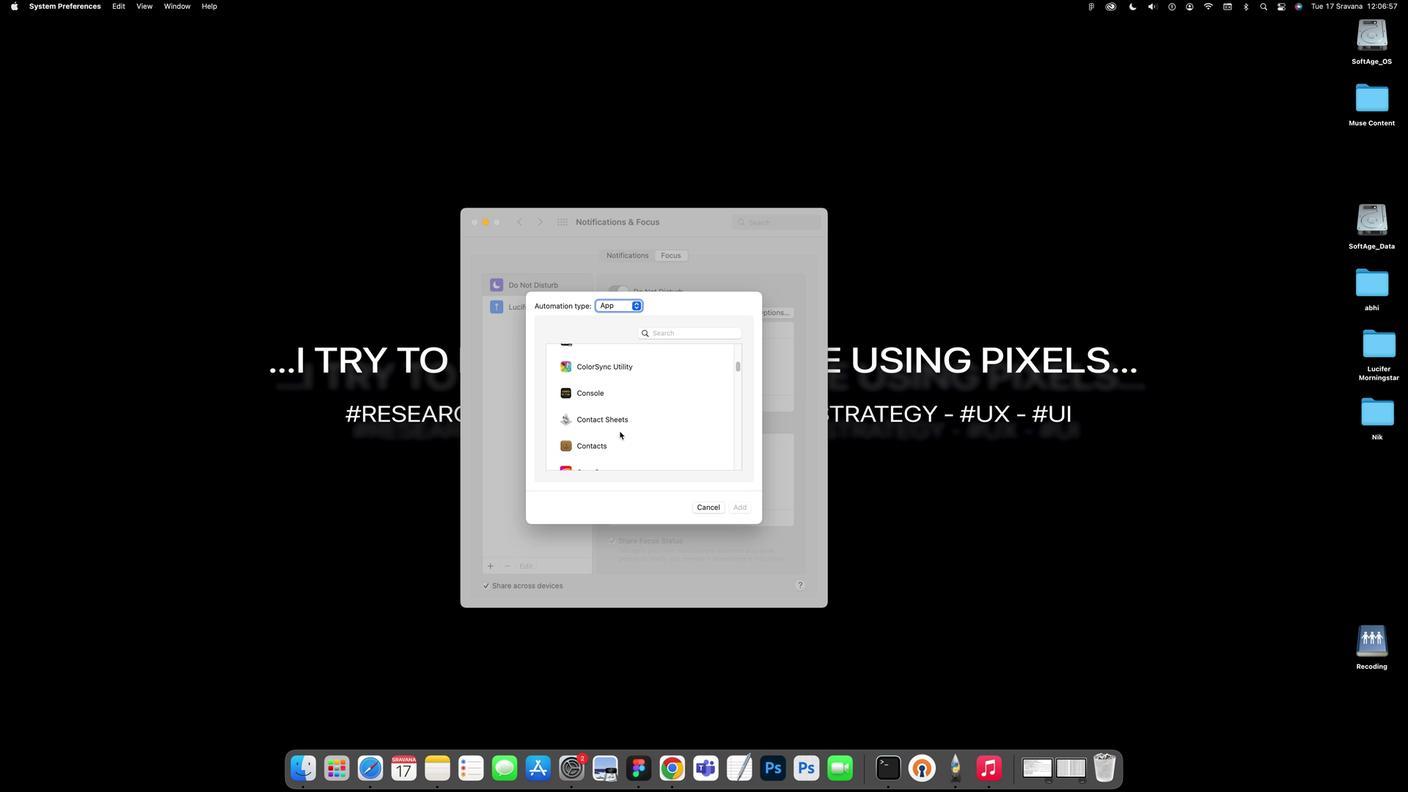 
Action: Mouse scrolled (618, 430) with delta (21, 7)
Screenshot: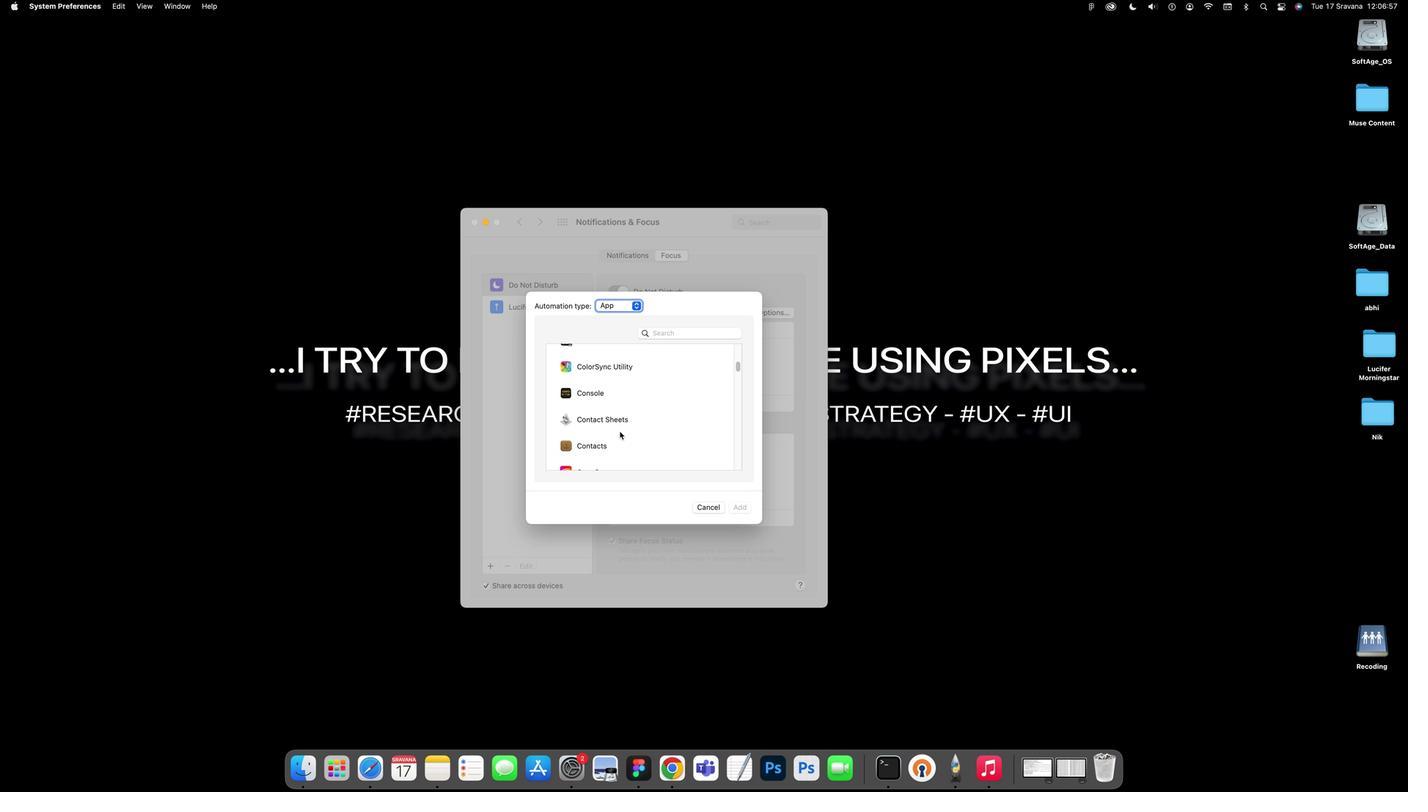 
Action: Mouse scrolled (618, 430) with delta (21, 7)
Screenshot: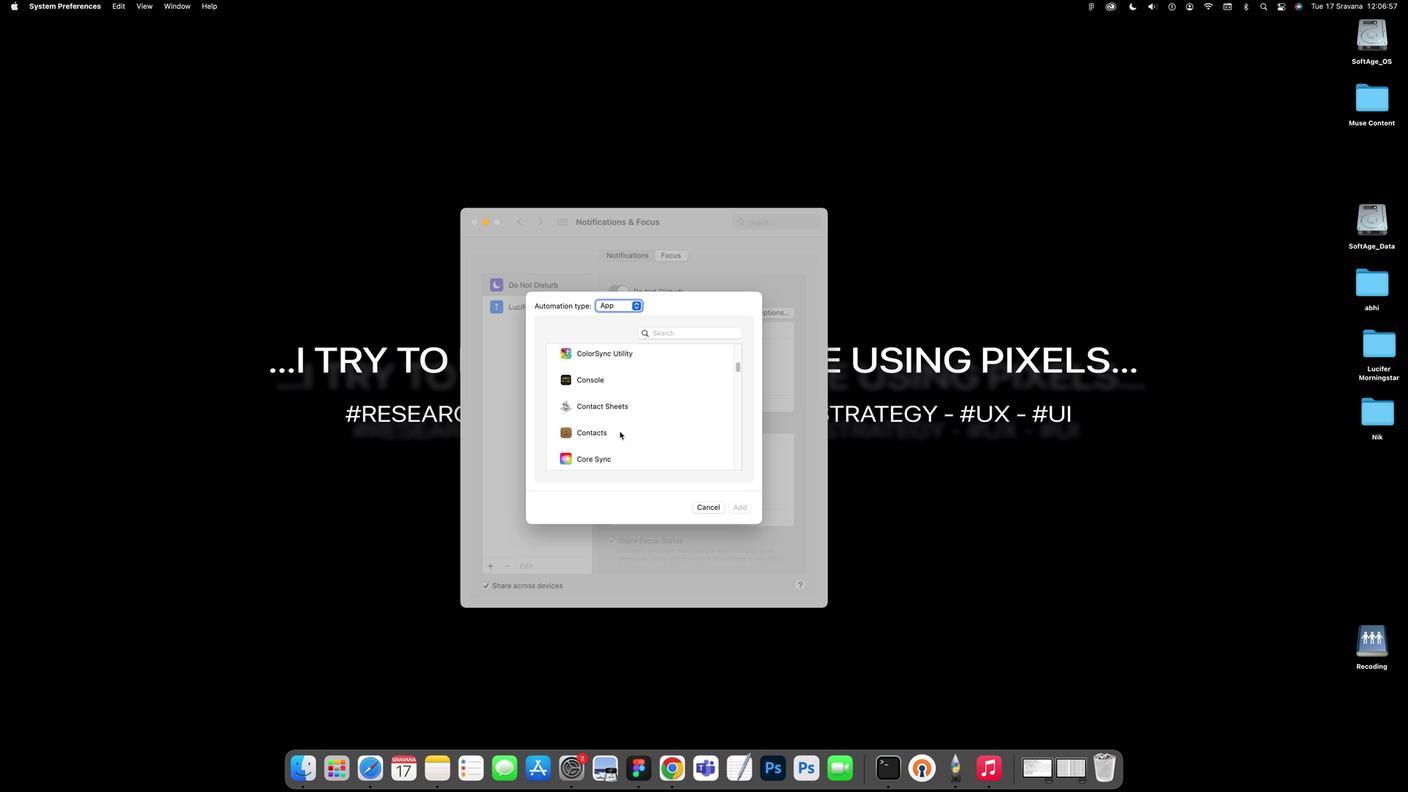 
Action: Mouse scrolled (618, 430) with delta (21, 7)
Screenshot: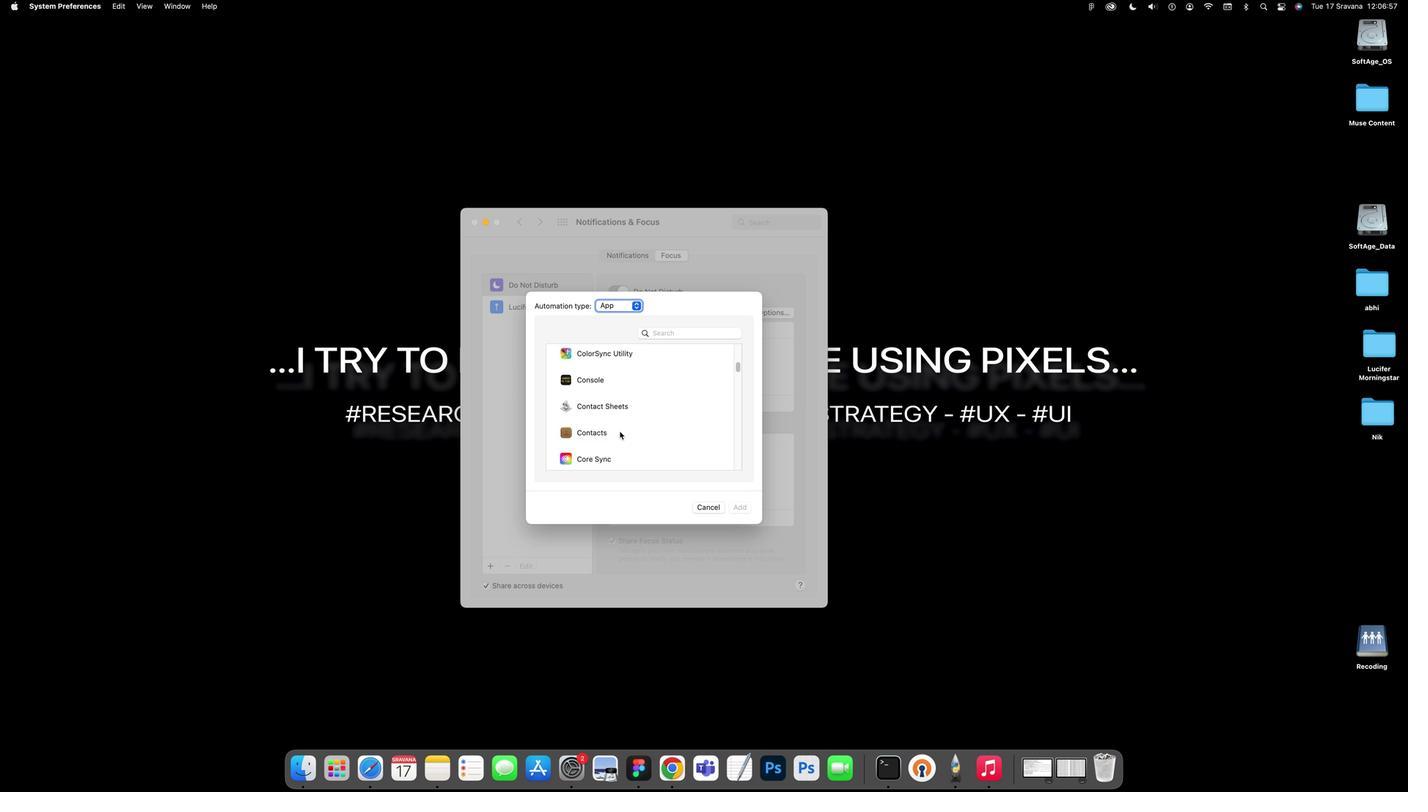 
Action: Mouse scrolled (618, 430) with delta (21, 7)
Screenshot: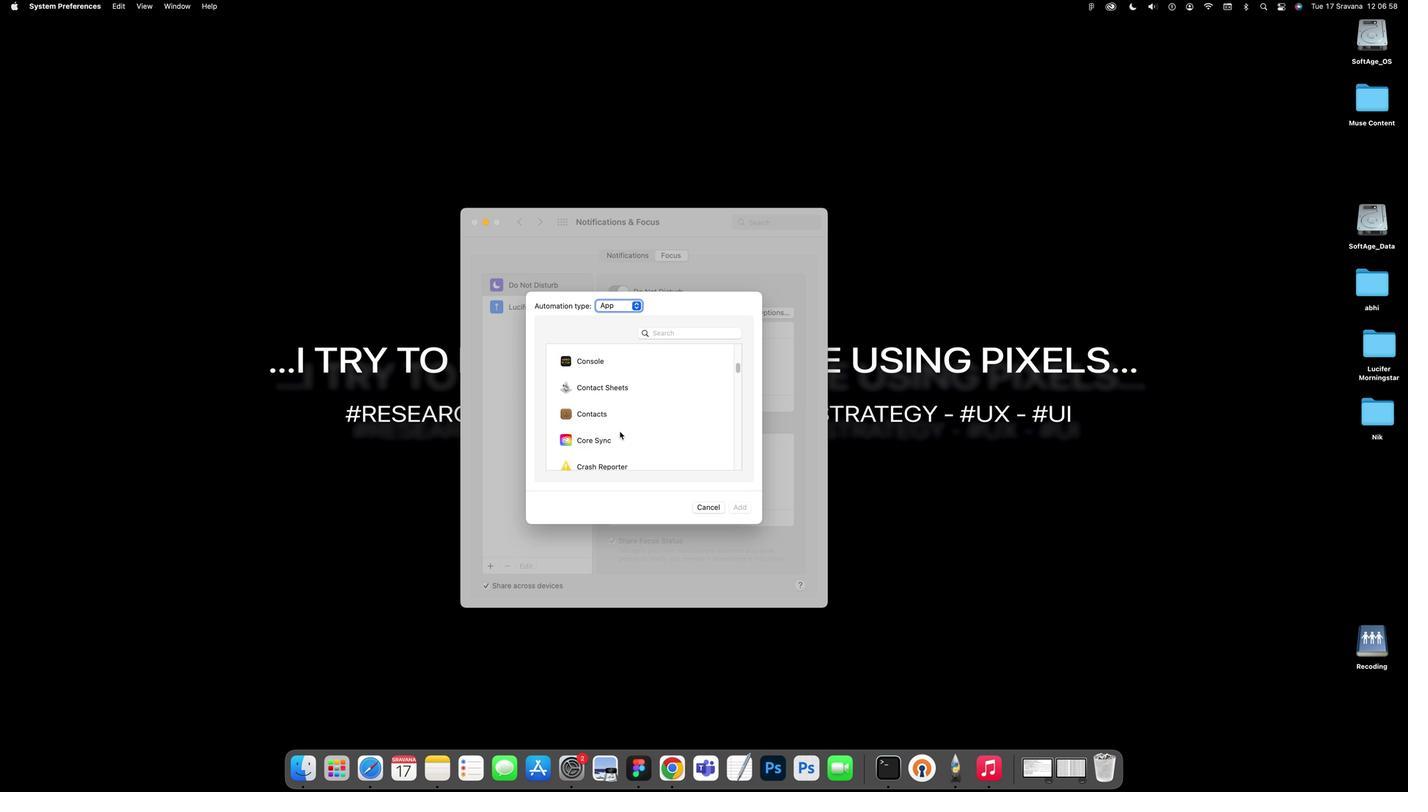 
Action: Mouse scrolled (618, 430) with delta (21, 7)
Screenshot: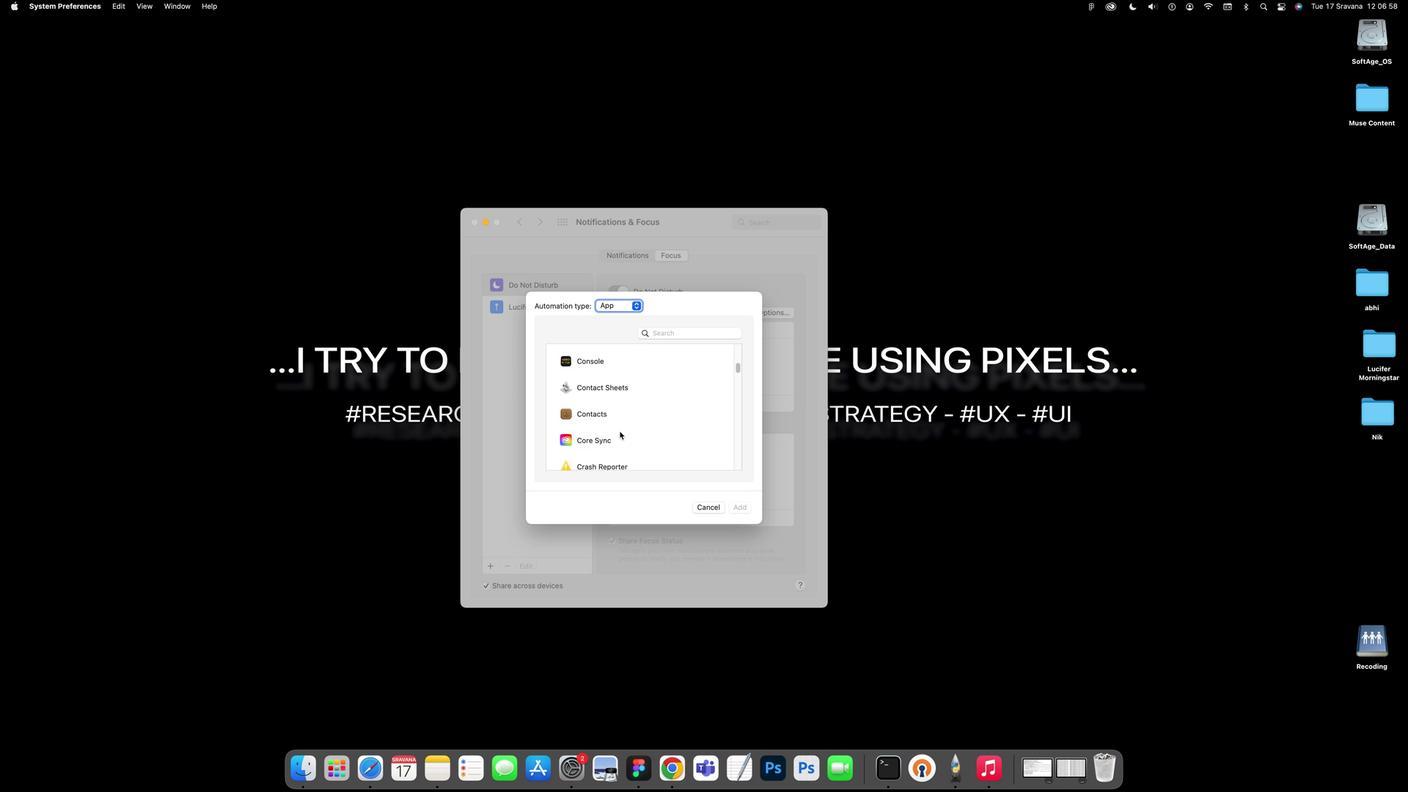 
Action: Mouse moved to (606, 435)
Screenshot: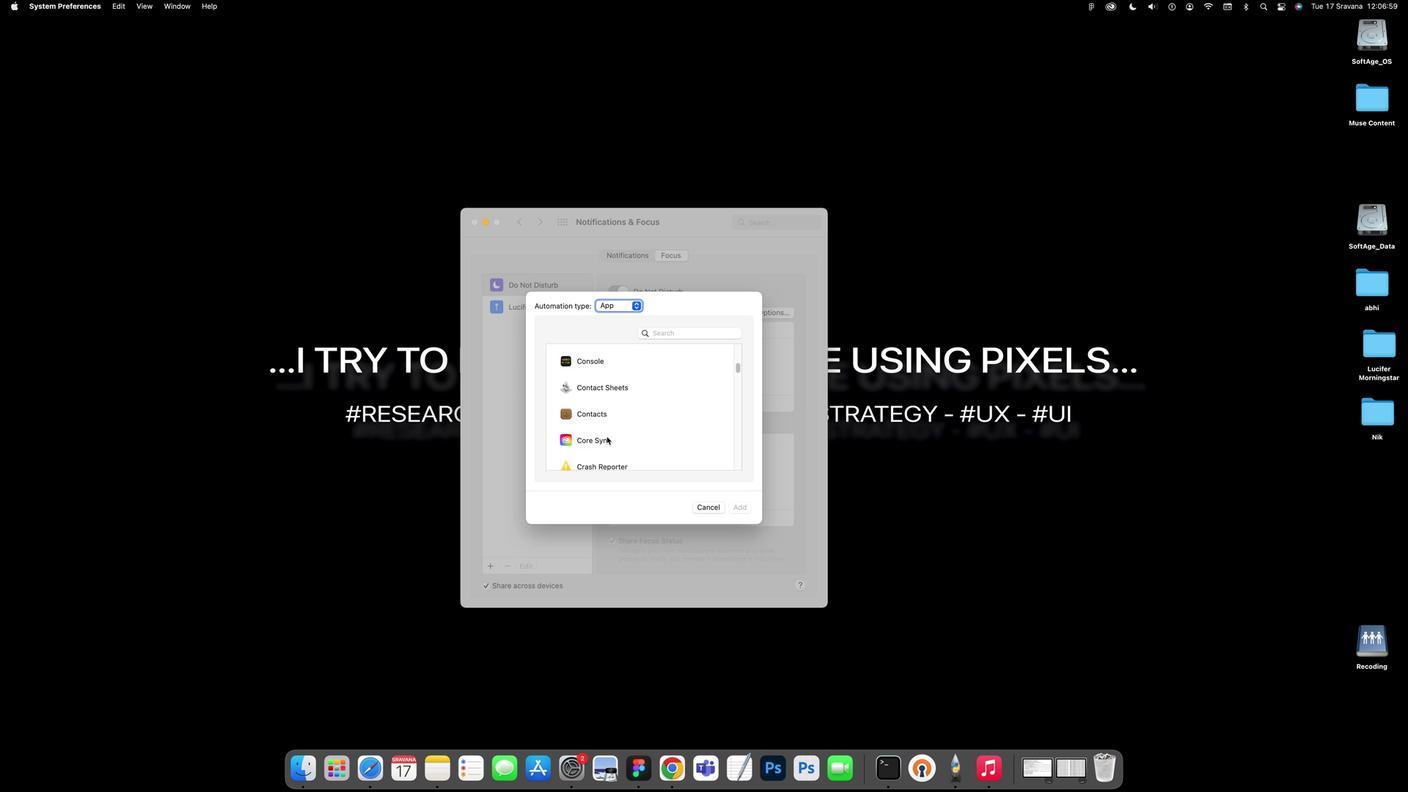 
Action: Mouse scrolled (606, 435) with delta (21, 7)
Screenshot: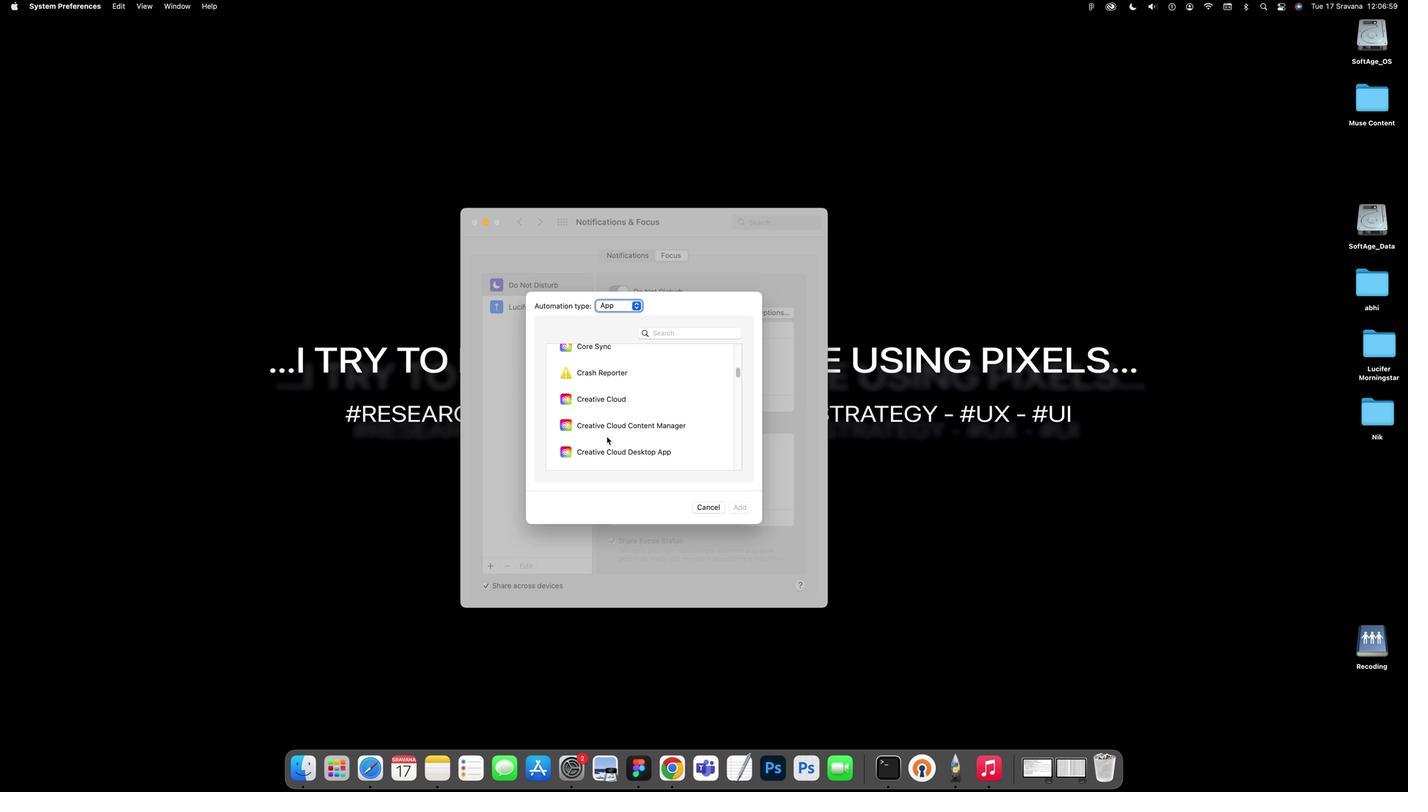 
Action: Mouse scrolled (606, 435) with delta (21, 7)
Screenshot: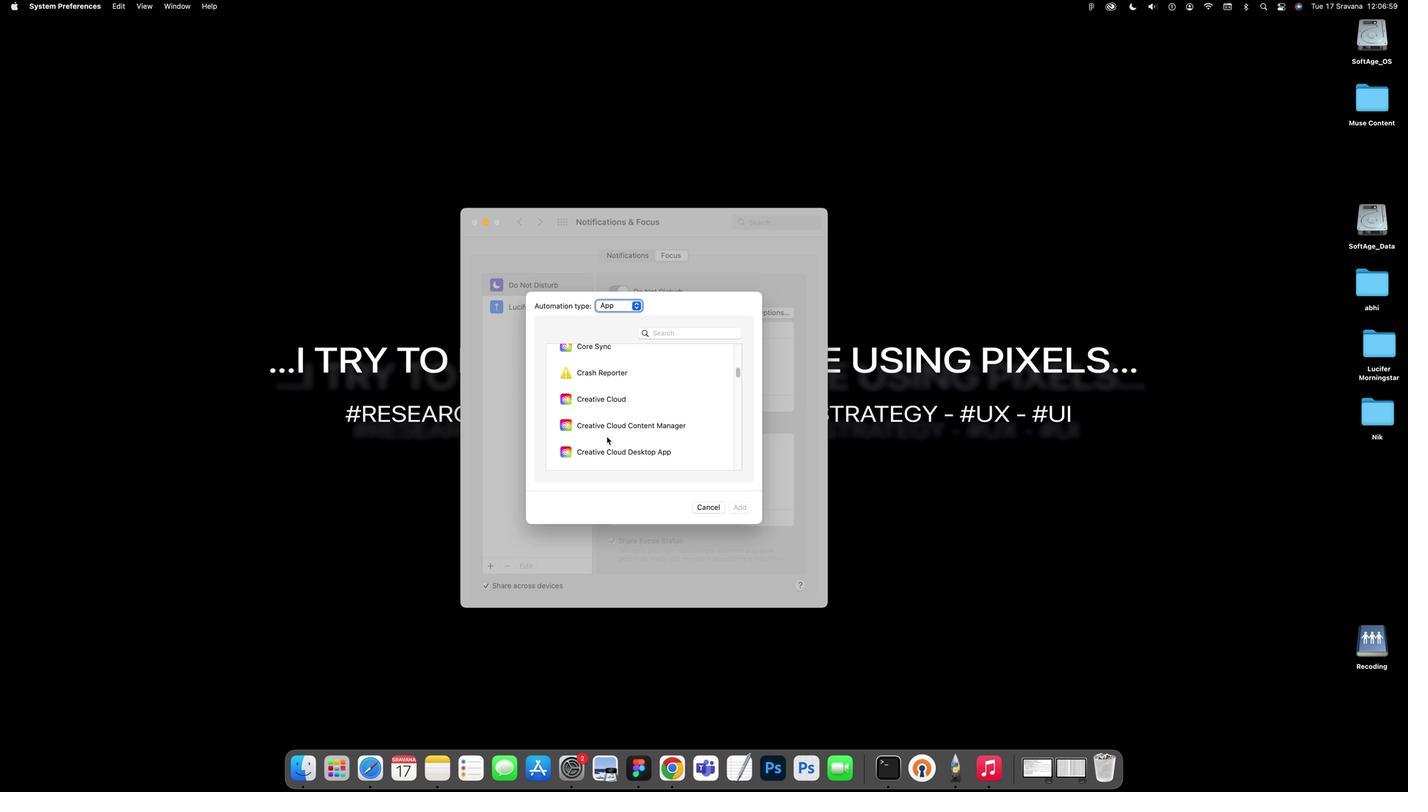 
Action: Mouse scrolled (606, 435) with delta (21, 3)
Screenshot: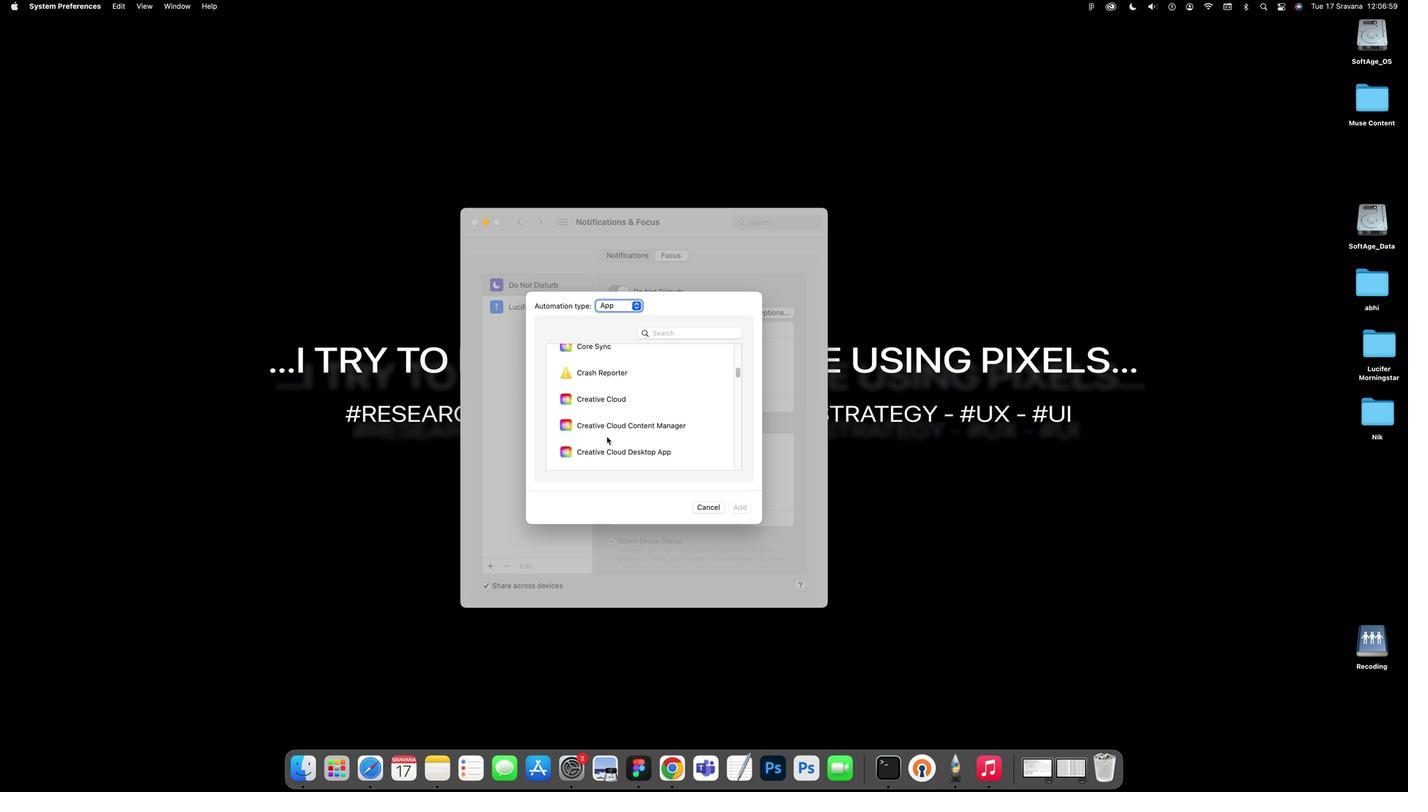 
Action: Mouse scrolled (606, 435) with delta (21, 7)
Screenshot: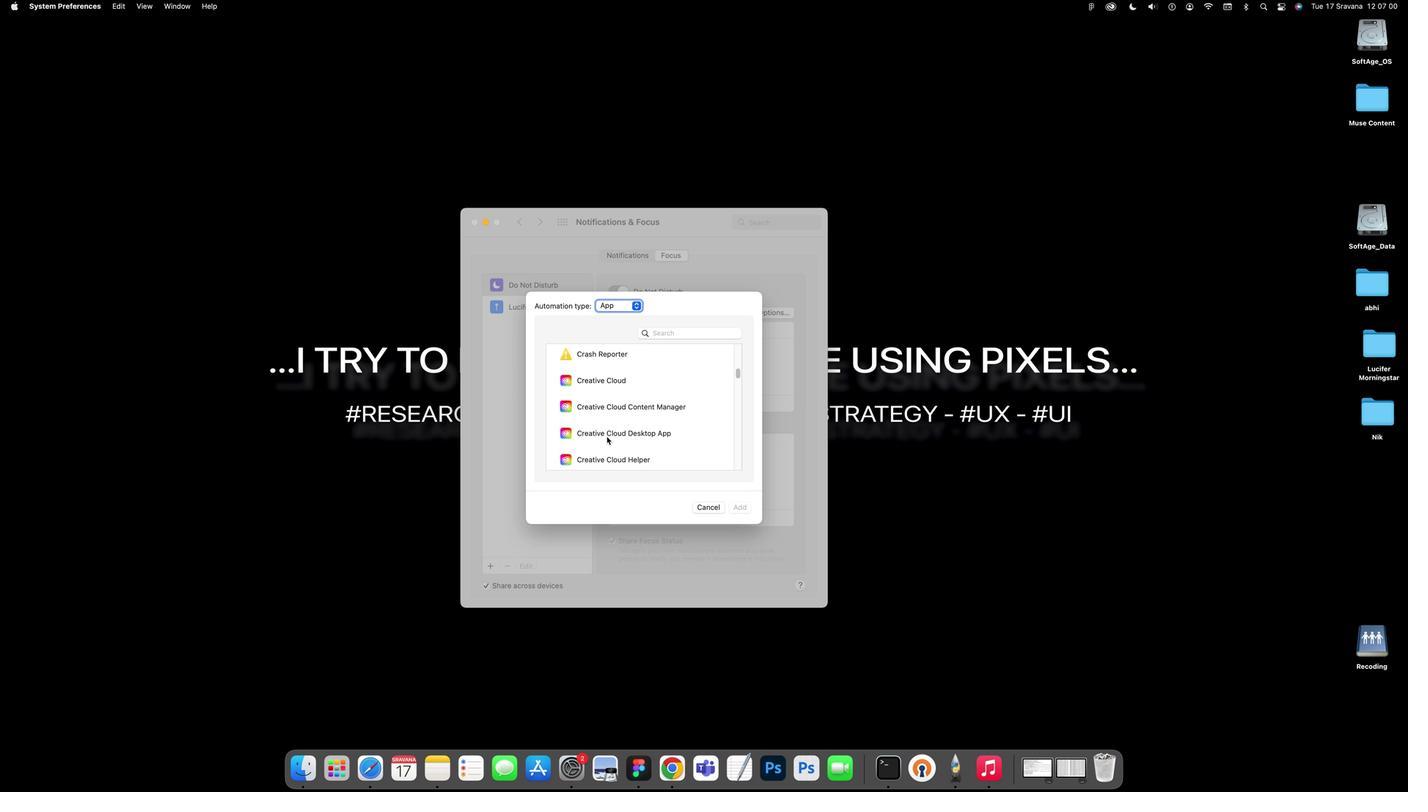 
Action: Mouse scrolled (606, 435) with delta (21, 7)
Screenshot: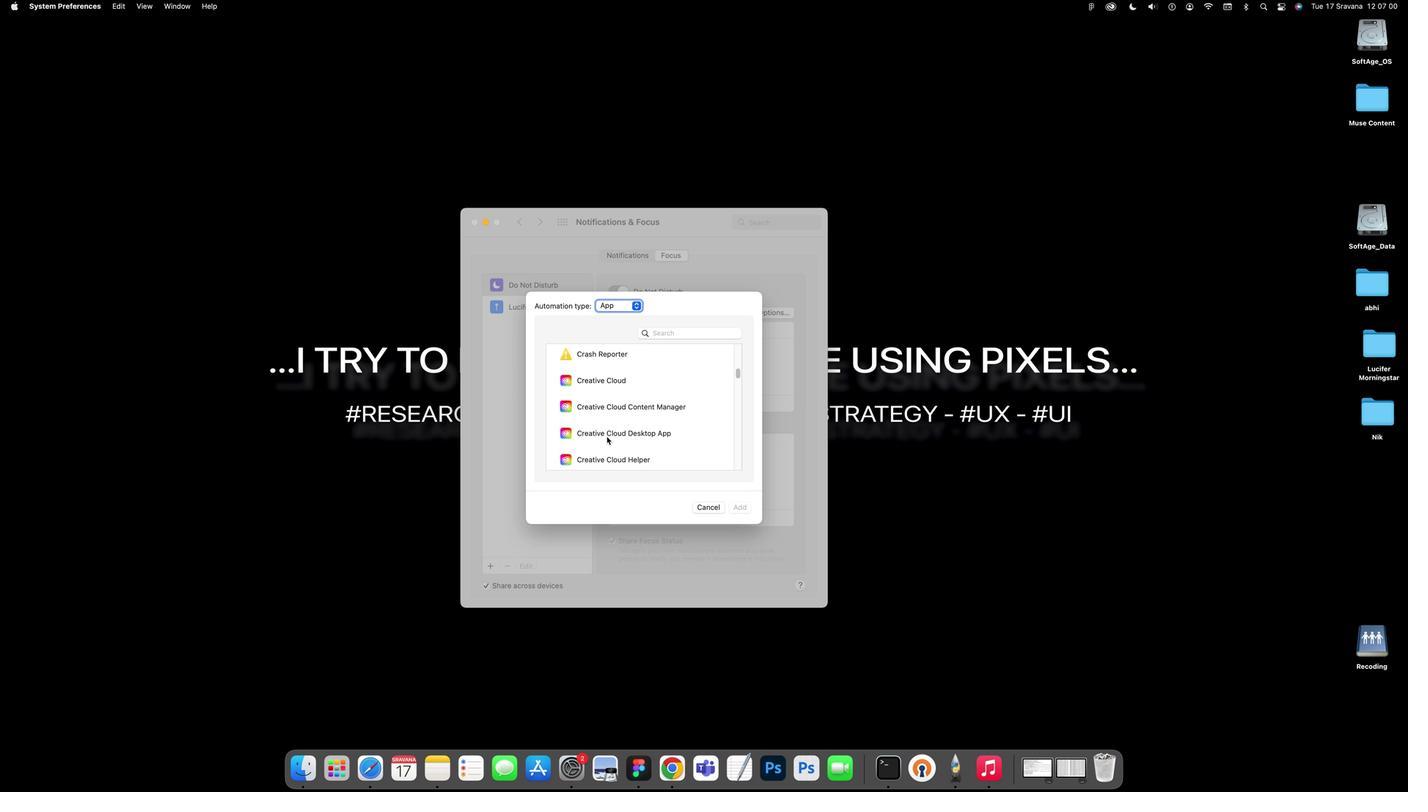 
Action: Mouse scrolled (606, 435) with delta (21, 7)
Screenshot: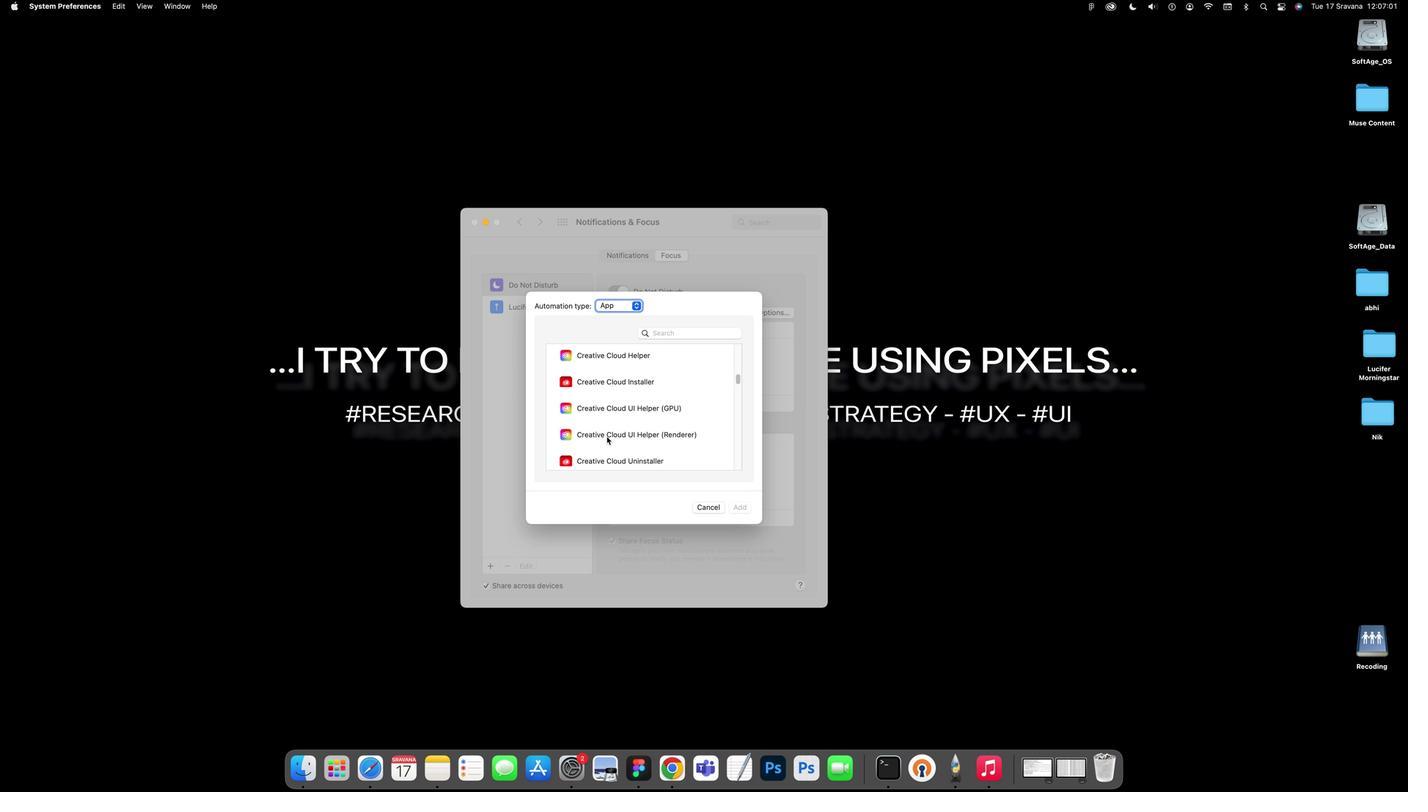 
Action: Mouse scrolled (606, 435) with delta (21, 7)
Screenshot: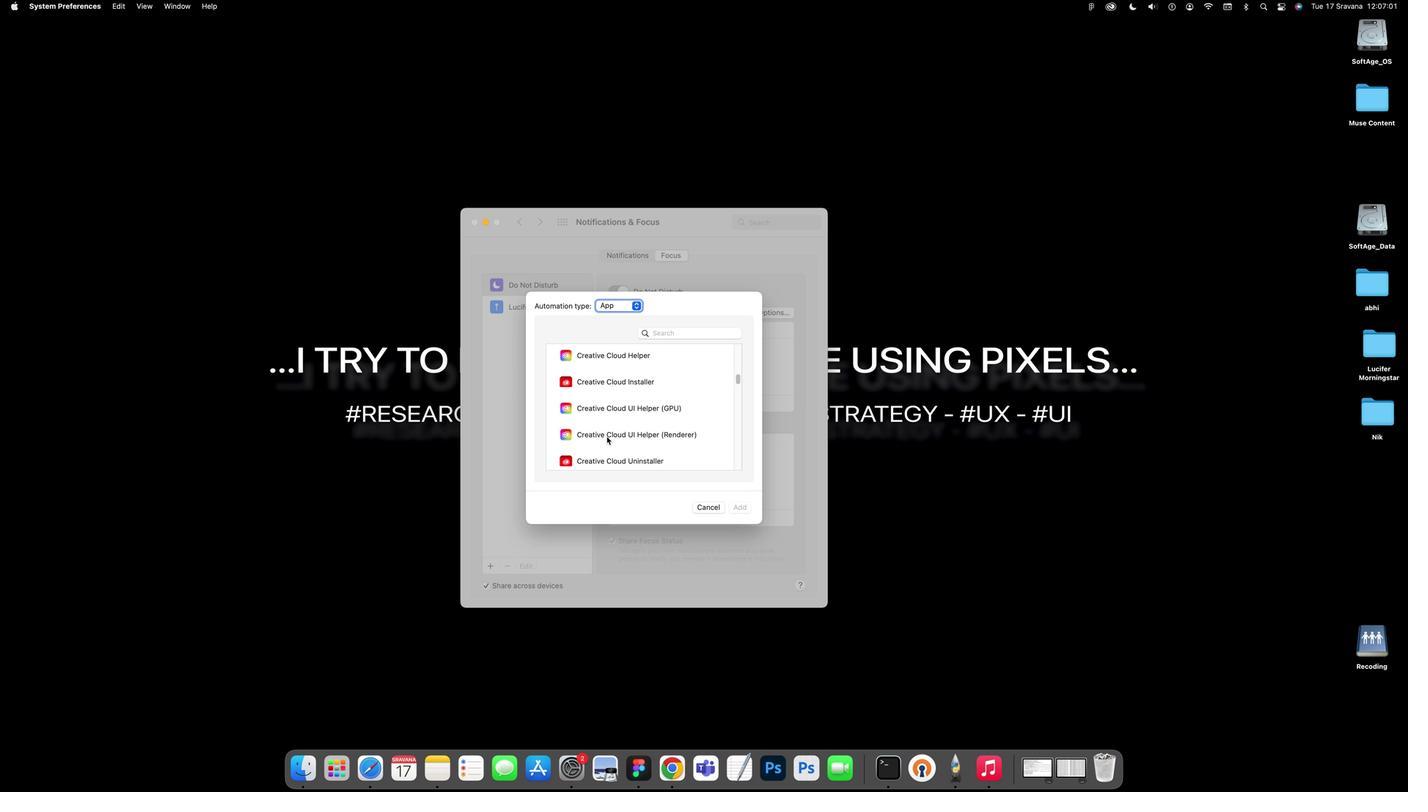 
Action: Mouse scrolled (606, 435) with delta (21, 3)
Screenshot: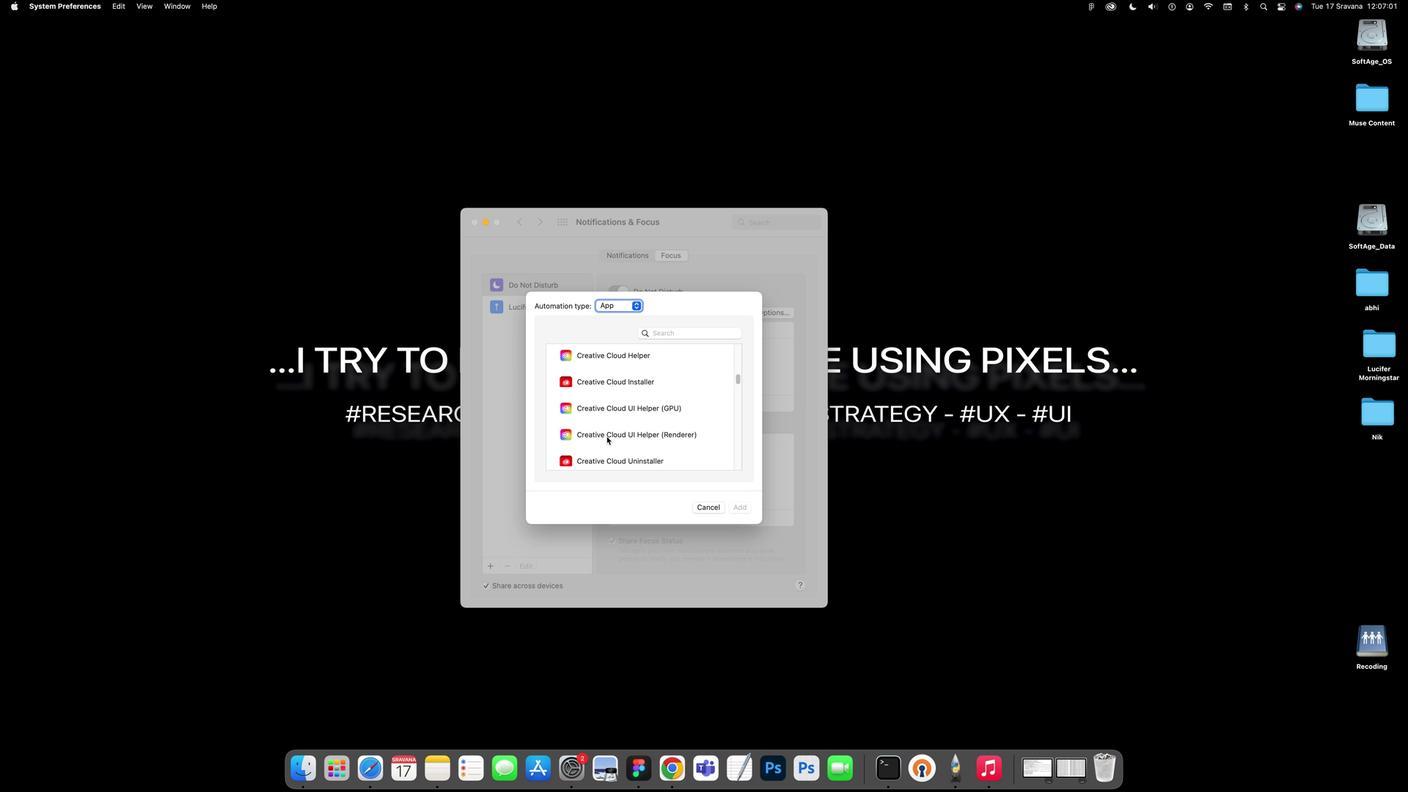 
Action: Mouse scrolled (606, 435) with delta (21, 7)
Screenshot: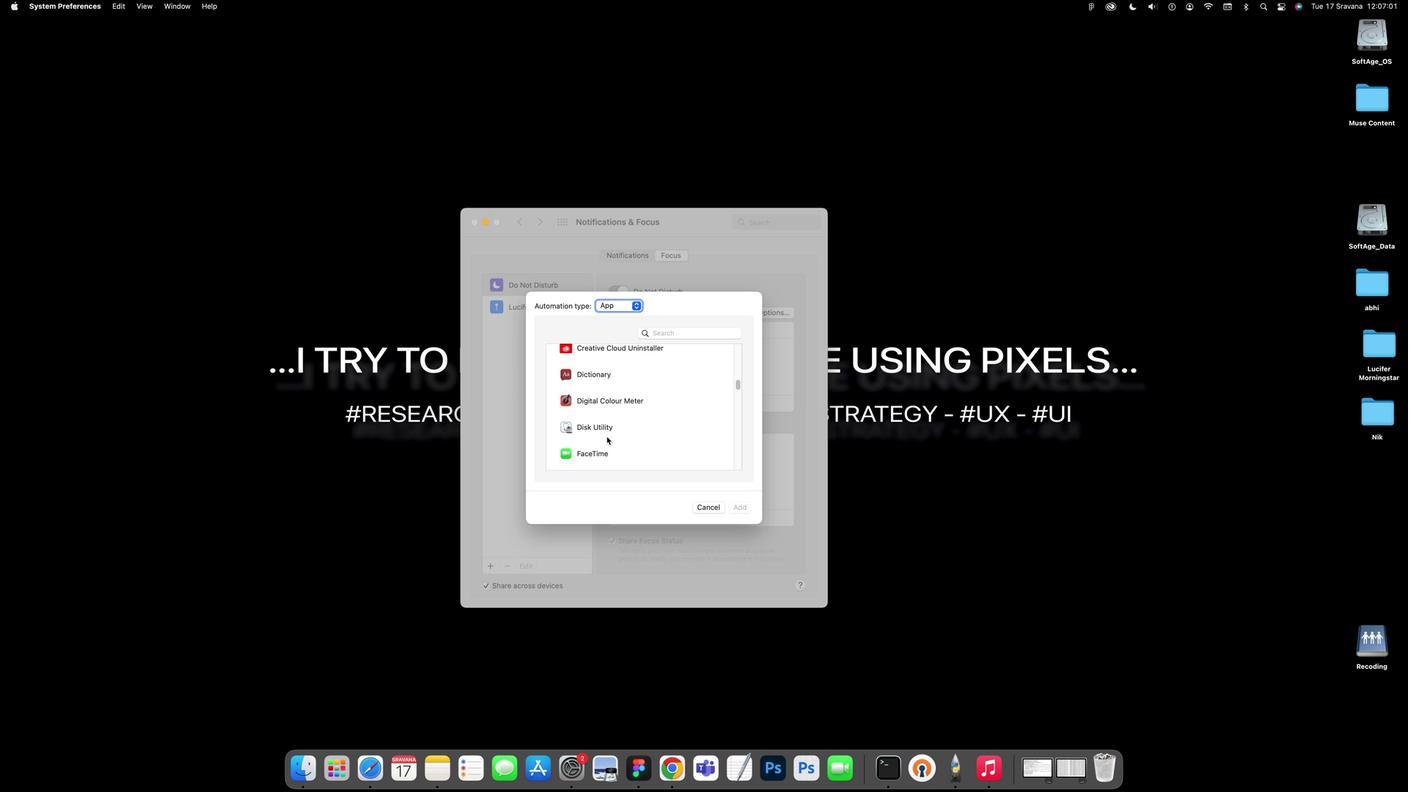 
Action: Mouse scrolled (606, 435) with delta (21, 6)
Screenshot: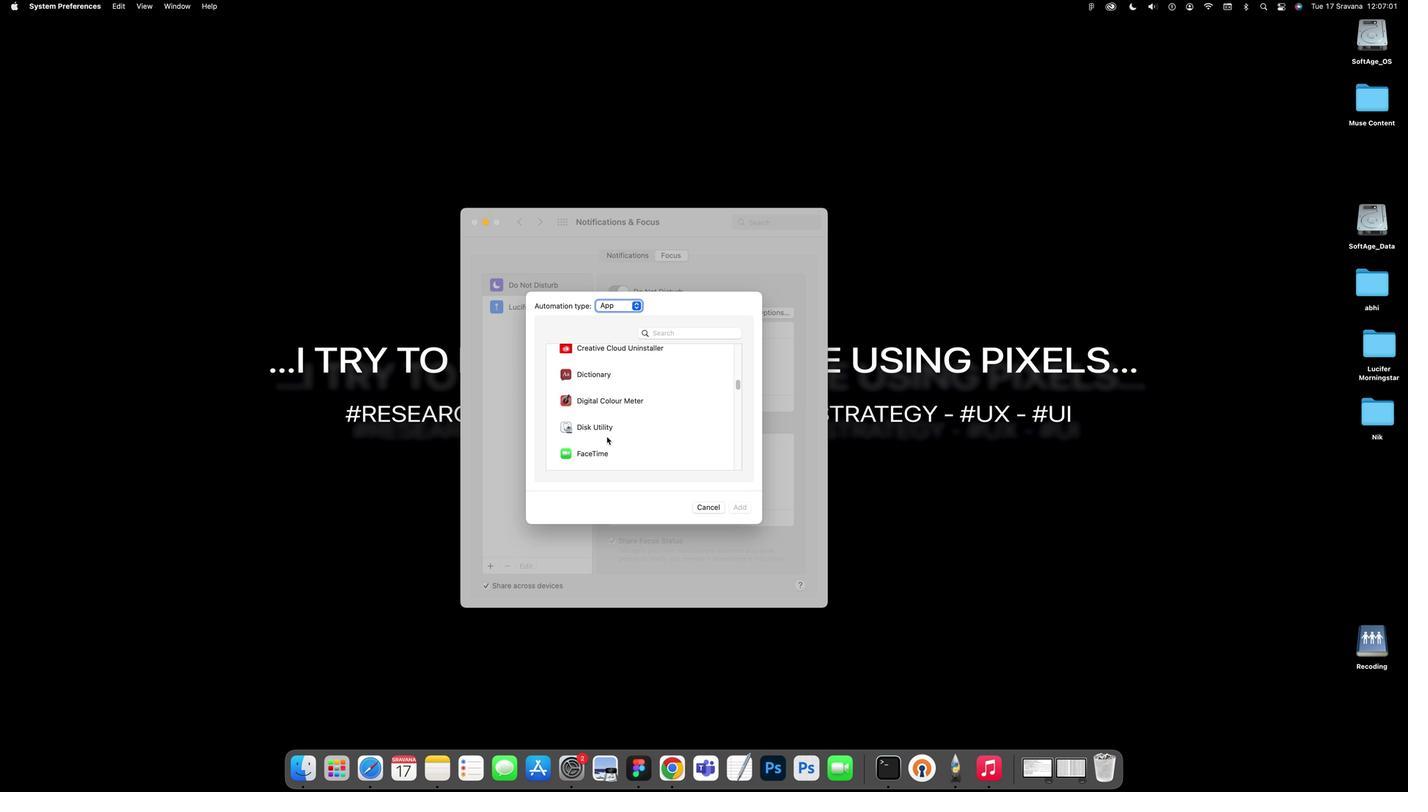 
Action: Mouse scrolled (606, 435) with delta (21, 2)
Screenshot: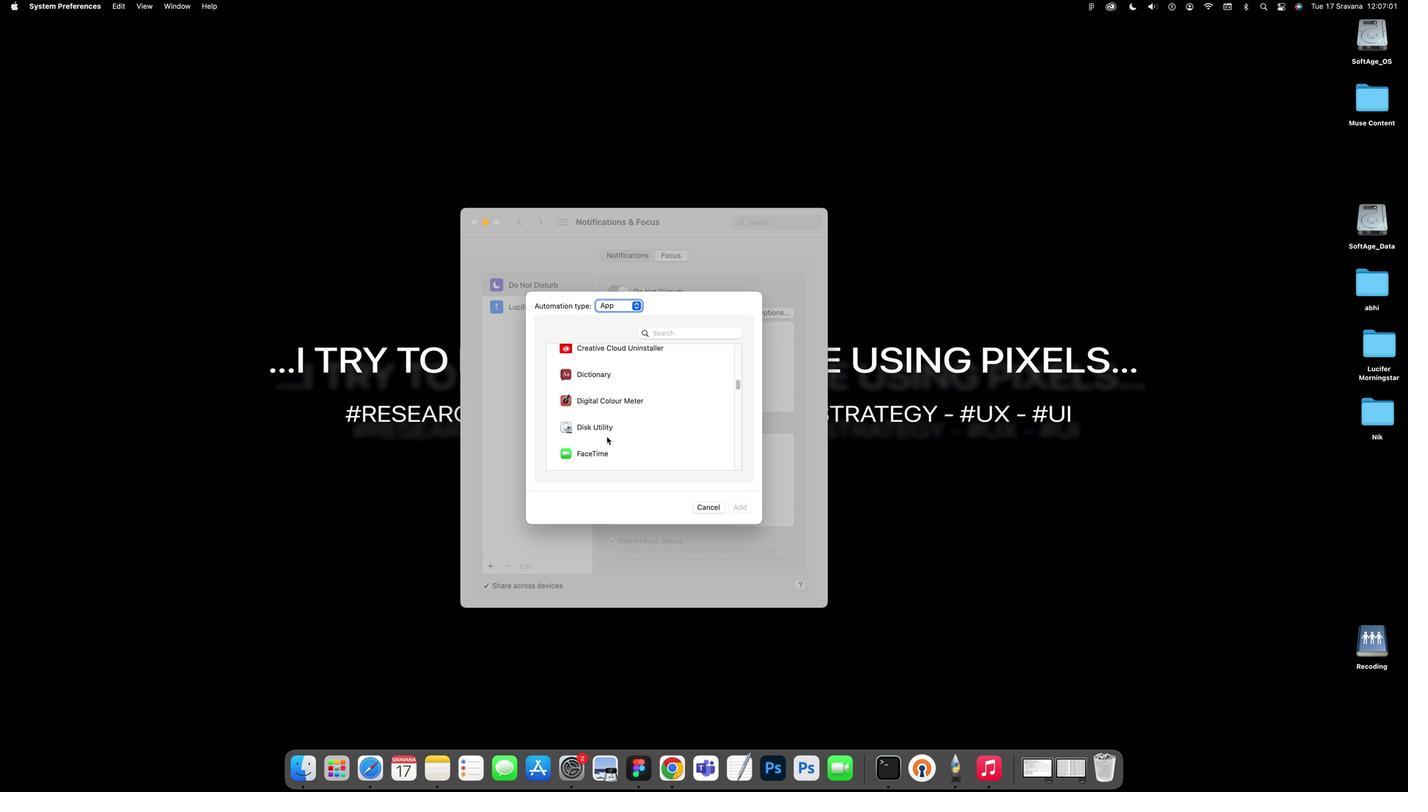 
Action: Mouse scrolled (606, 435) with delta (21, 7)
Screenshot: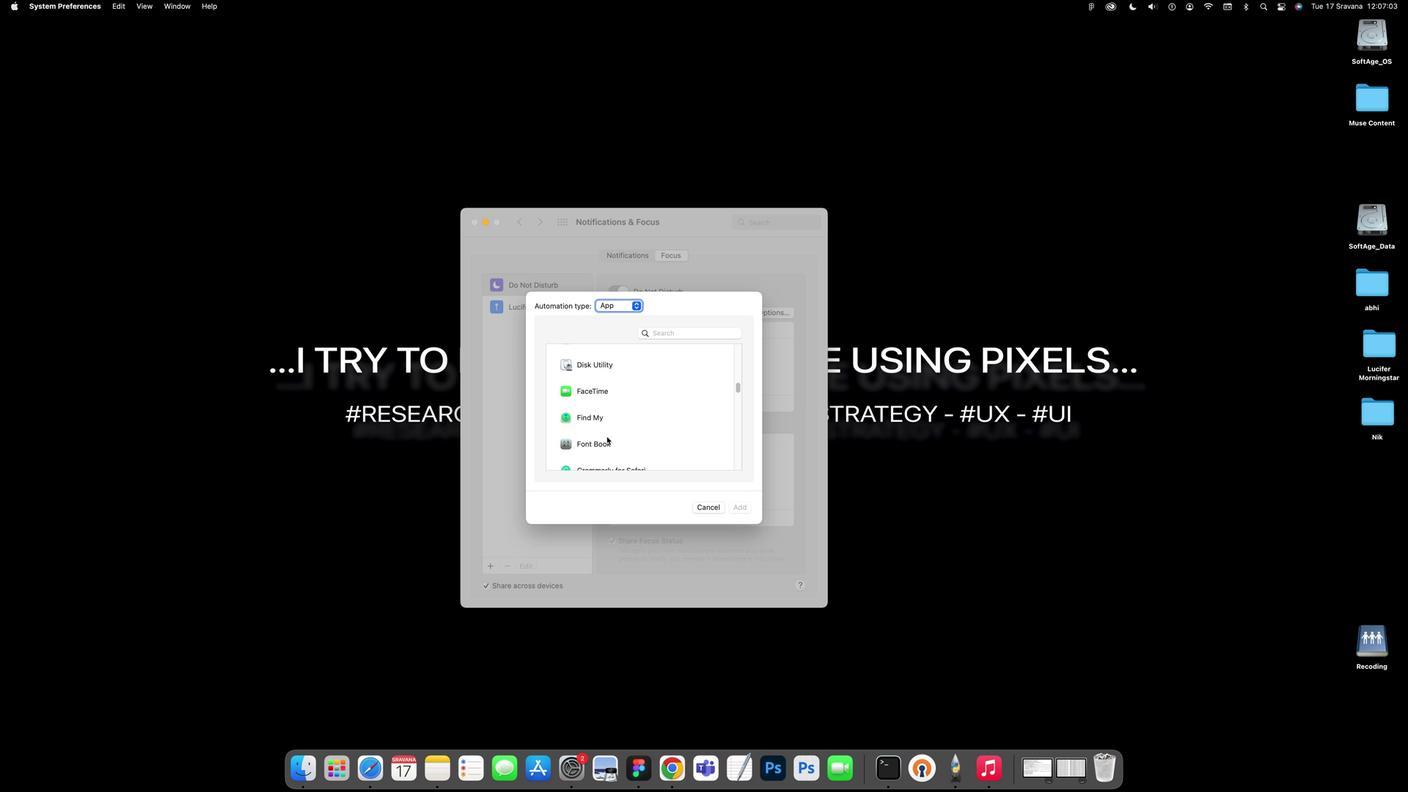 
Action: Mouse scrolled (606, 435) with delta (21, 7)
Screenshot: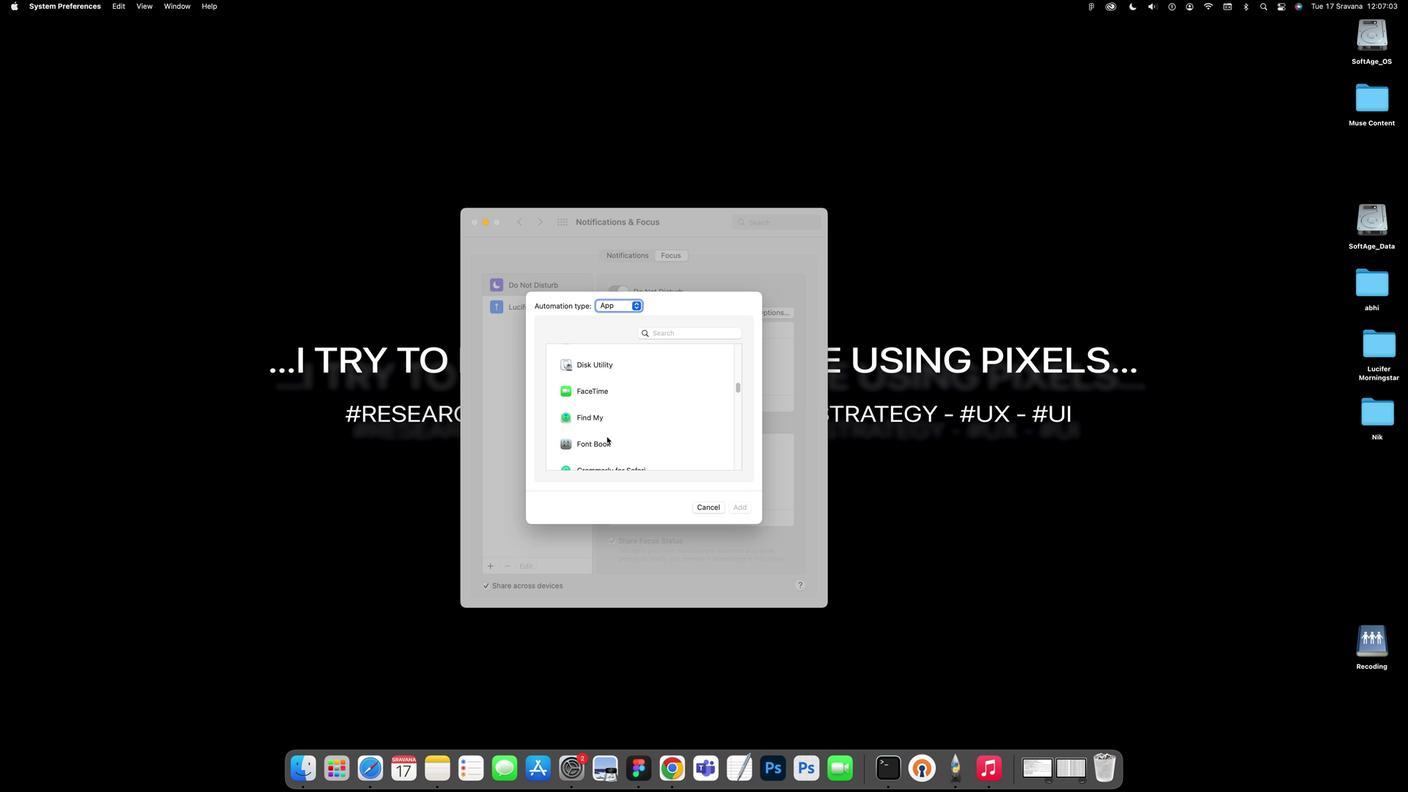 
Action: Mouse scrolled (606, 435) with delta (21, 5)
Screenshot: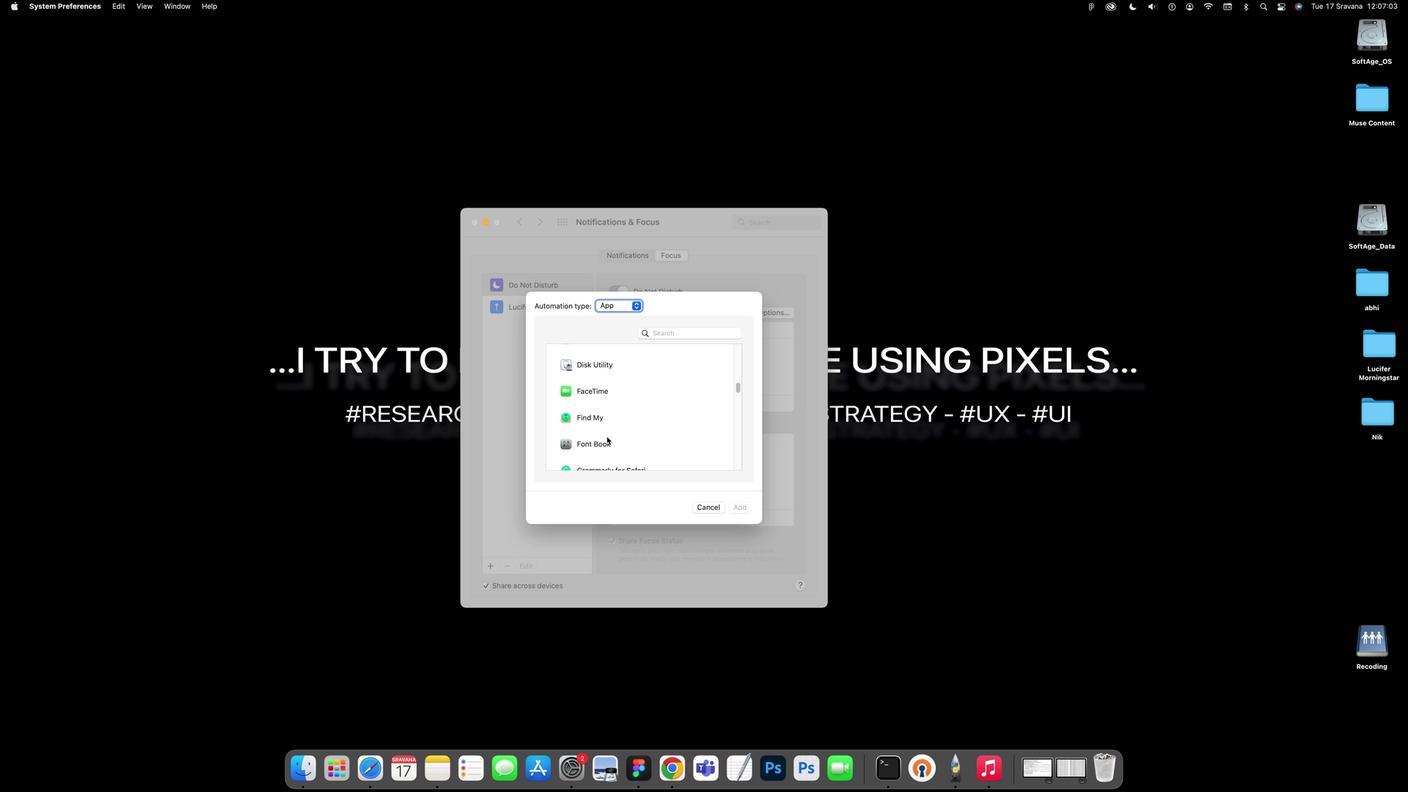 
Action: Mouse scrolled (606, 435) with delta (21, 7)
Screenshot: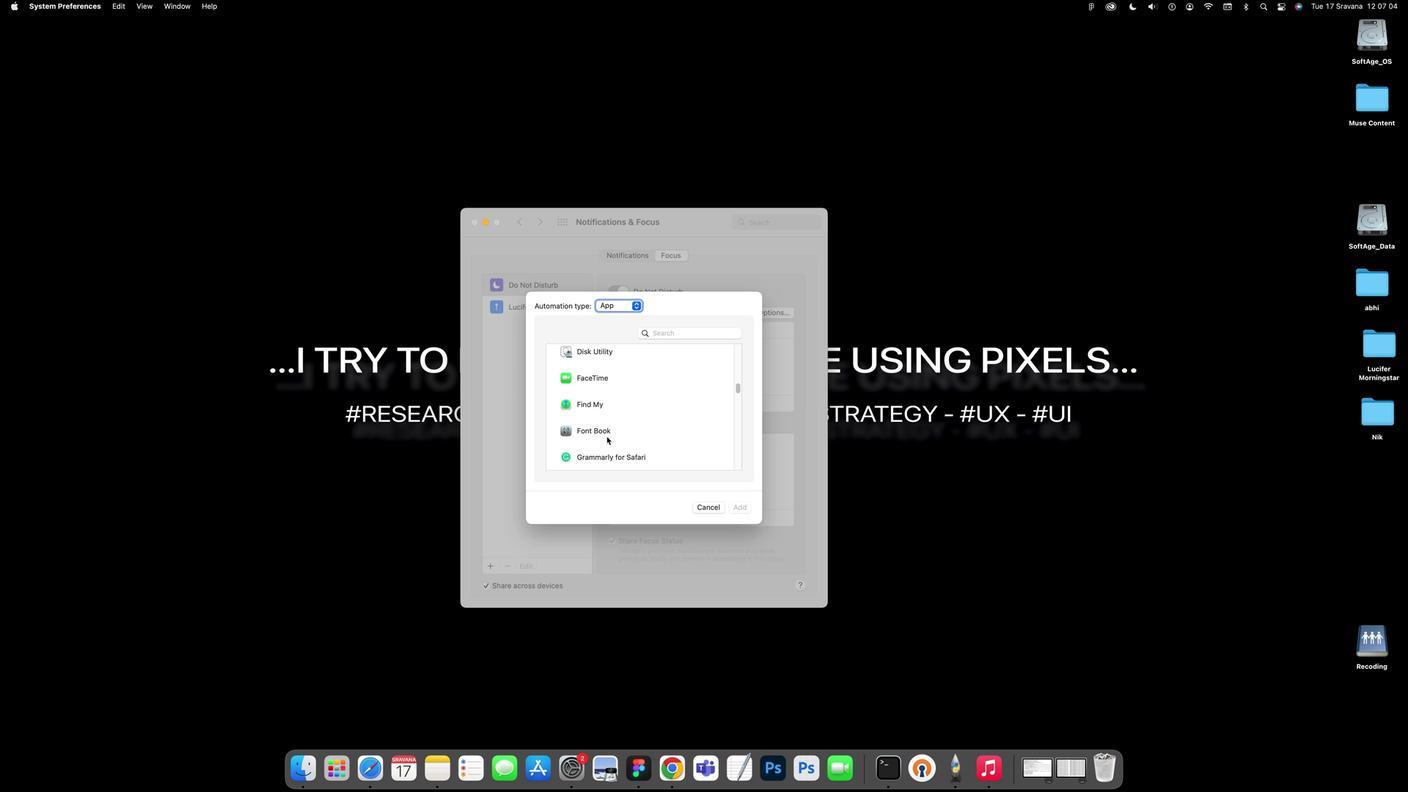 
Action: Mouse scrolled (606, 435) with delta (21, 7)
Screenshot: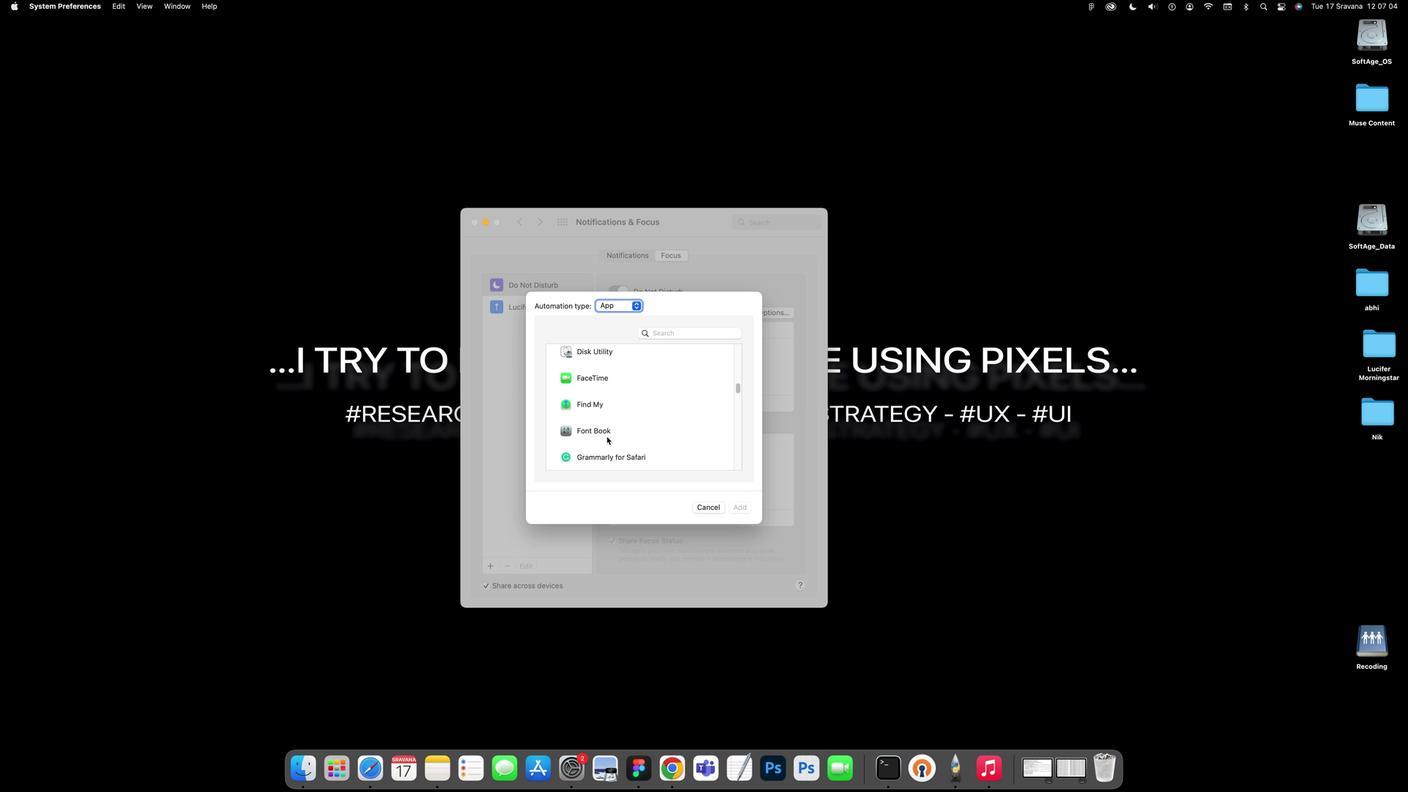 
Action: Mouse pressed left at (606, 435)
Screenshot: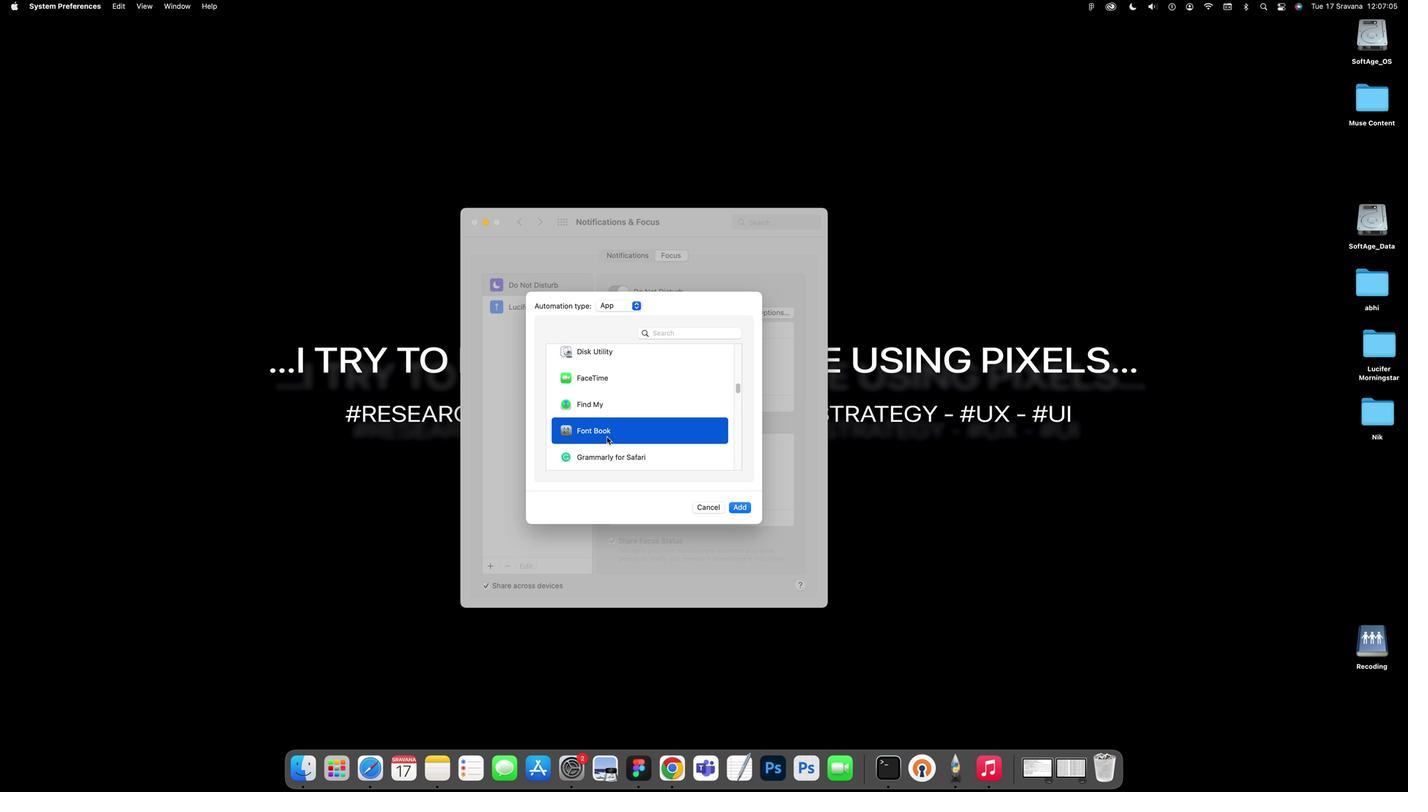 
Action: Mouse moved to (729, 506)
Screenshot: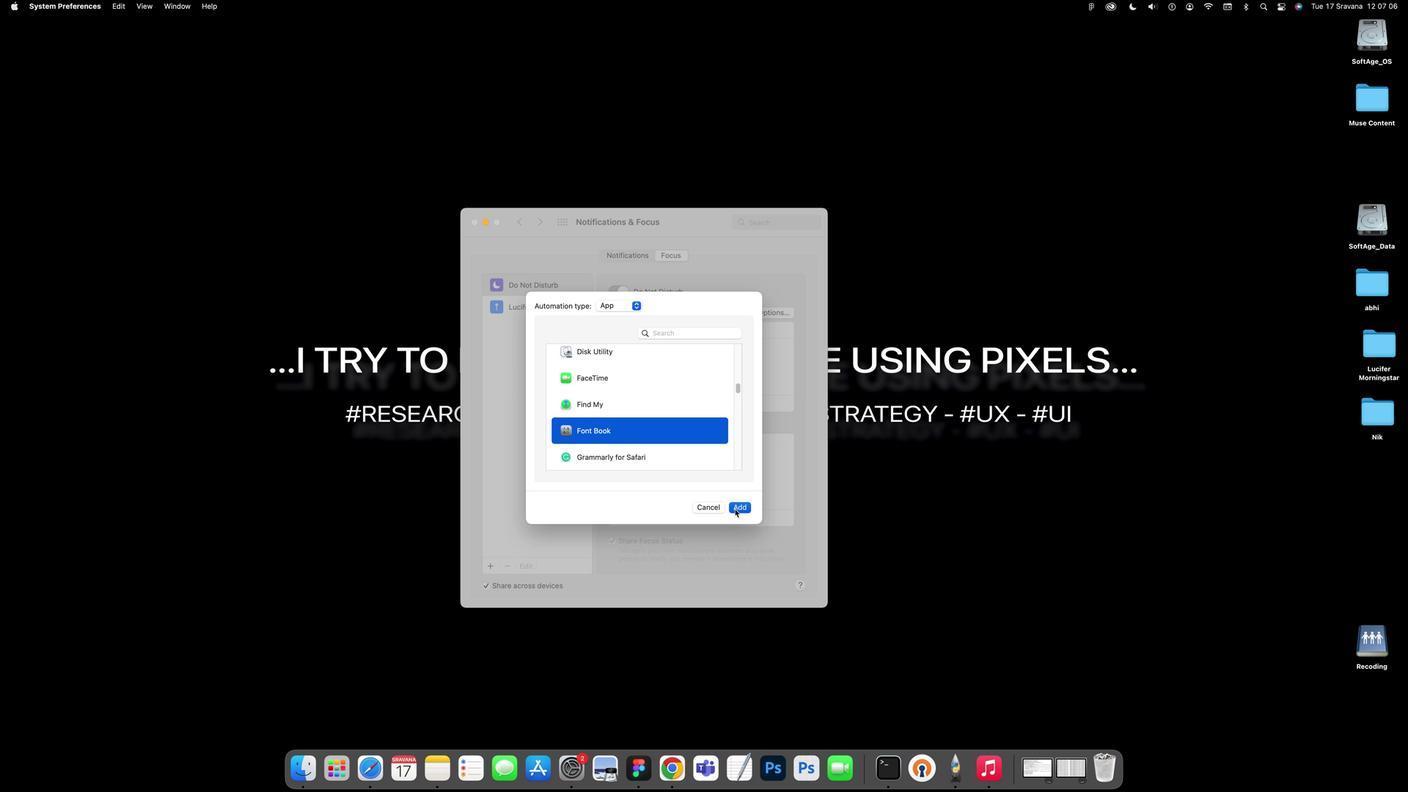 
Action: Mouse pressed left at (729, 506)
Screenshot: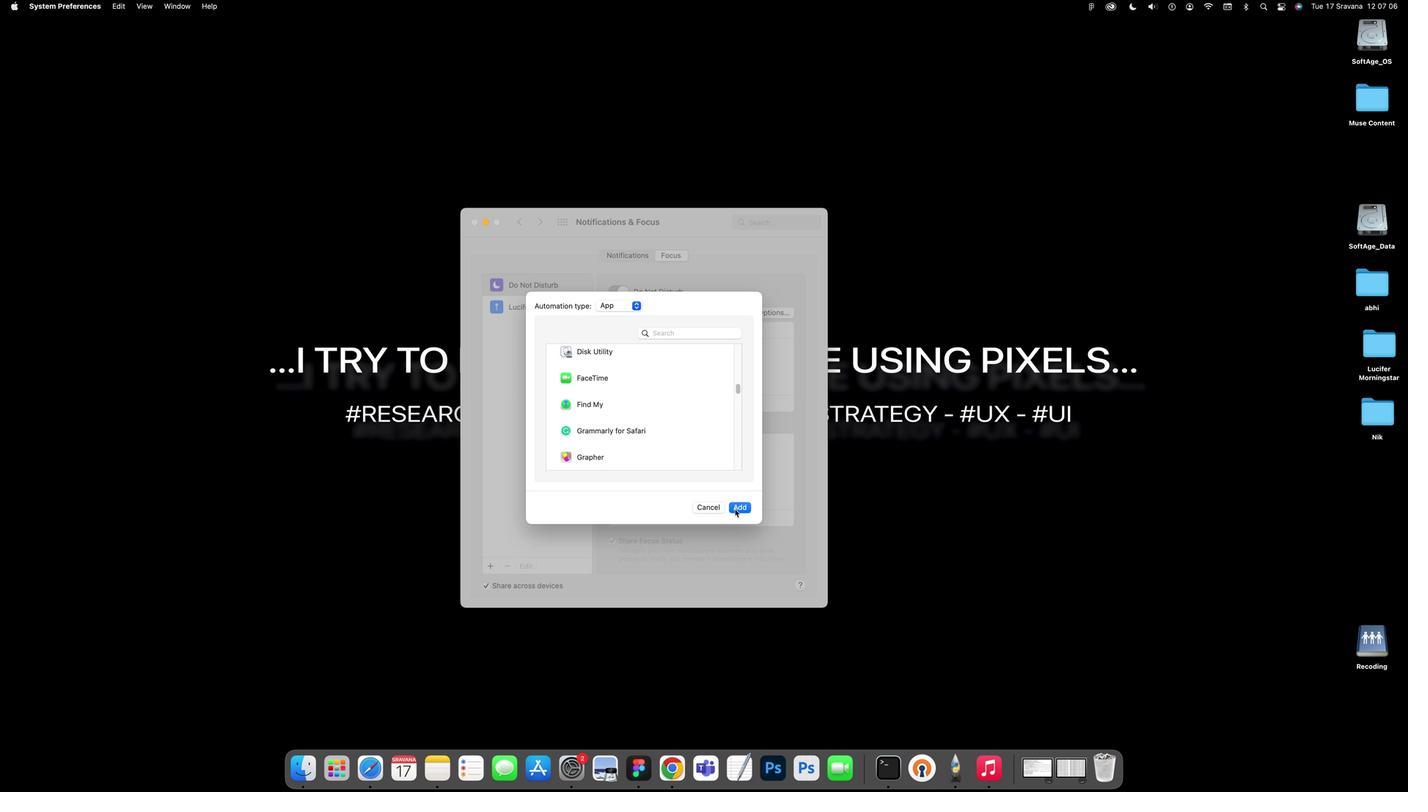 
Action: Mouse moved to (616, 512)
Screenshot: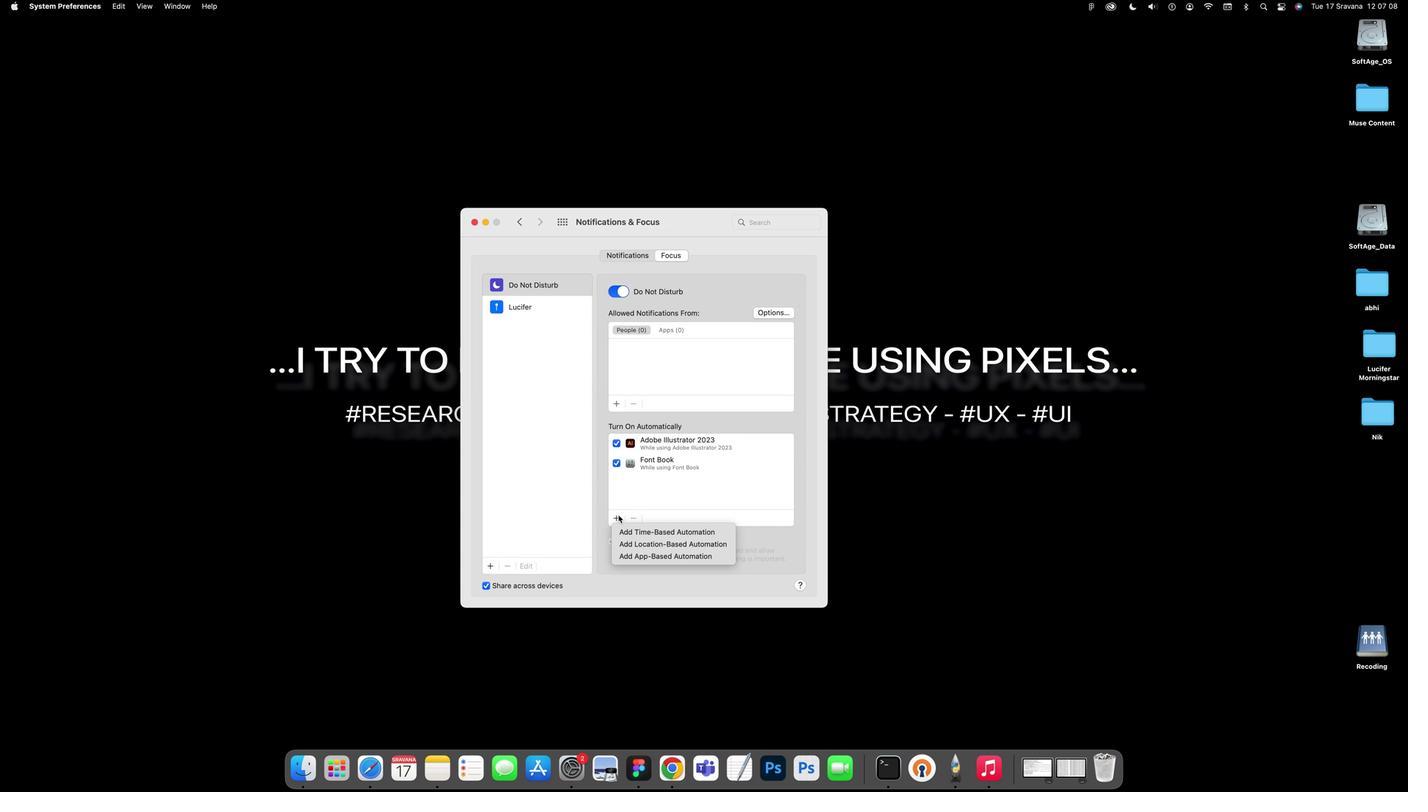 
Action: Mouse pressed left at (616, 512)
Screenshot: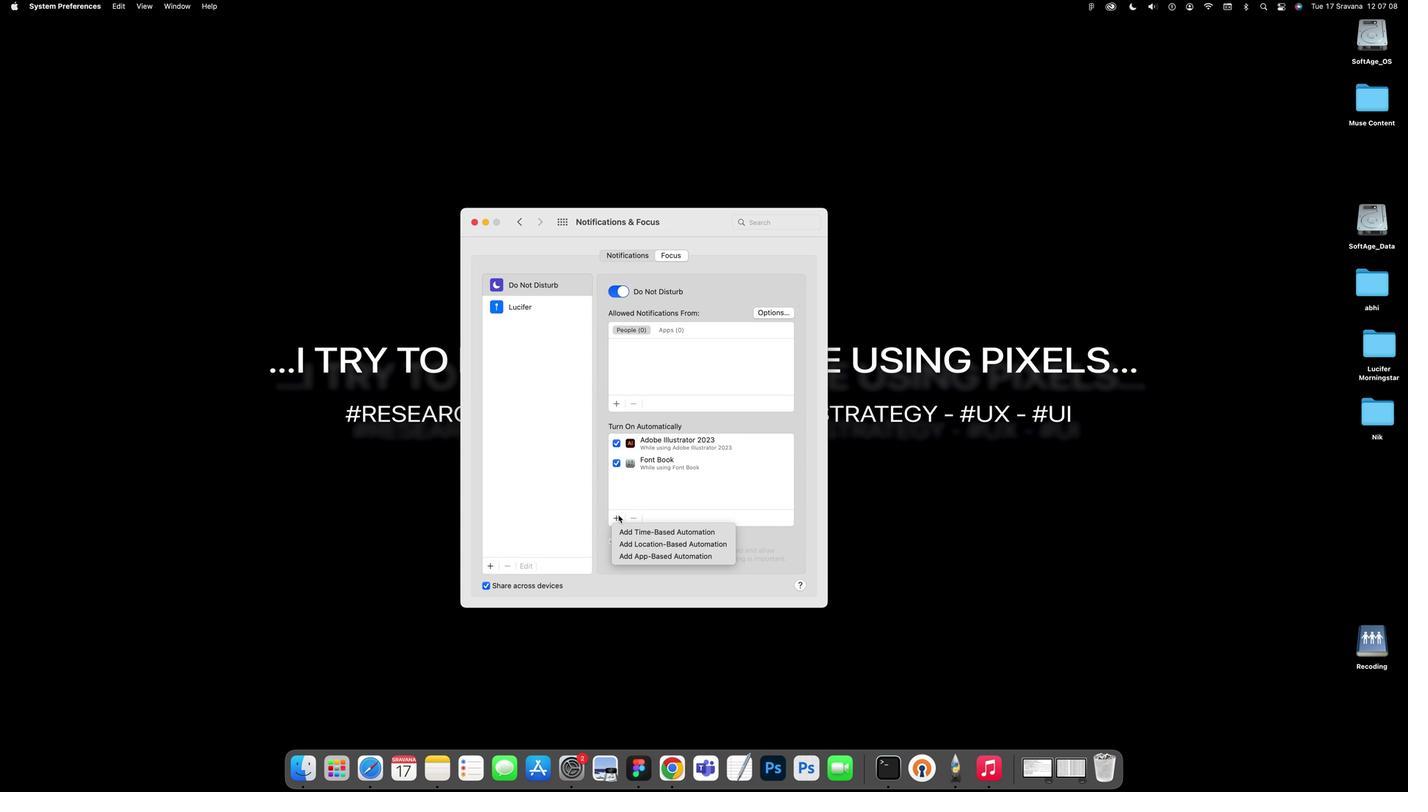 
Action: Mouse moved to (646, 531)
Screenshot: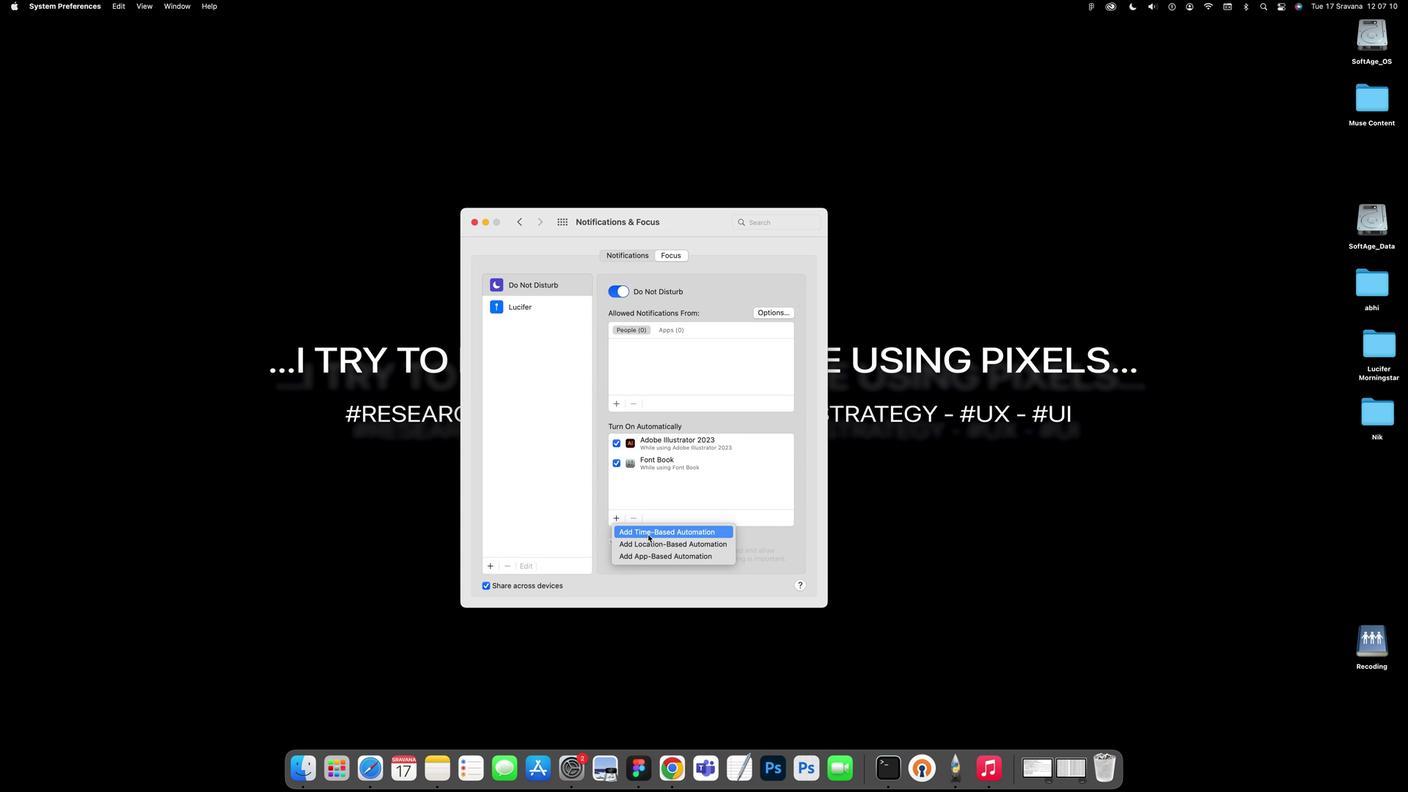 
Action: Mouse pressed left at (646, 531)
Screenshot: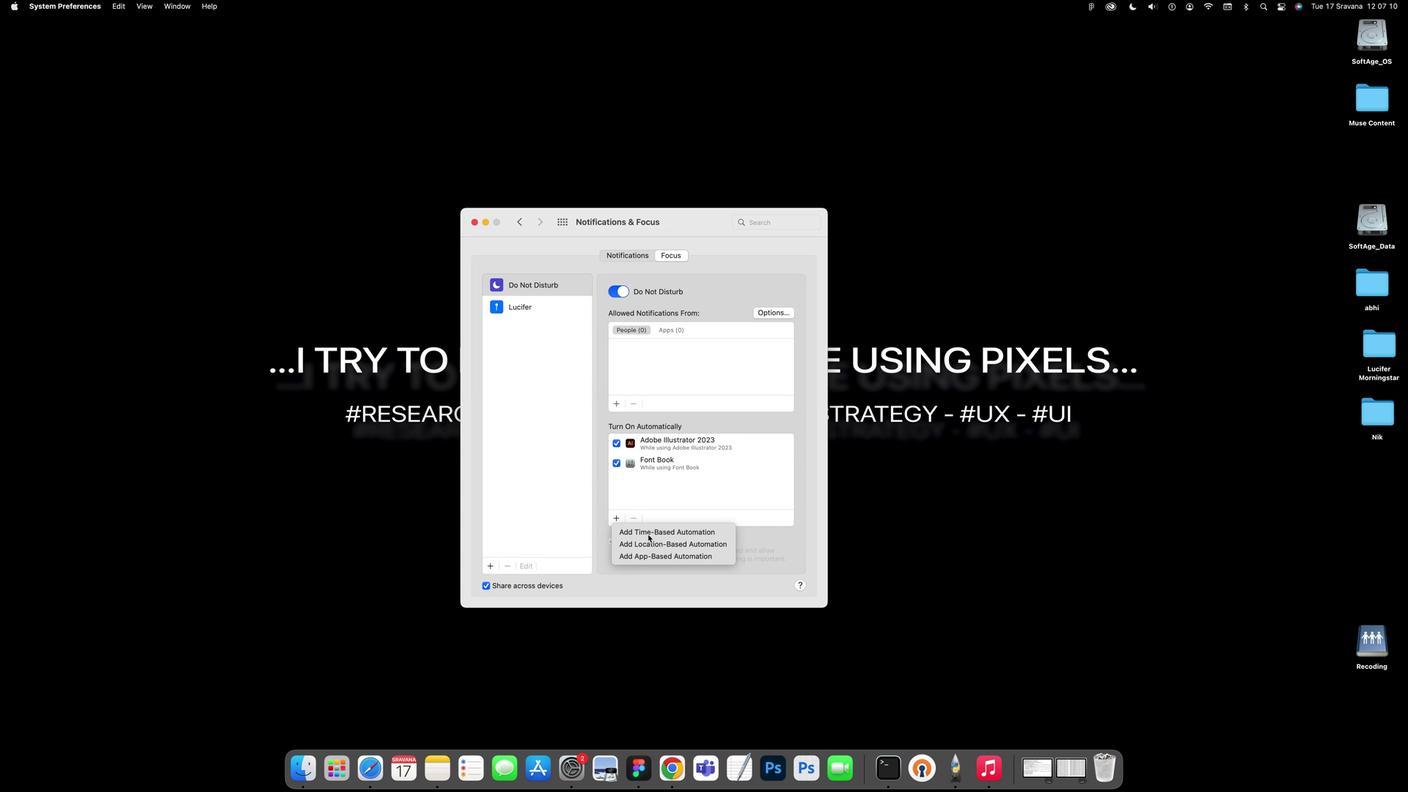 
Action: Mouse moved to (572, 445)
Screenshot: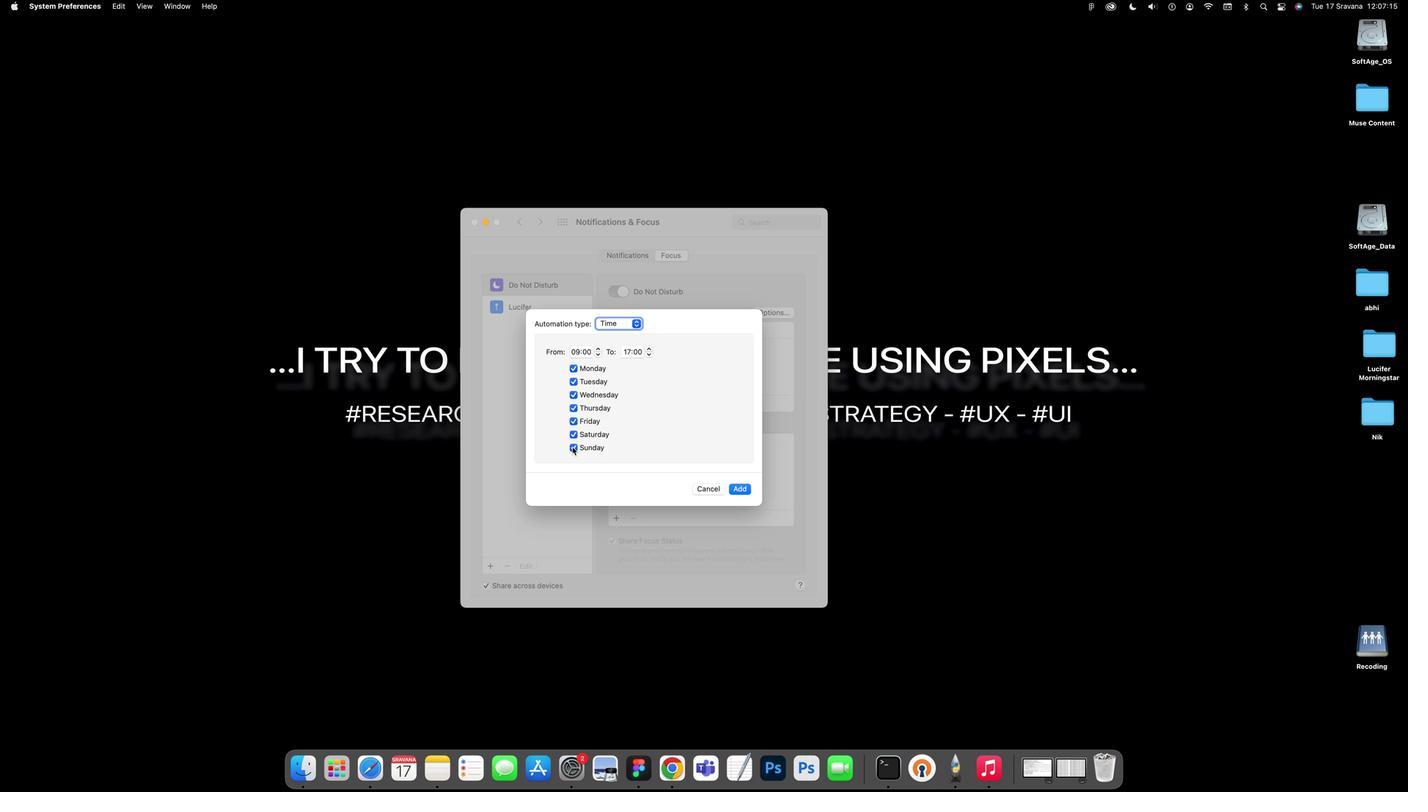 
Action: Mouse pressed left at (572, 445)
Screenshot: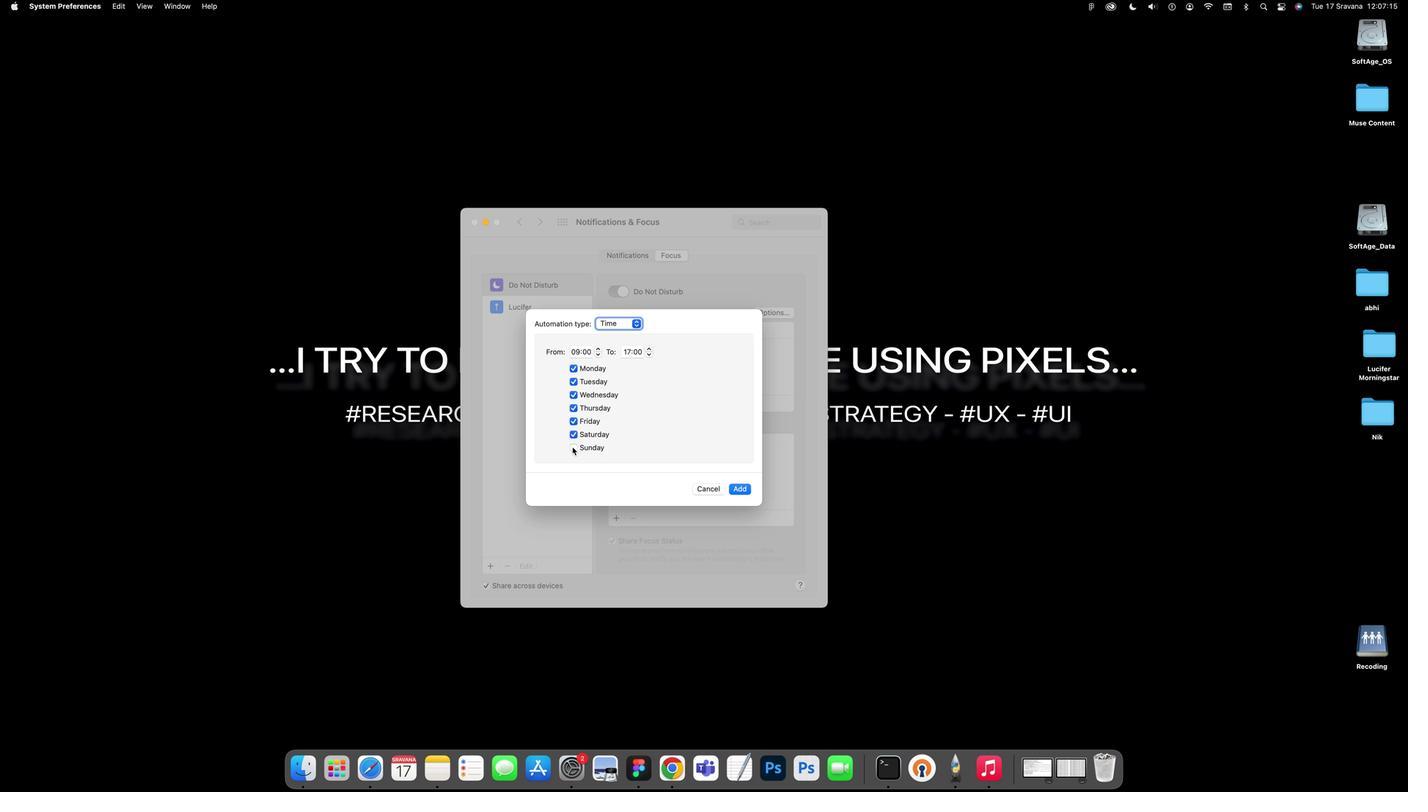
Action: Mouse moved to (647, 349)
Screenshot: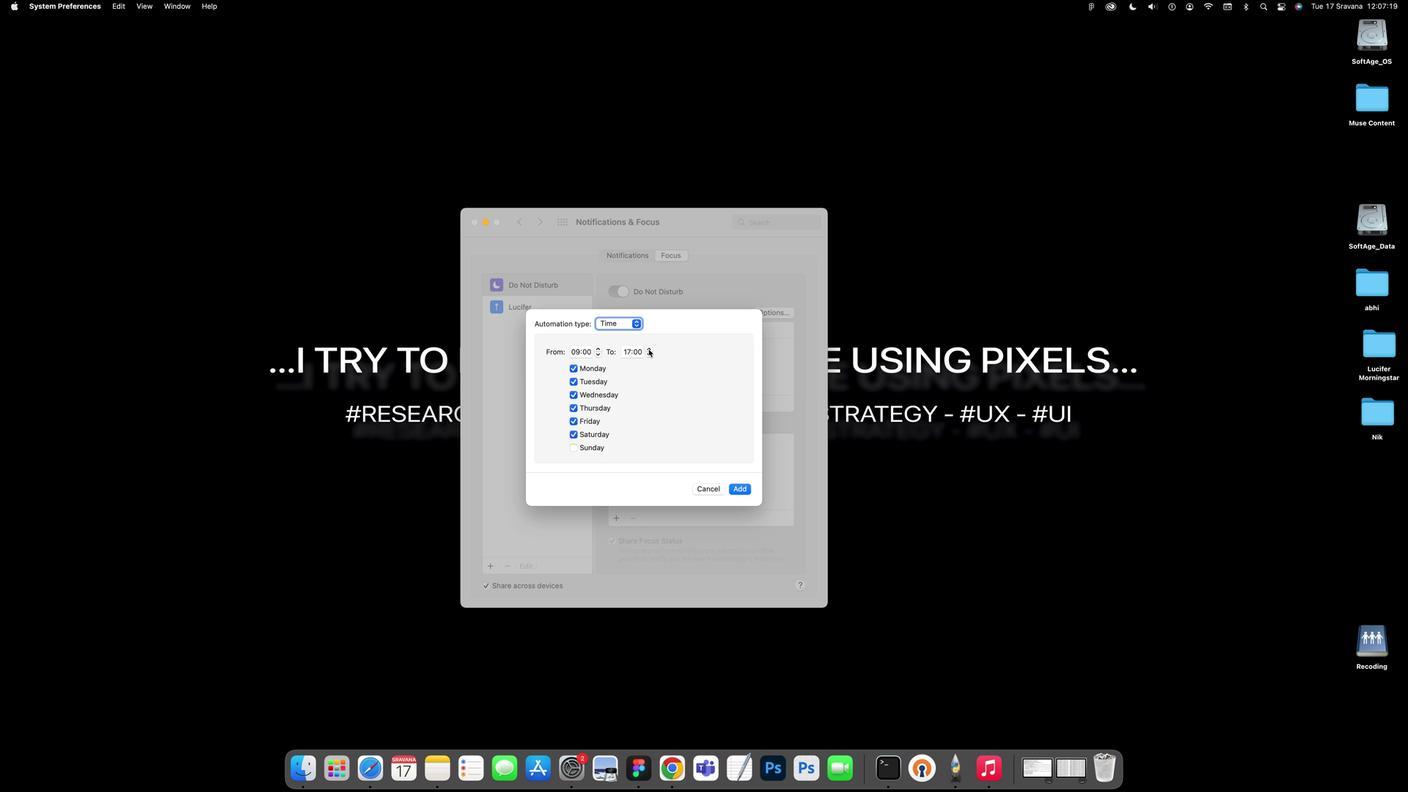 
Action: Mouse pressed left at (647, 349)
Screenshot: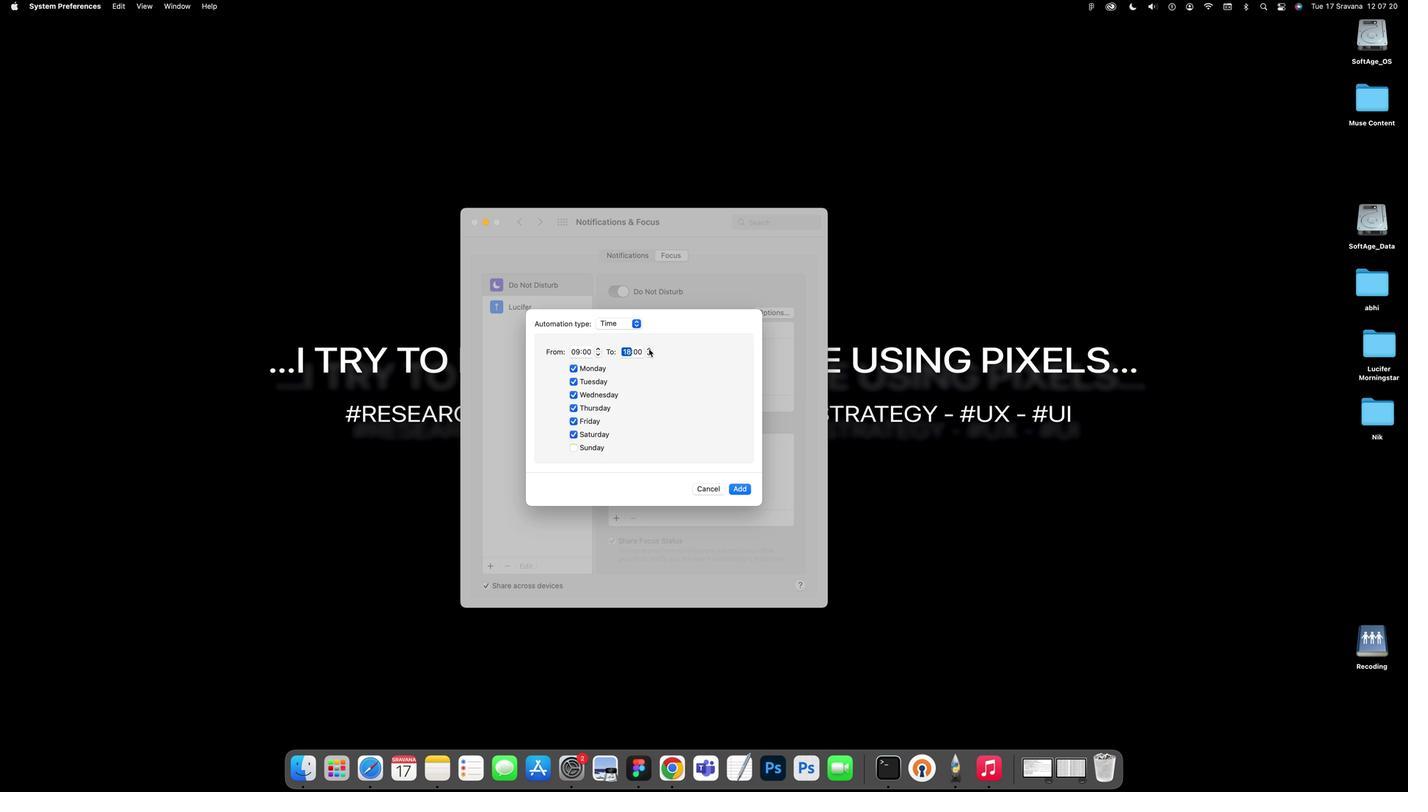 
Action: Mouse moved to (738, 486)
Screenshot: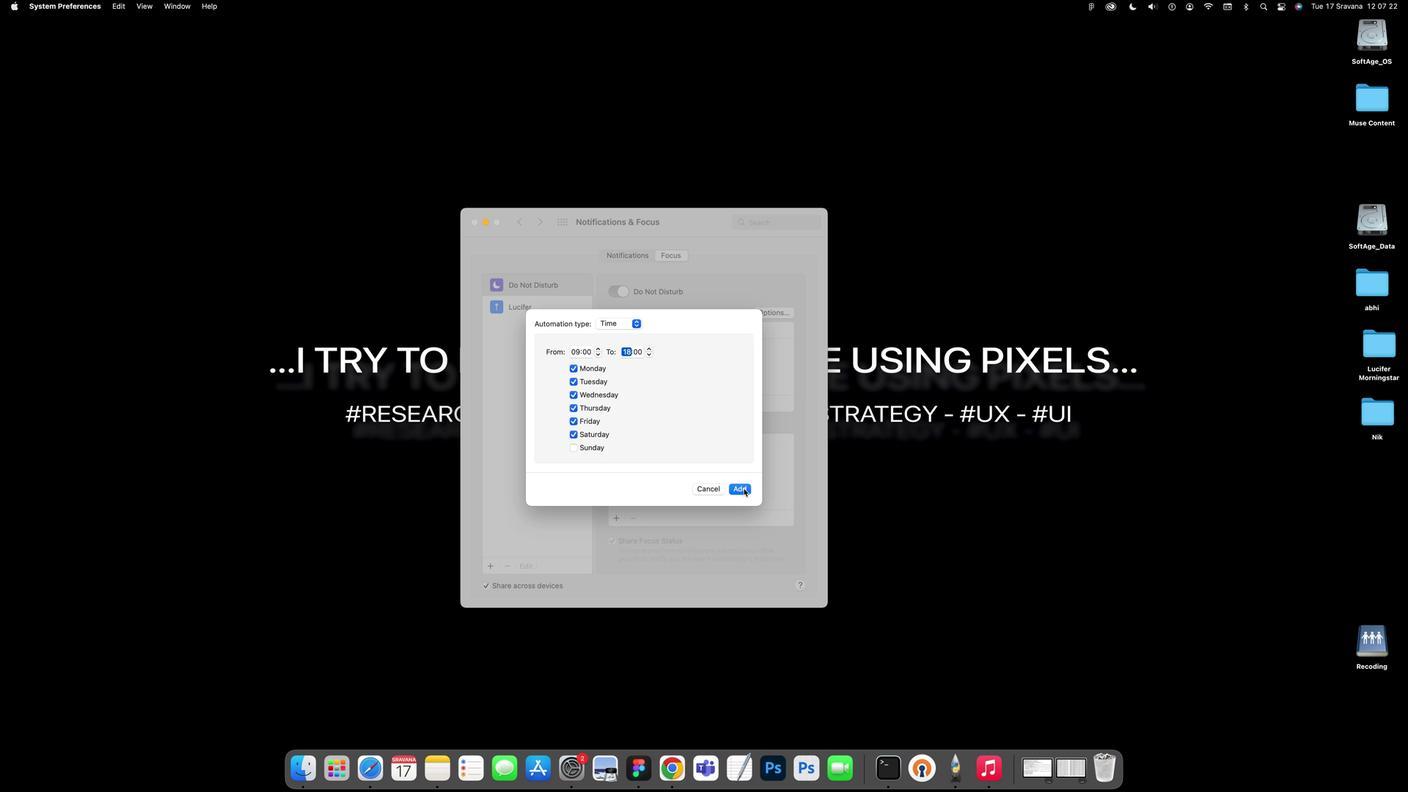 
Action: Mouse pressed left at (738, 486)
Screenshot: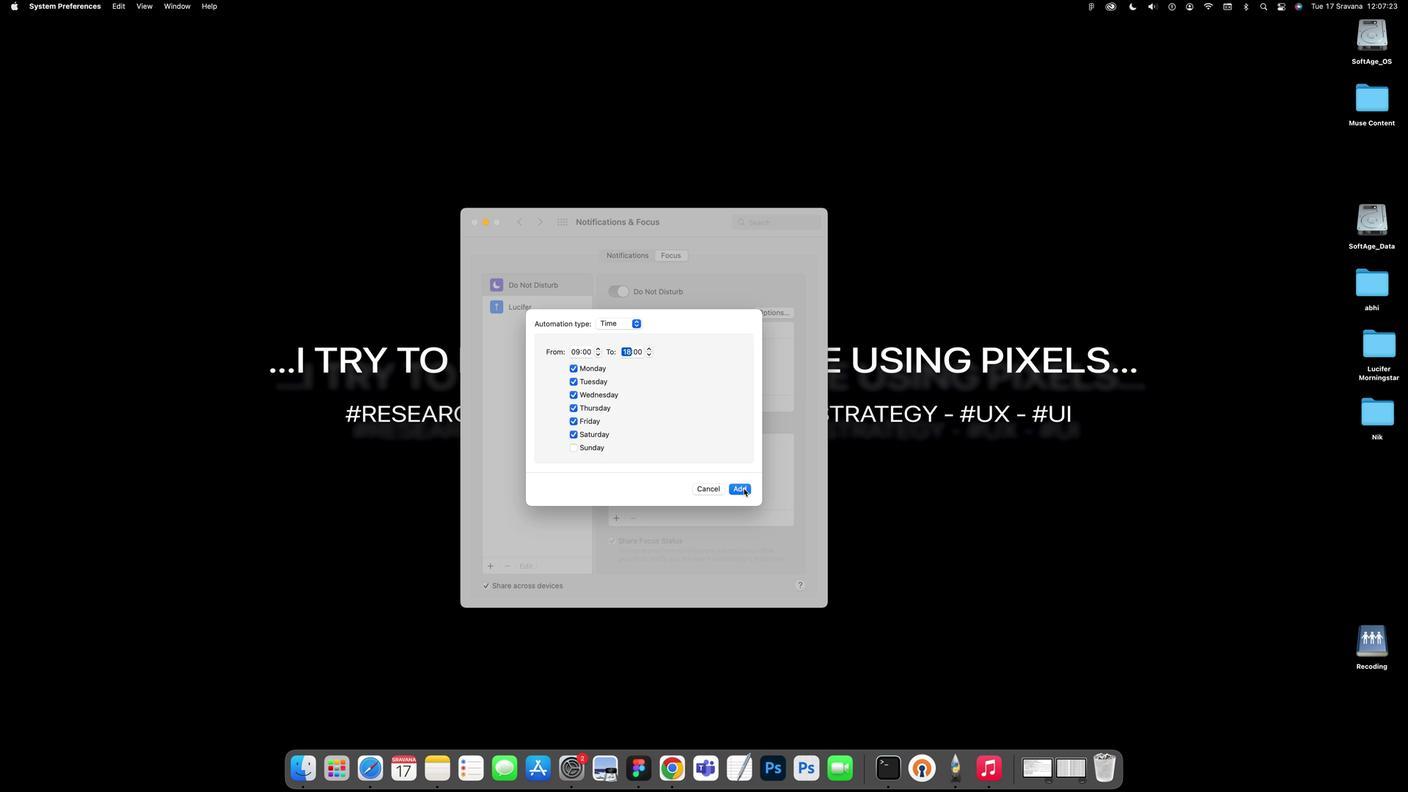 
Action: Mouse moved to (662, 328)
Screenshot: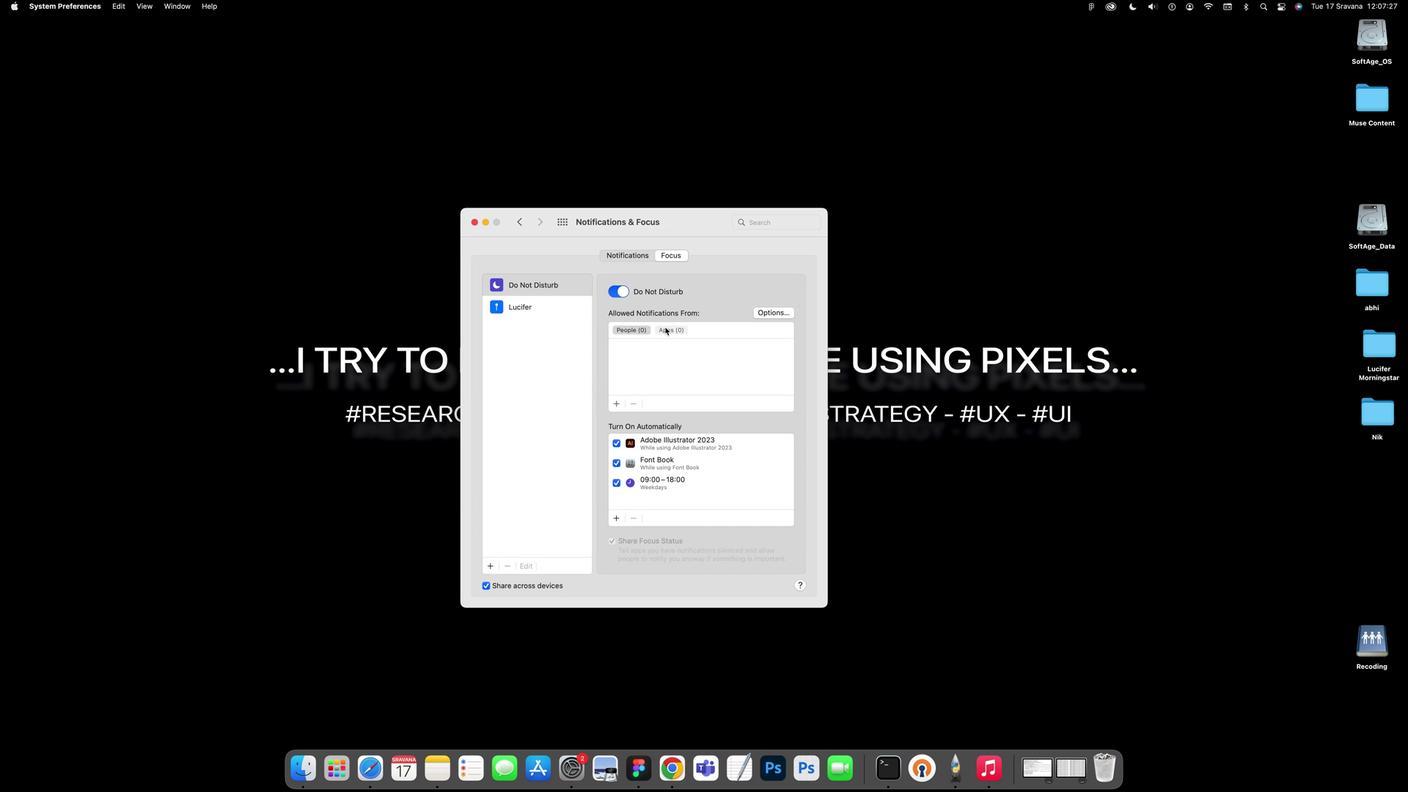 
Action: Mouse pressed left at (662, 328)
Screenshot: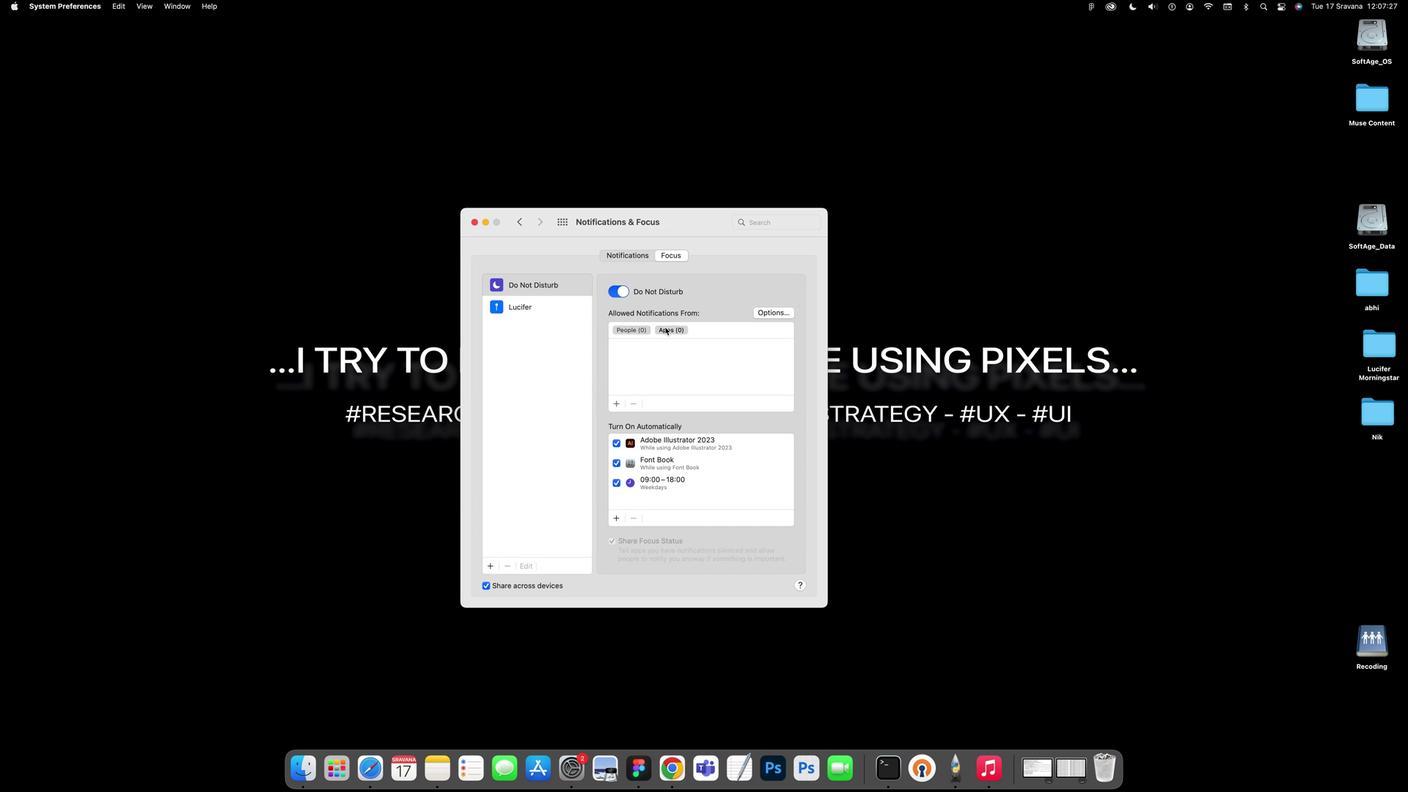 
Action: Mouse moved to (614, 402)
Screenshot: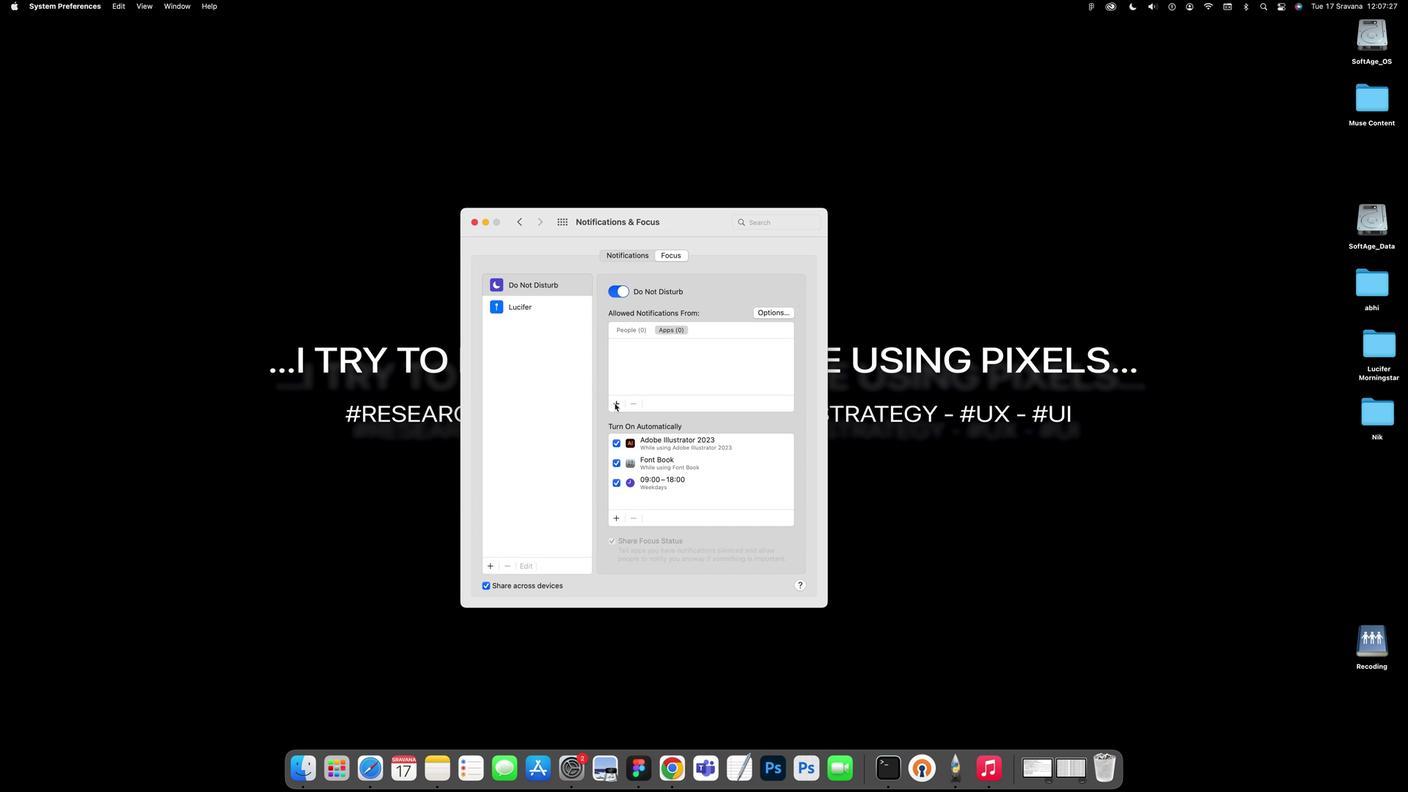 
Action: Mouse pressed left at (614, 402)
Screenshot: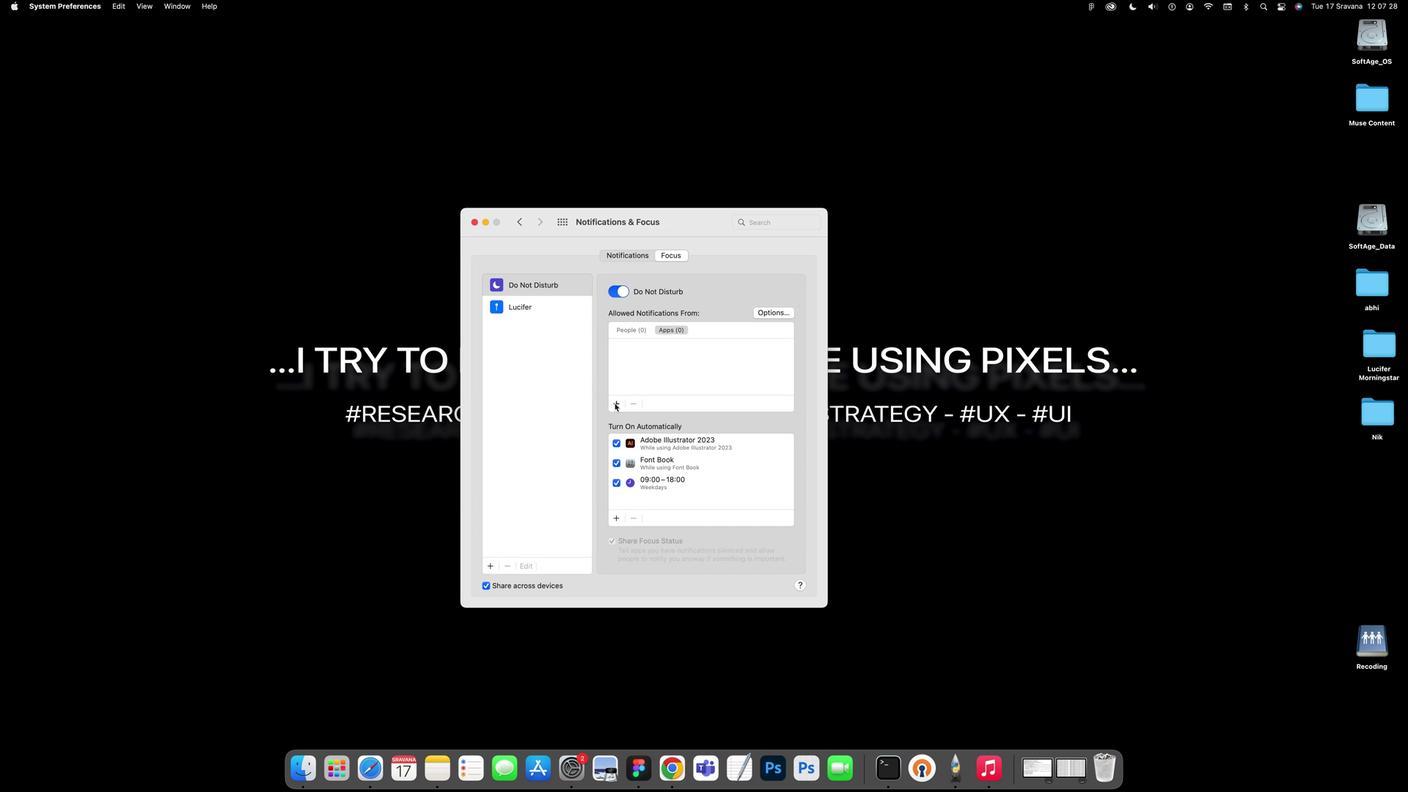
Action: Mouse scrolled (614, 402) with delta (21, 7)
Screenshot: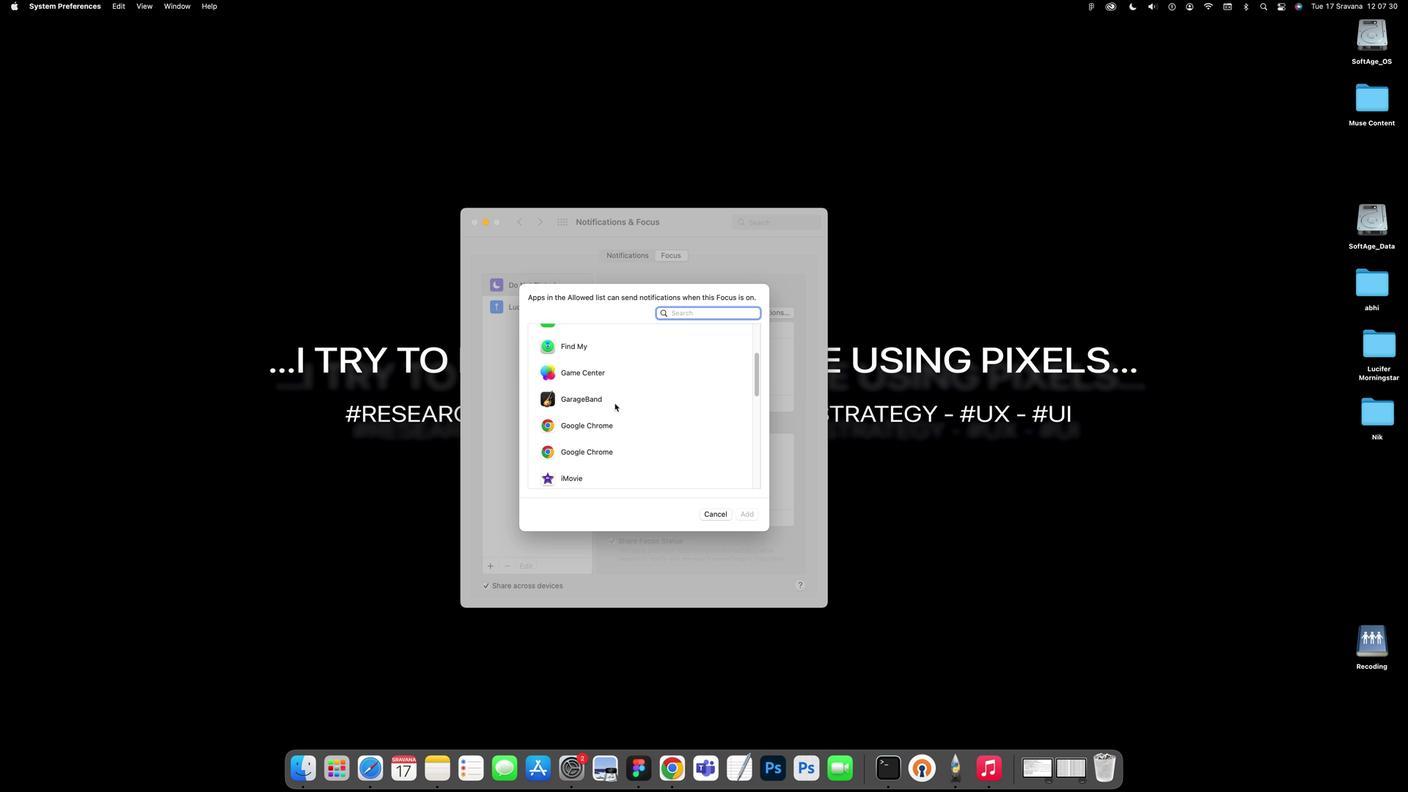 
Action: Mouse scrolled (614, 402) with delta (21, 7)
Screenshot: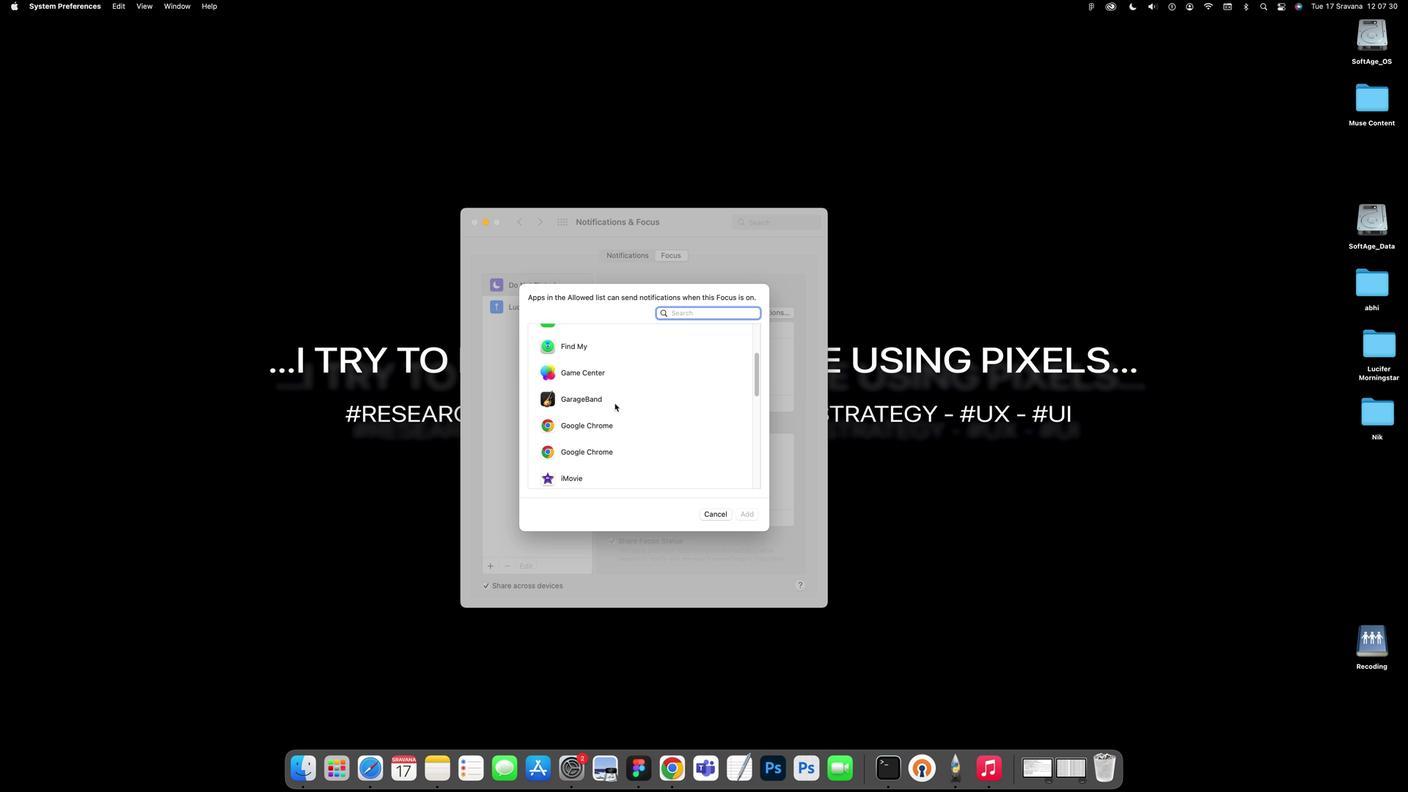 
Action: Mouse scrolled (614, 402) with delta (21, 3)
Screenshot: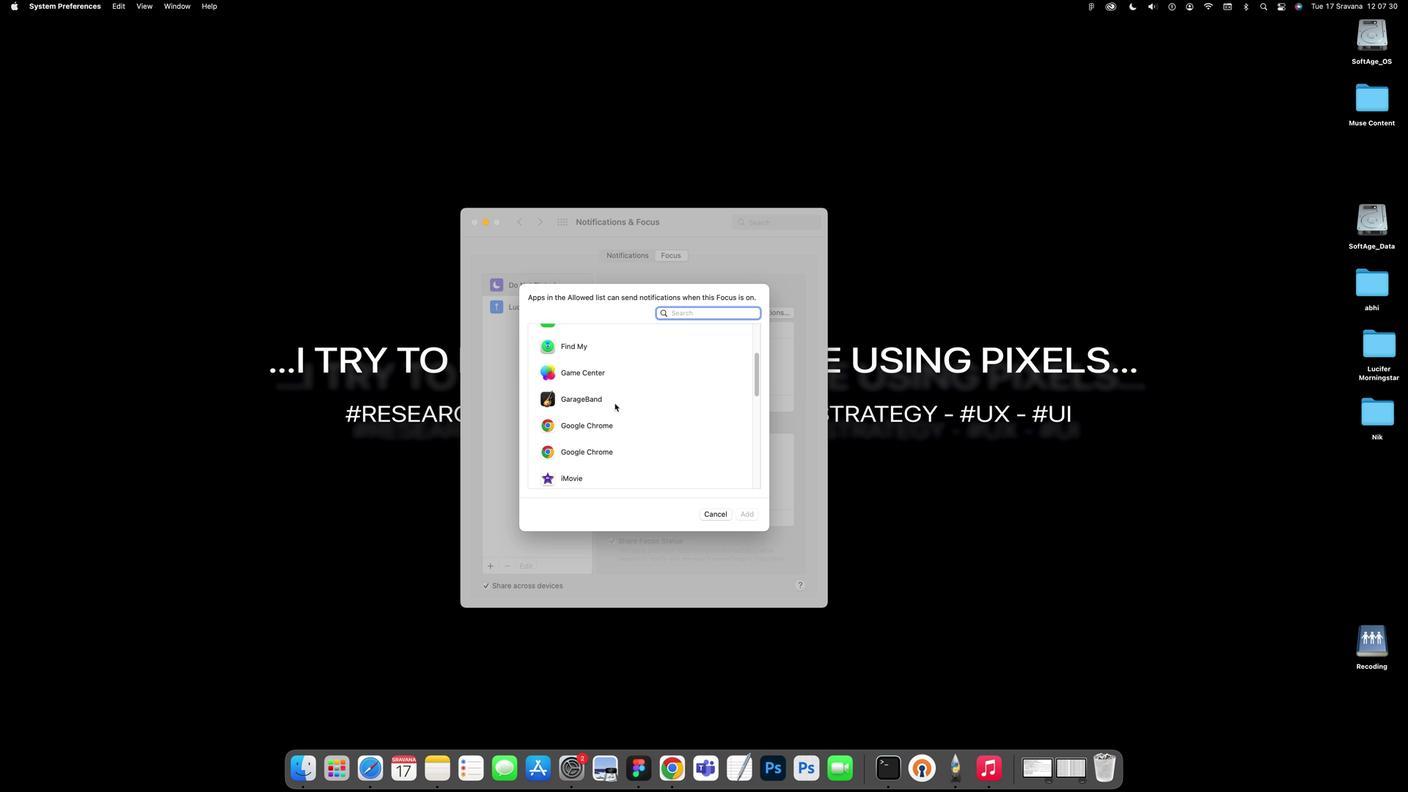 
Action: Mouse scrolled (614, 402) with delta (21, 8)
Screenshot: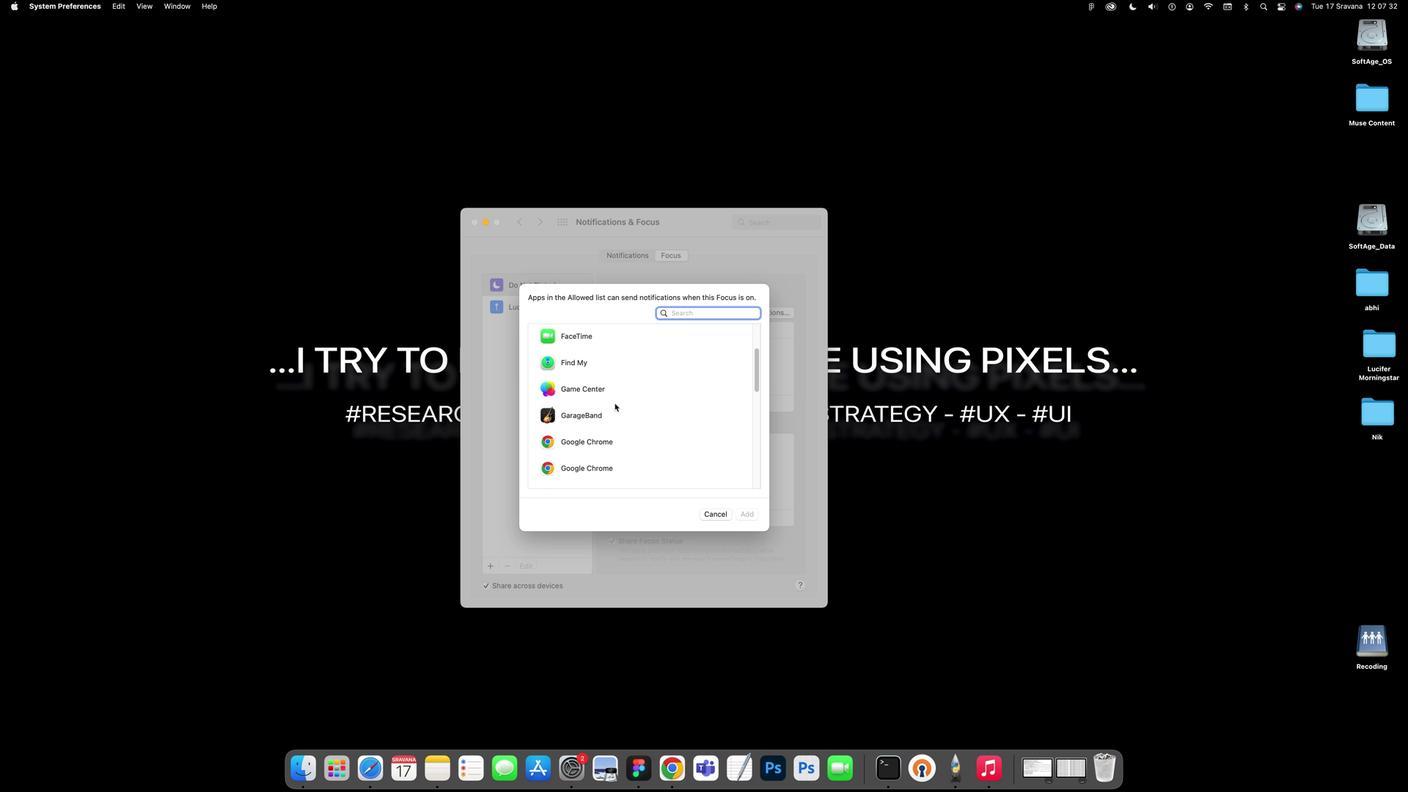
Action: Mouse scrolled (614, 402) with delta (21, 8)
Screenshot: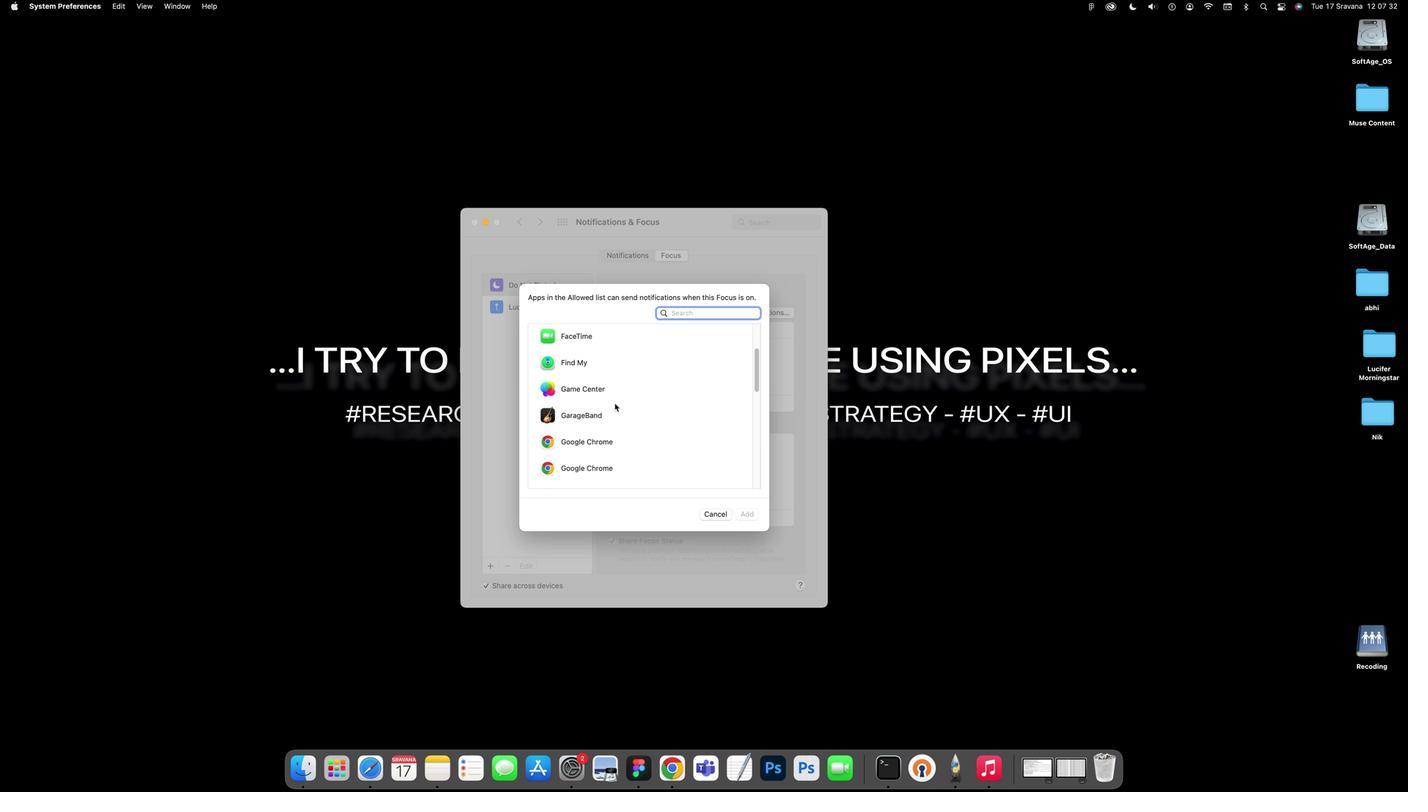 
Action: Mouse moved to (614, 400)
Screenshot: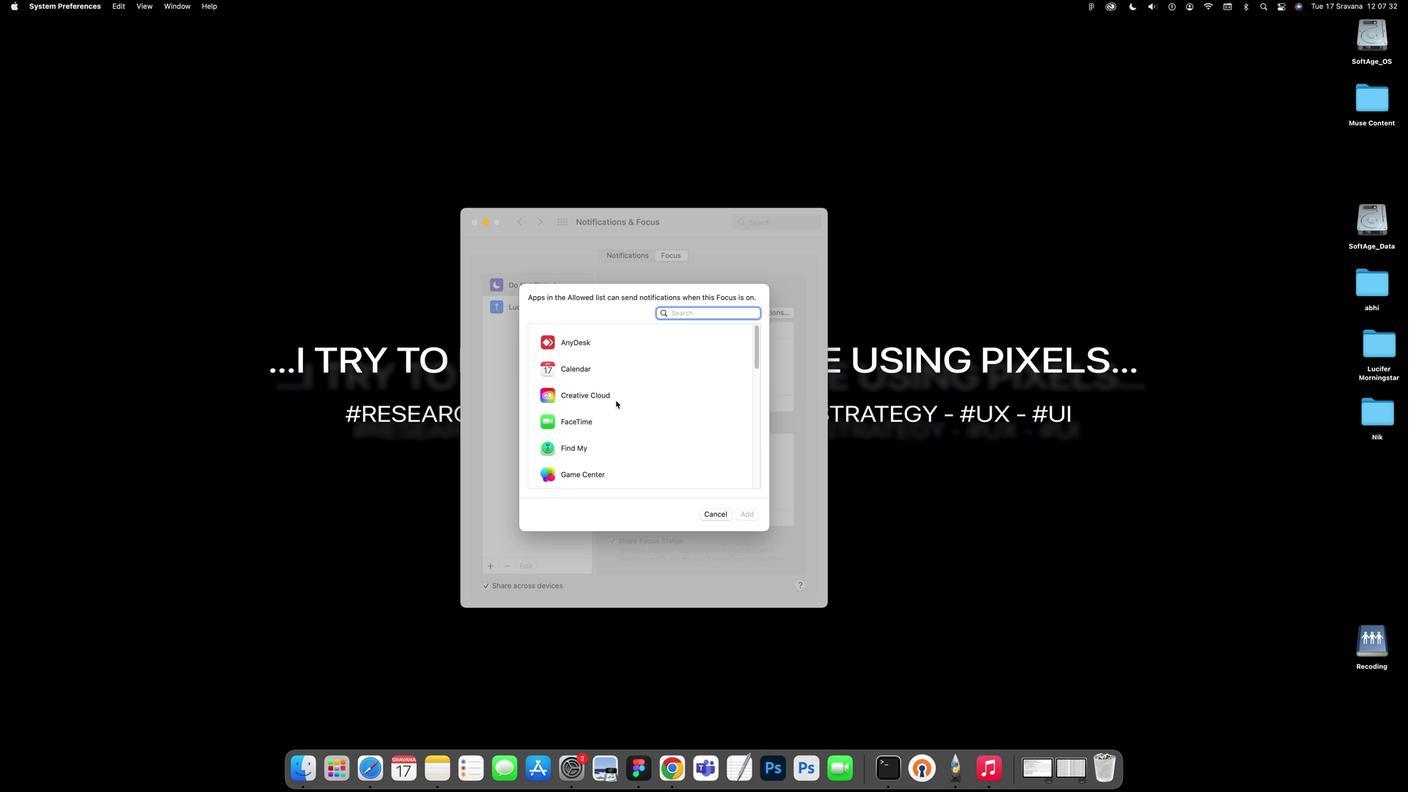 
Action: Mouse scrolled (614, 400) with delta (21, 8)
Screenshot: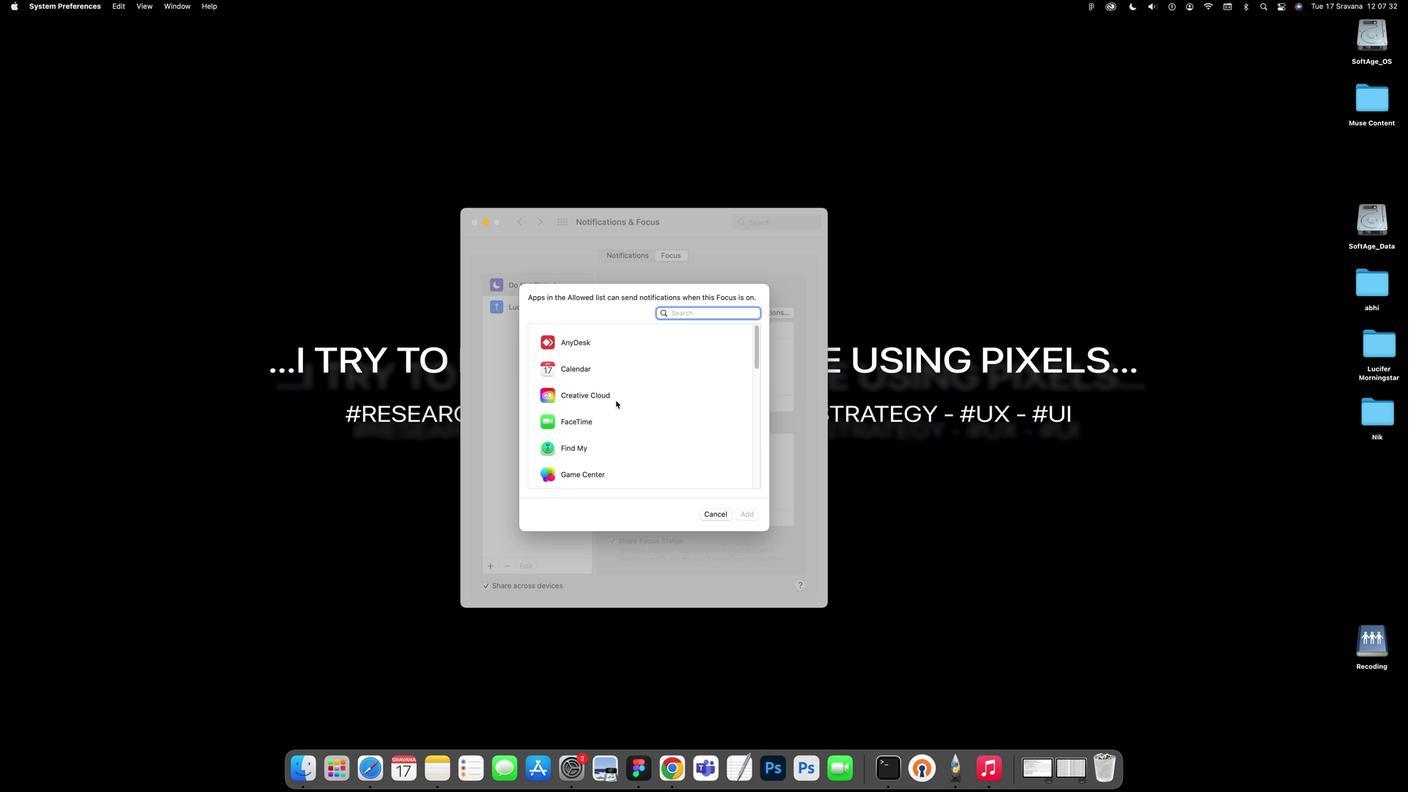 
Action: Mouse scrolled (614, 400) with delta (21, 8)
Screenshot: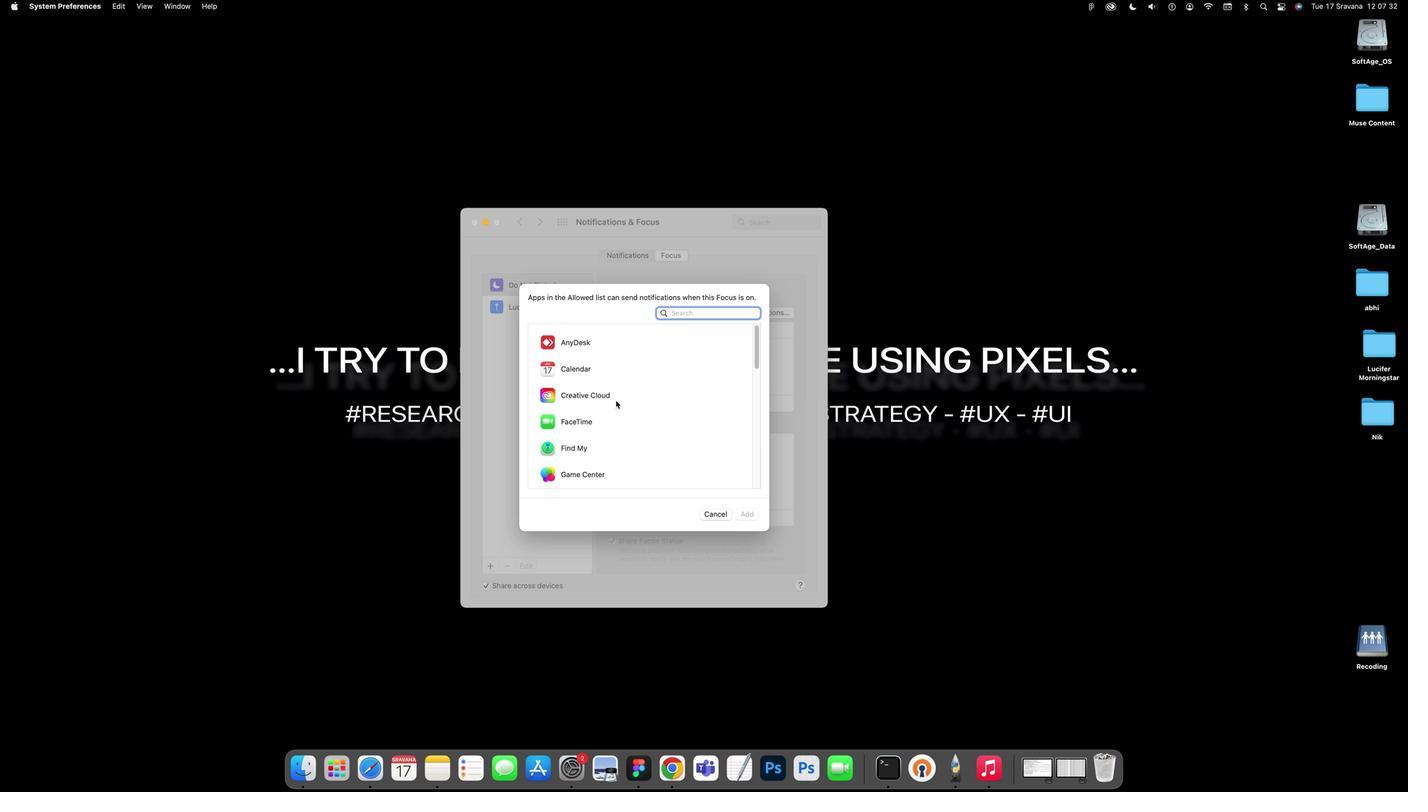 
Action: Mouse scrolled (614, 400) with delta (21, 12)
Screenshot: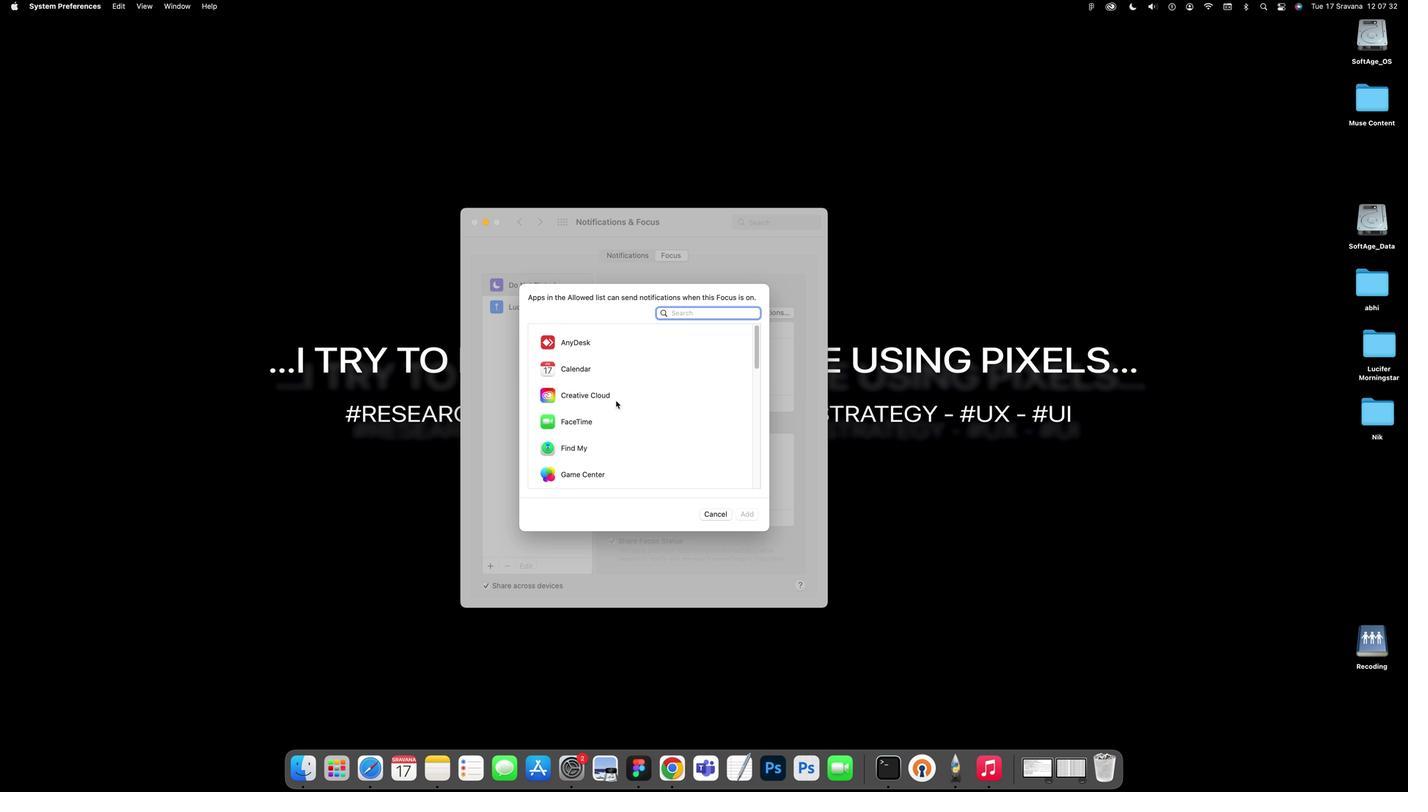 
Action: Mouse moved to (603, 396)
Screenshot: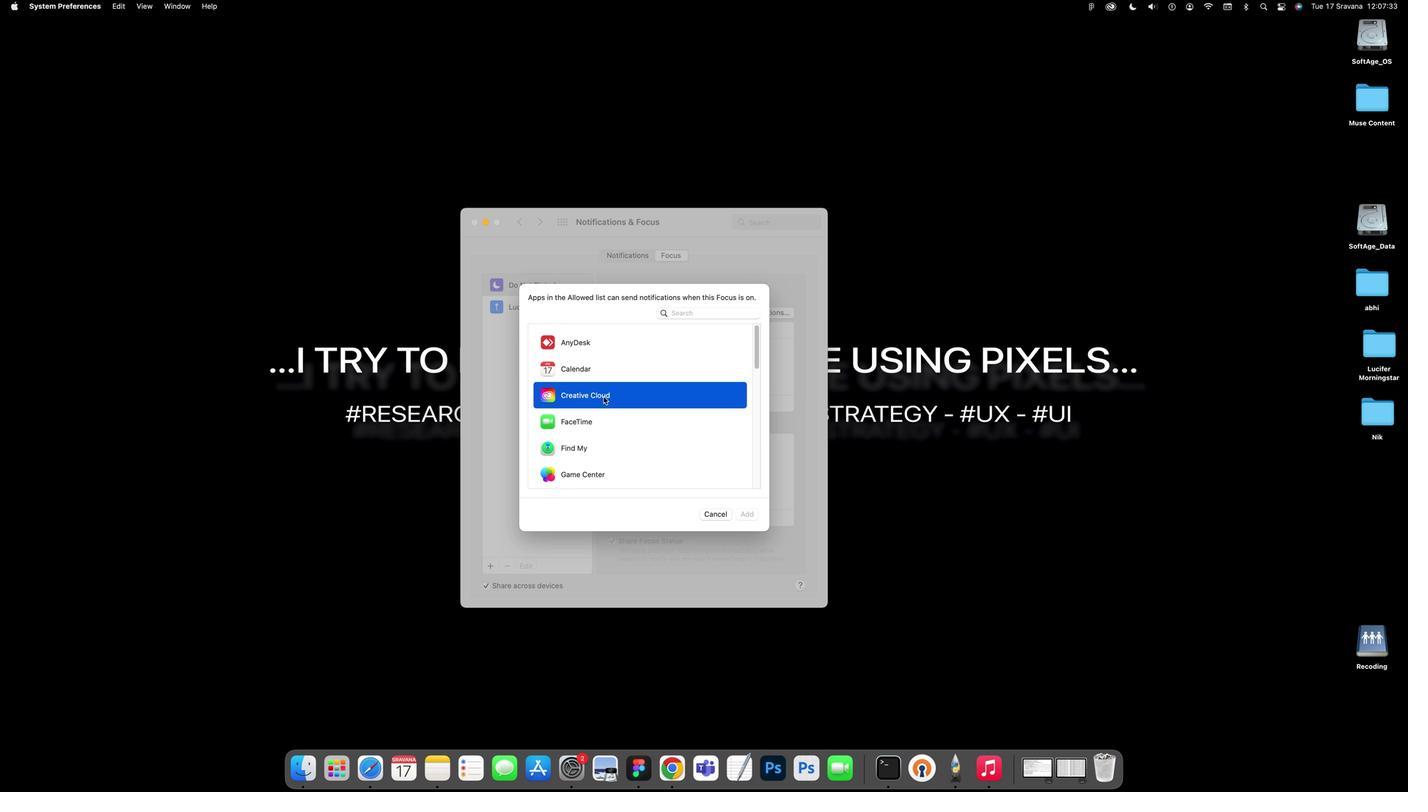 
Action: Mouse pressed left at (603, 396)
Screenshot: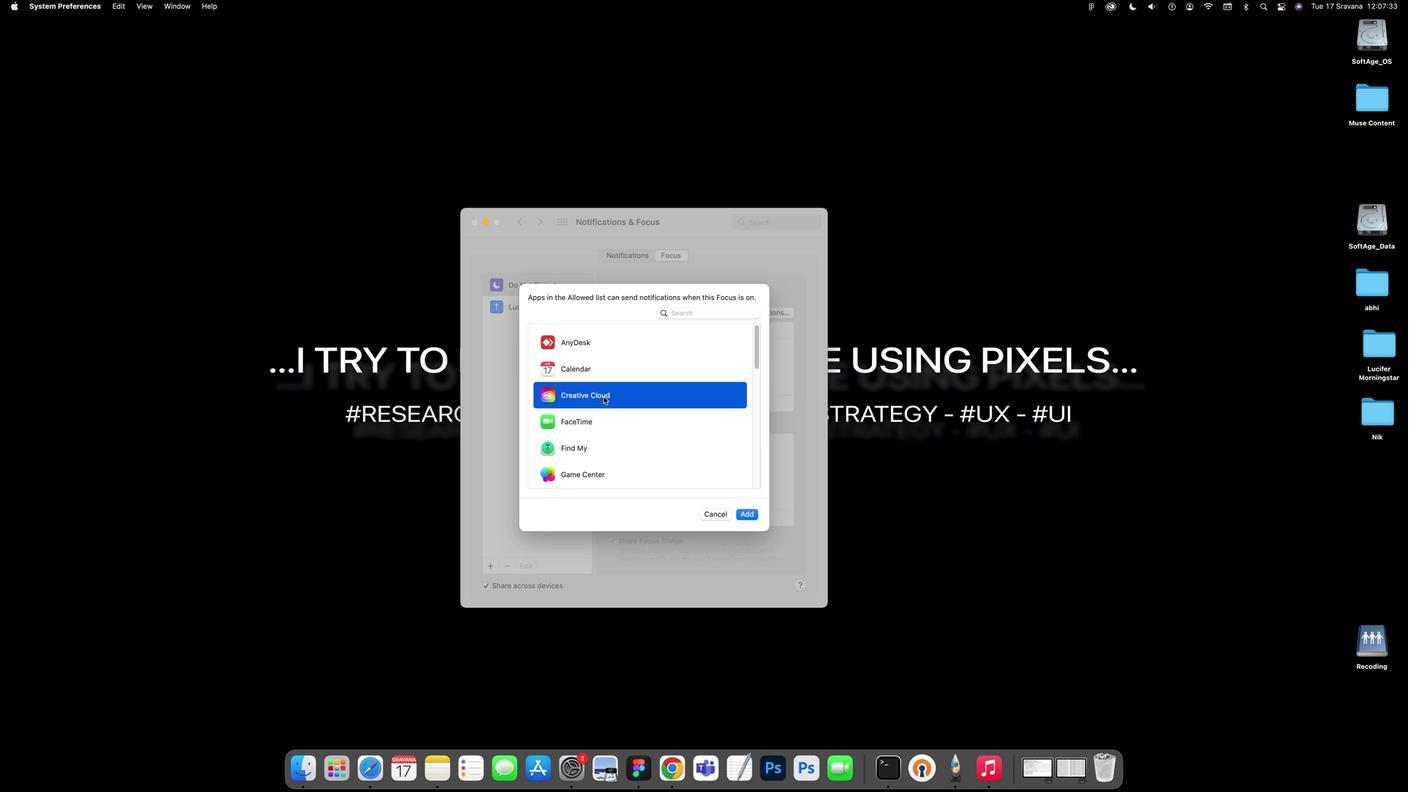 
Action: Mouse moved to (735, 509)
Screenshot: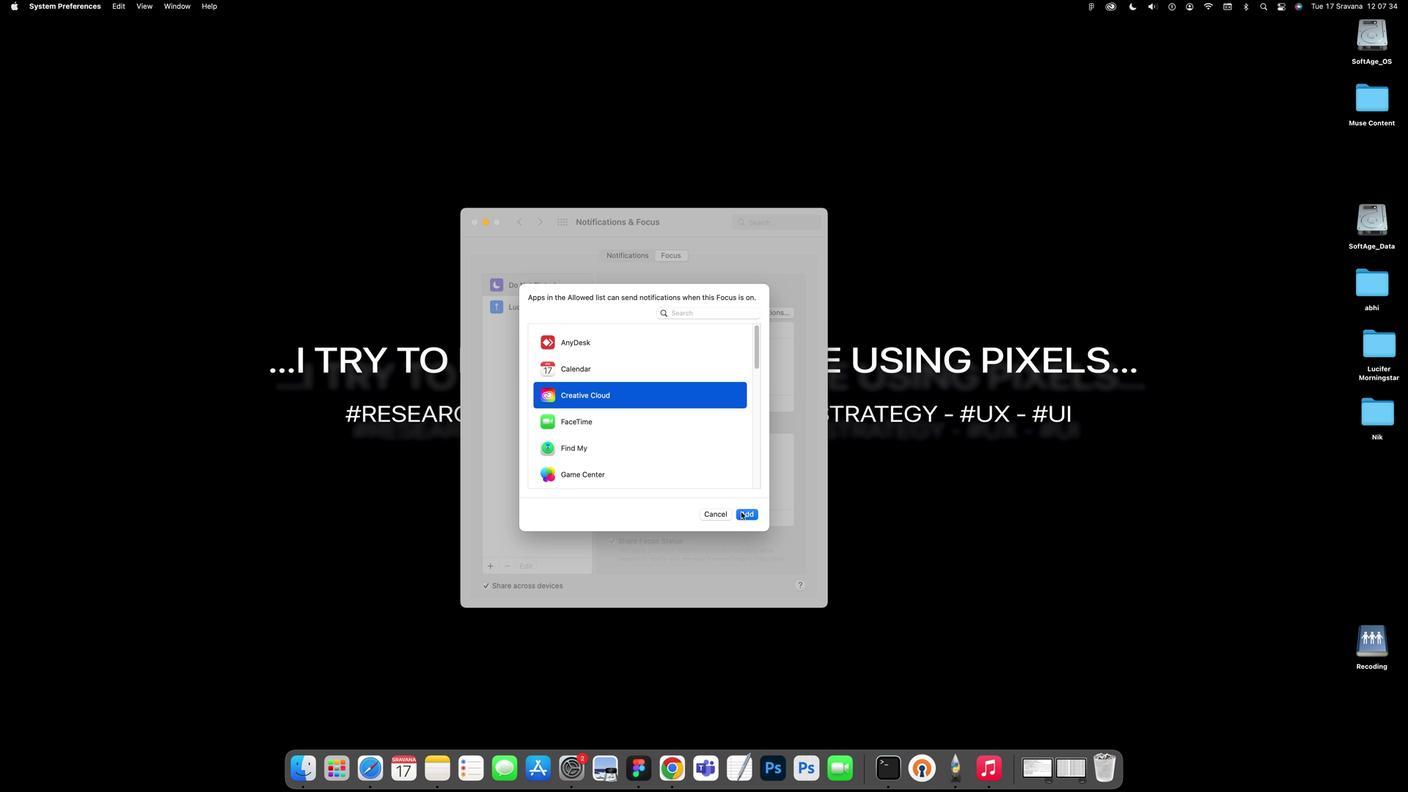 
Action: Mouse pressed left at (735, 509)
Screenshot: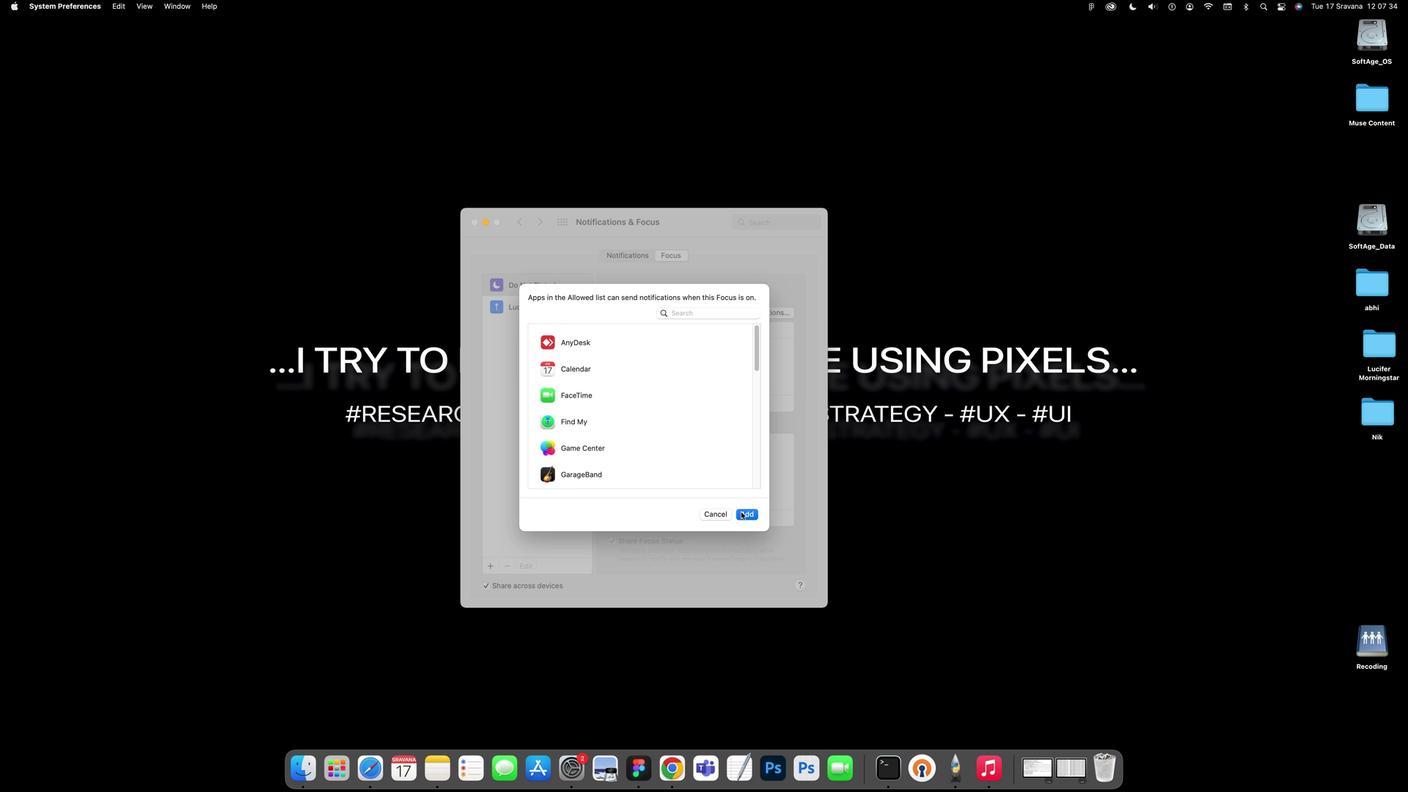 
Action: Mouse moved to (545, 469)
Screenshot: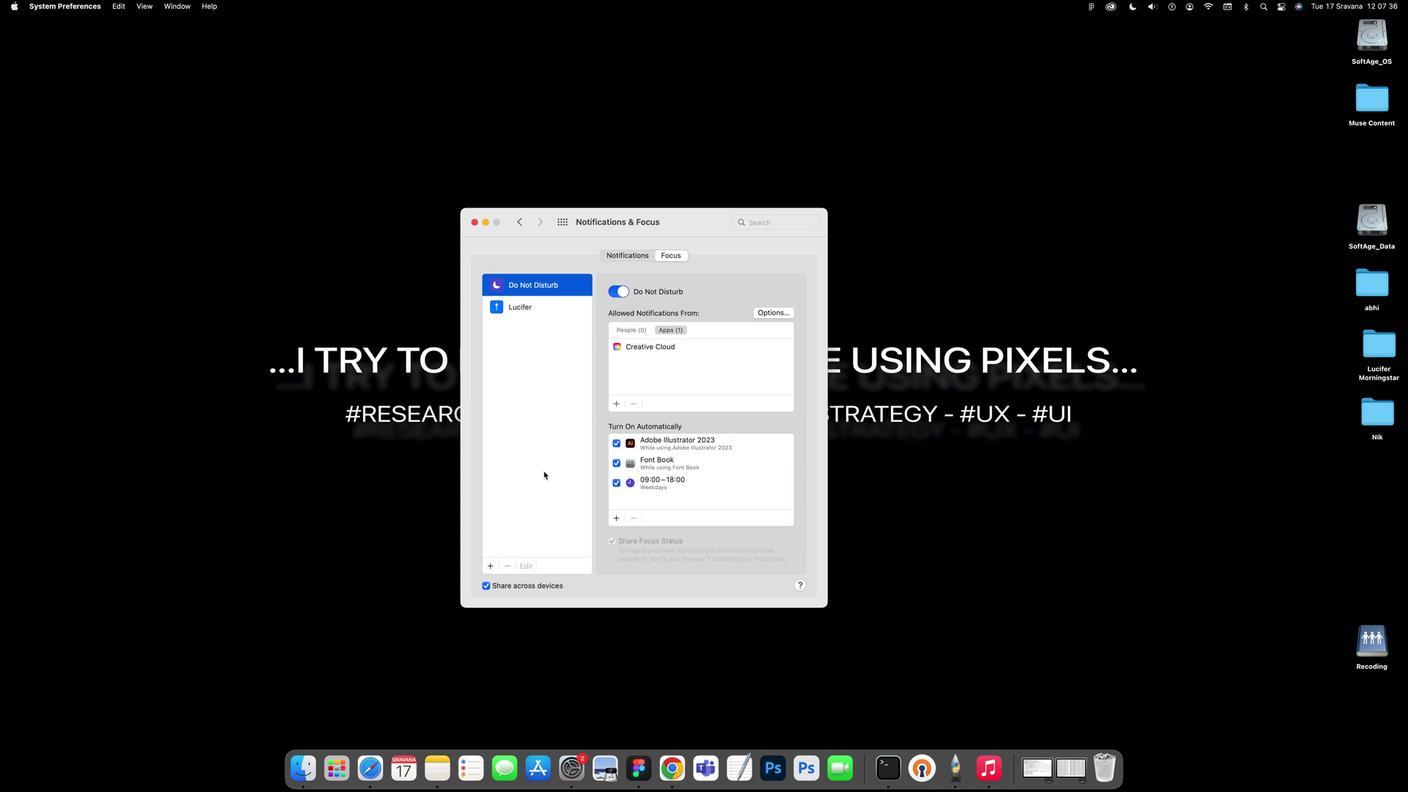 
Action: Mouse pressed left at (545, 469)
Screenshot: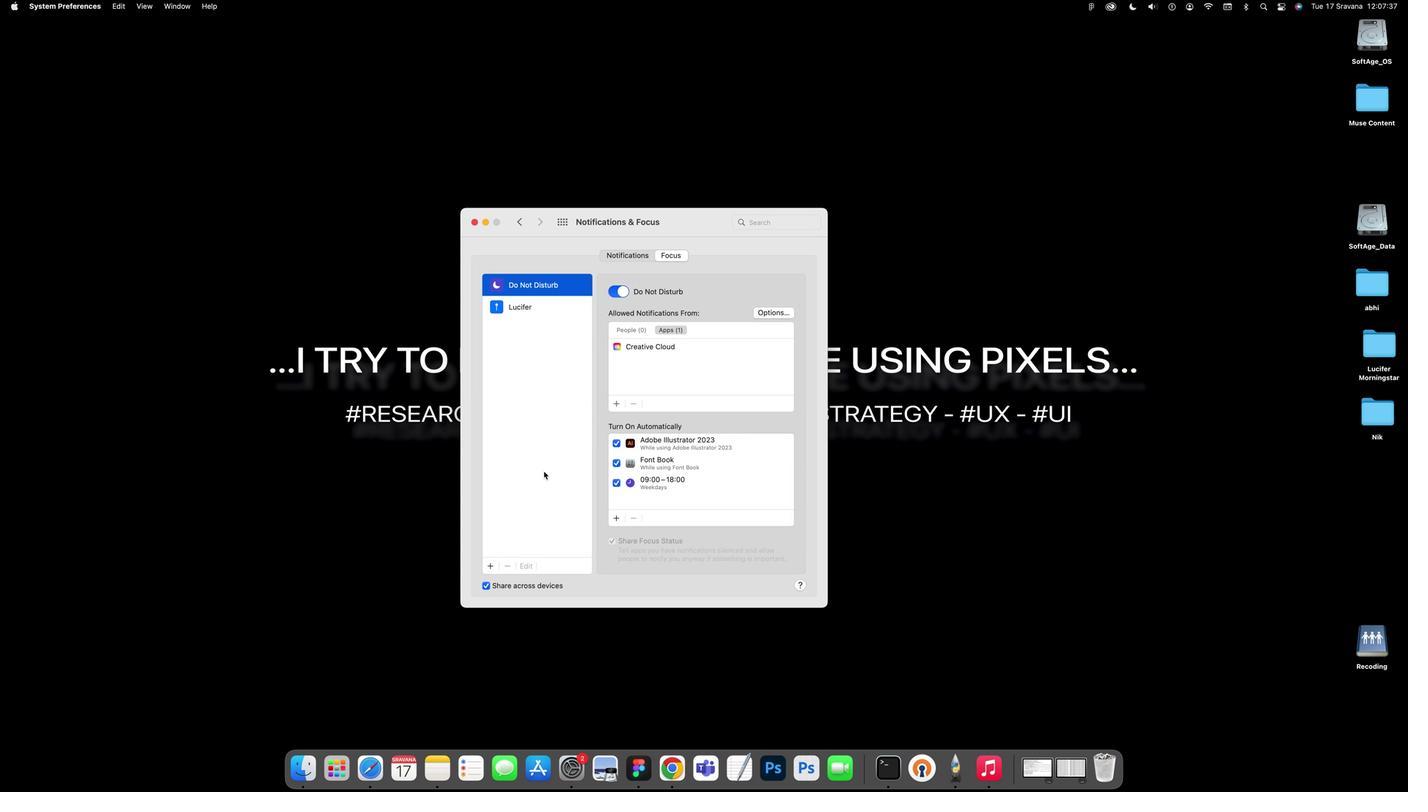 
Action: Mouse moved to (775, 311)
Screenshot: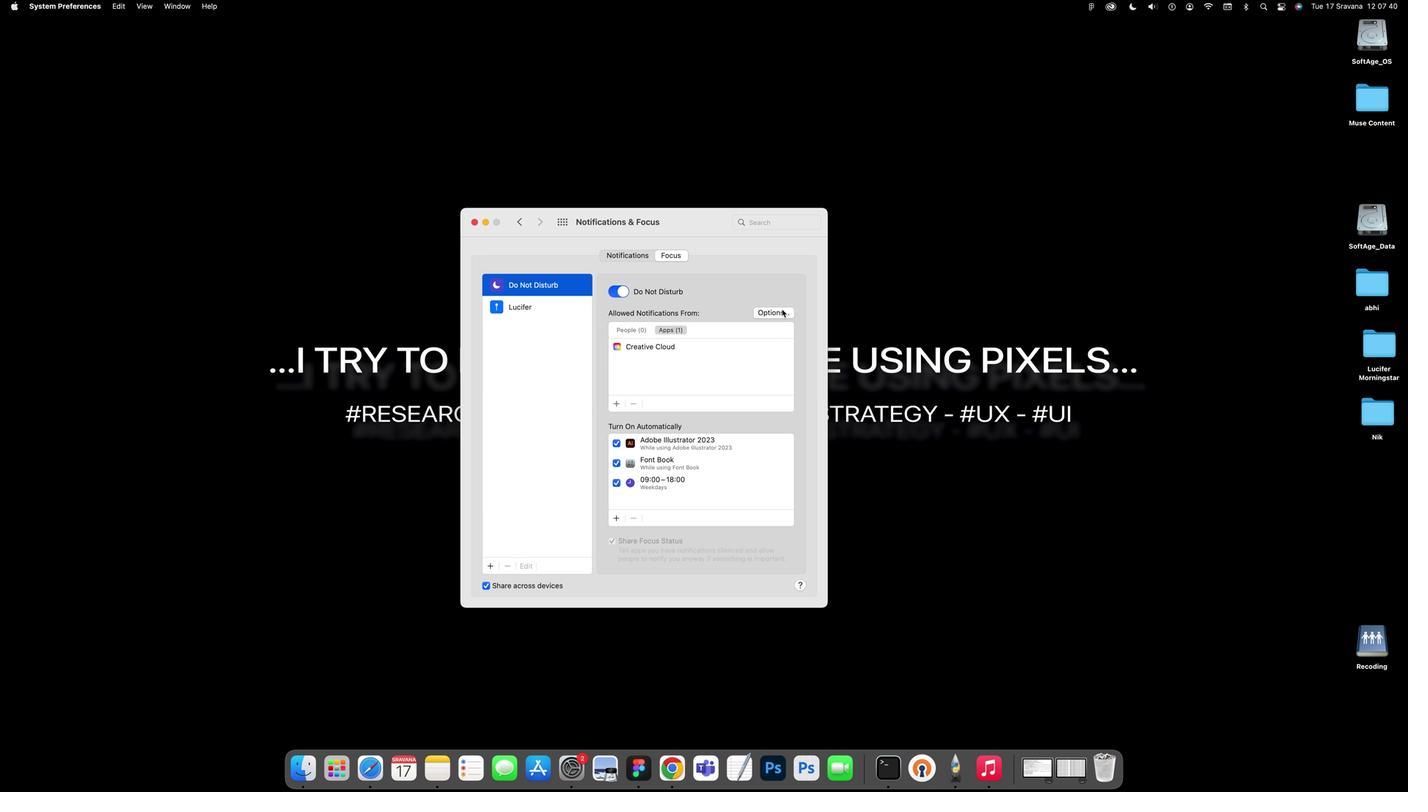 
Action: Mouse pressed left at (775, 311)
Screenshot: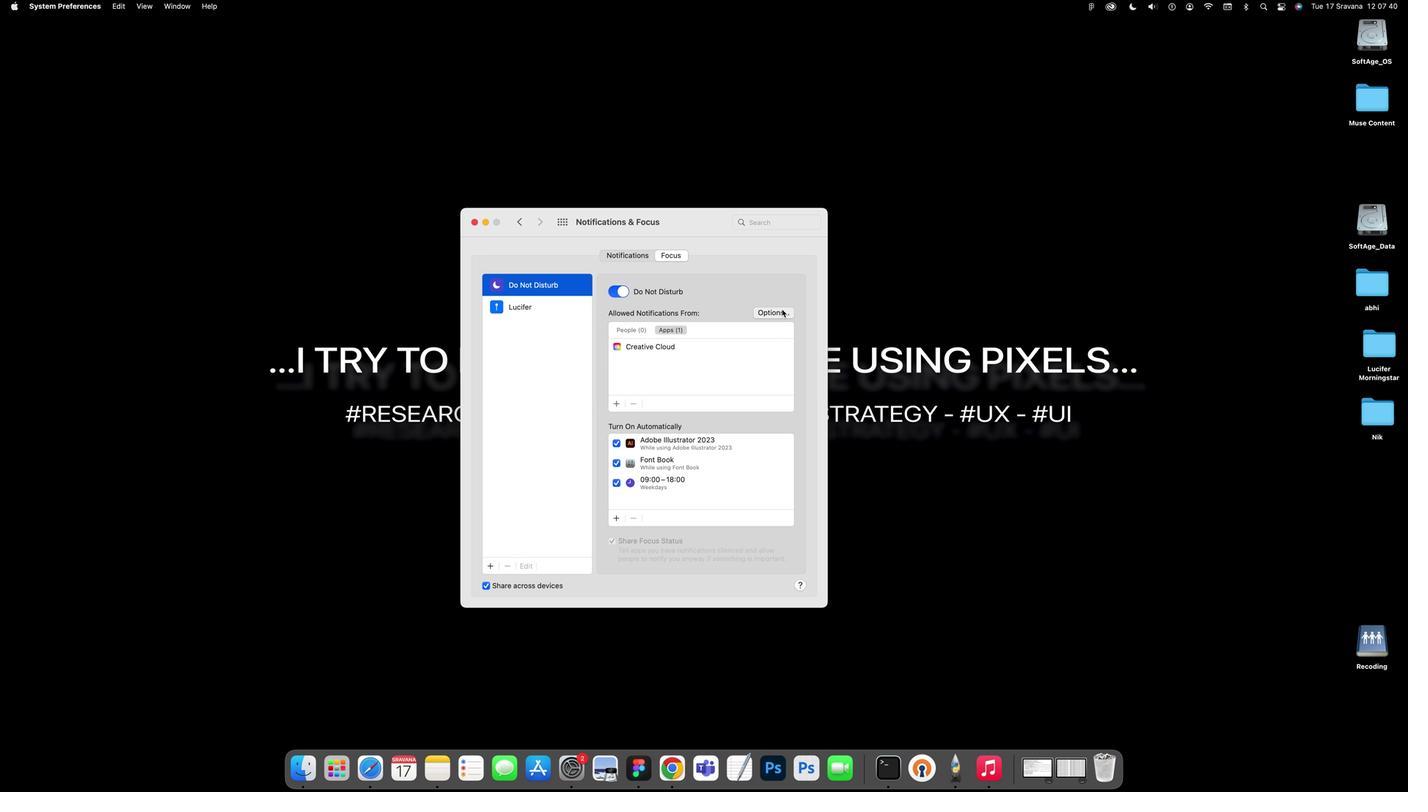 
Action: Mouse moved to (524, 379)
Screenshot: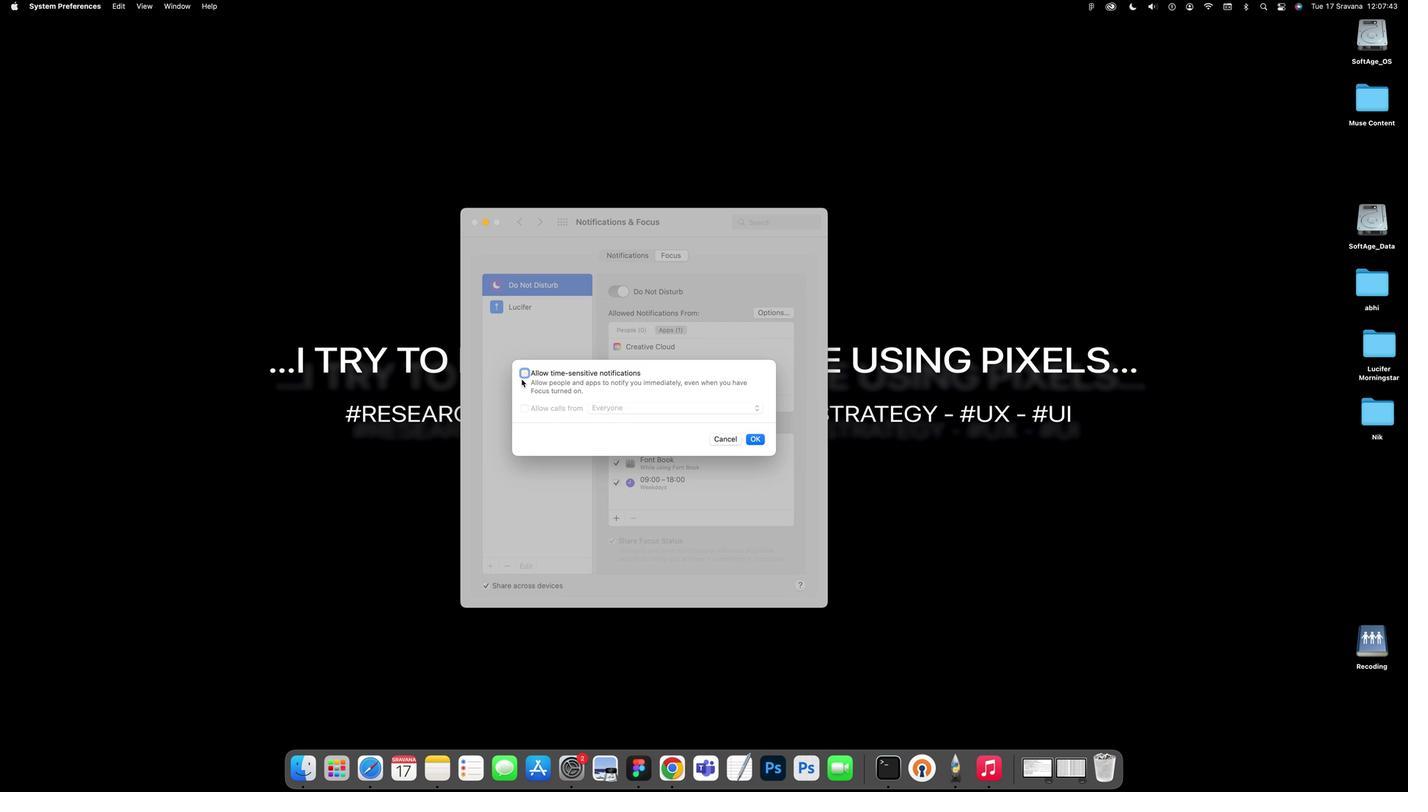 
Action: Mouse pressed left at (524, 379)
Screenshot: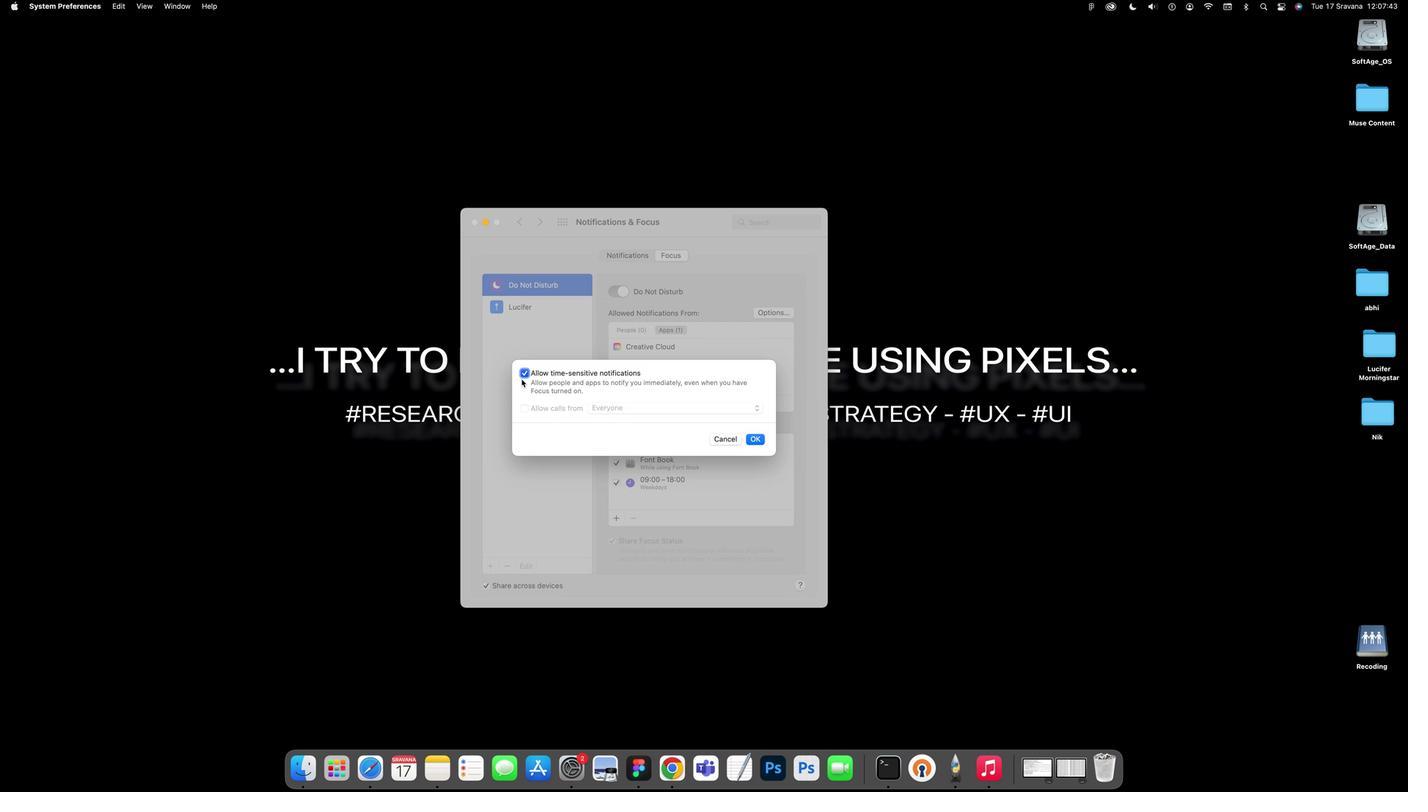 
Action: Mouse moved to (757, 439)
Screenshot: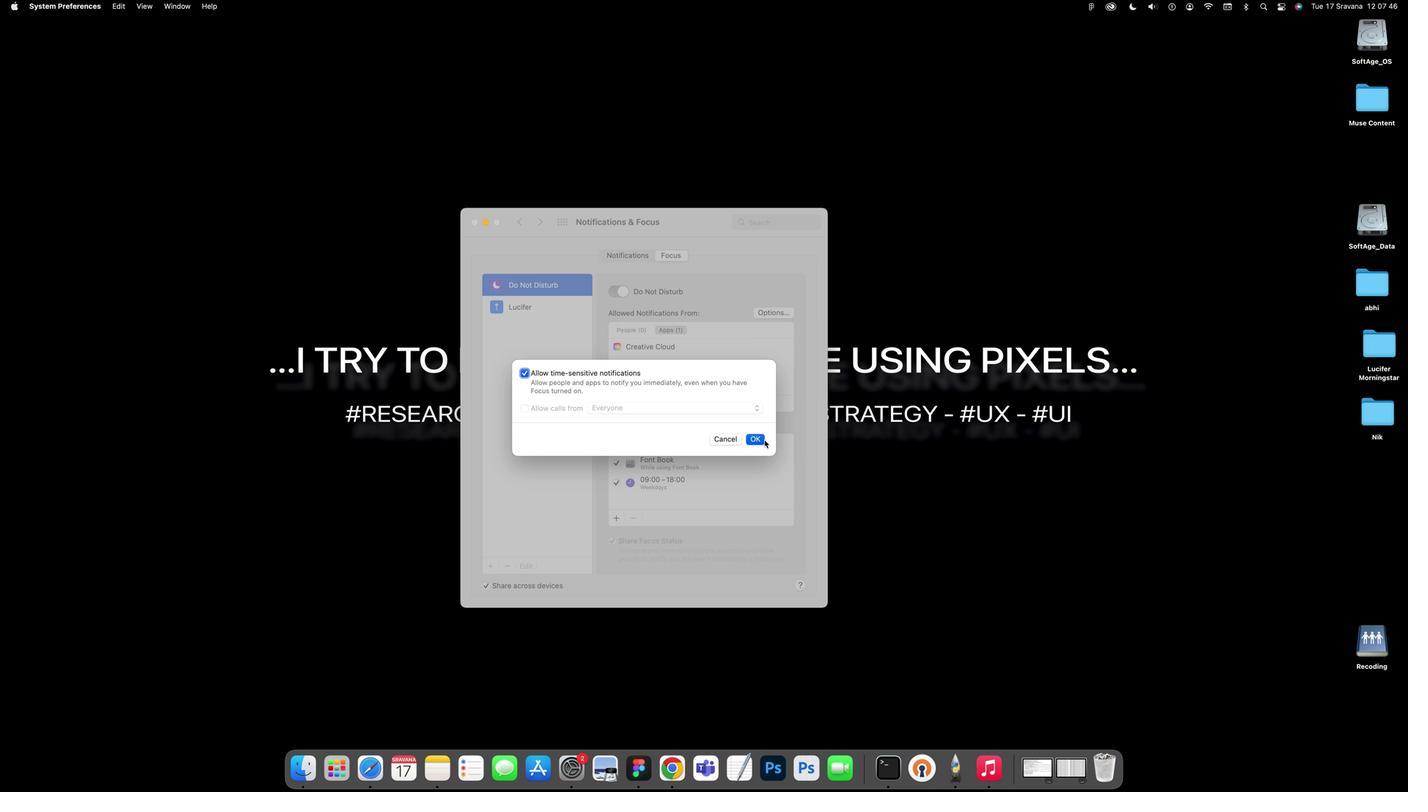 
Action: Mouse pressed left at (757, 439)
Screenshot: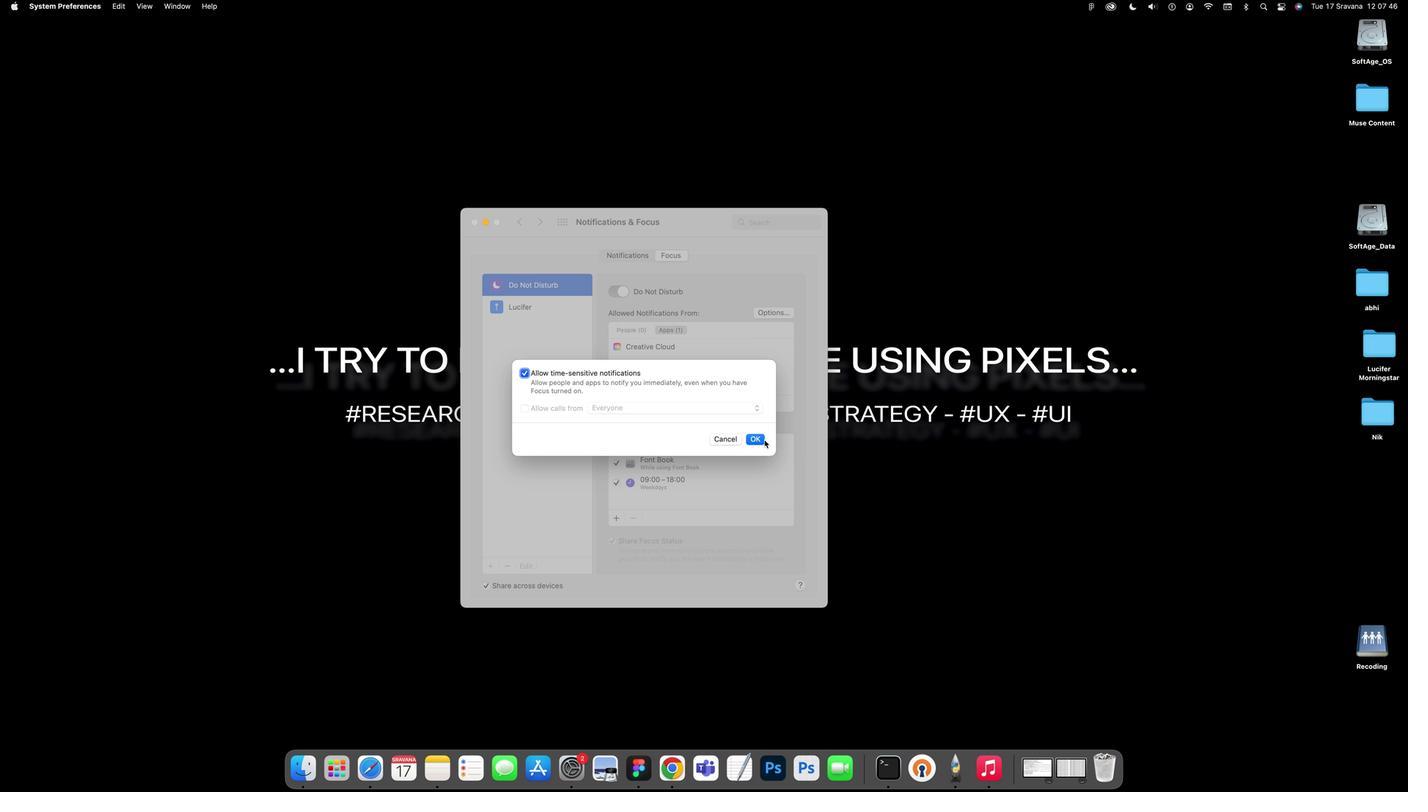 
Action: Mouse moved to (710, 285)
Screenshot: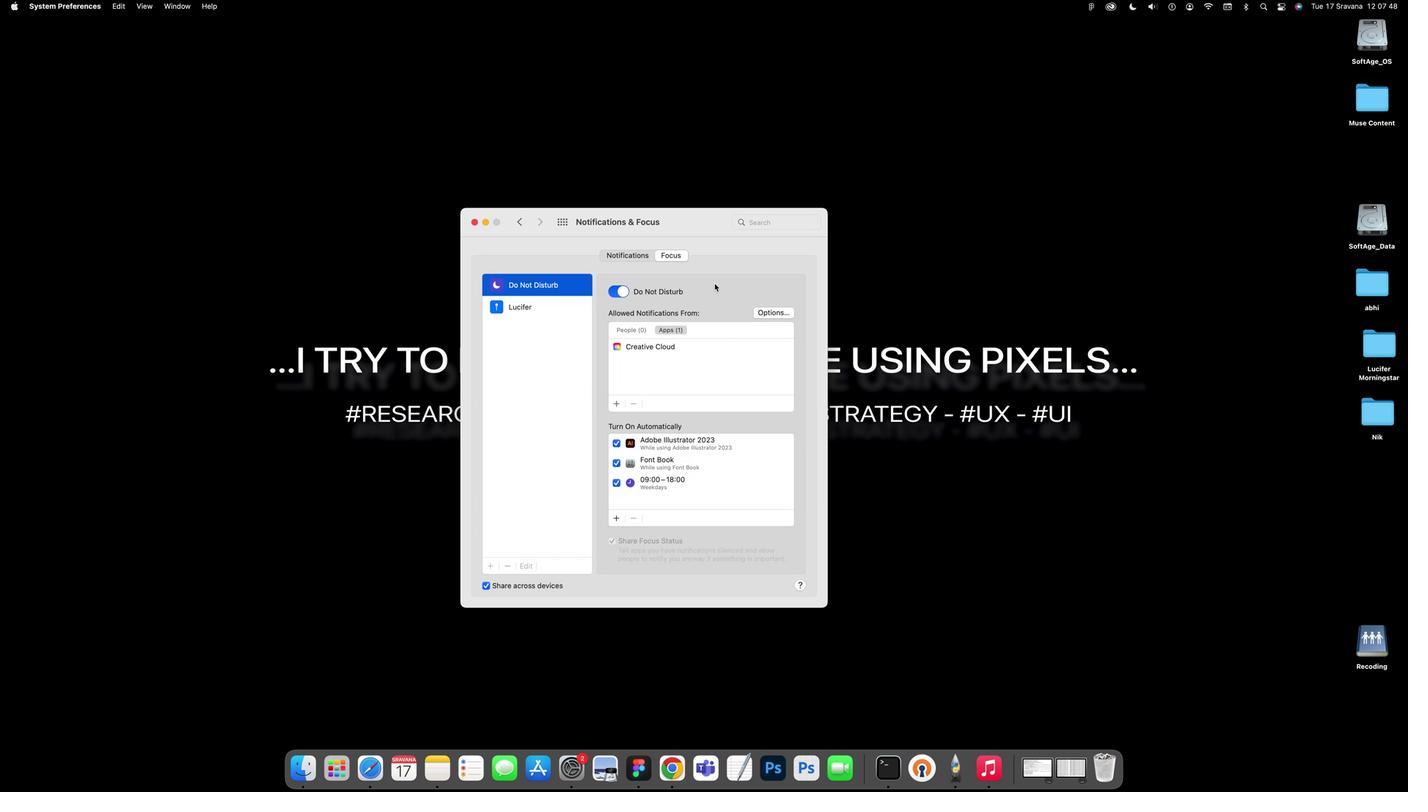 
Action: Mouse pressed left at (710, 285)
Screenshot: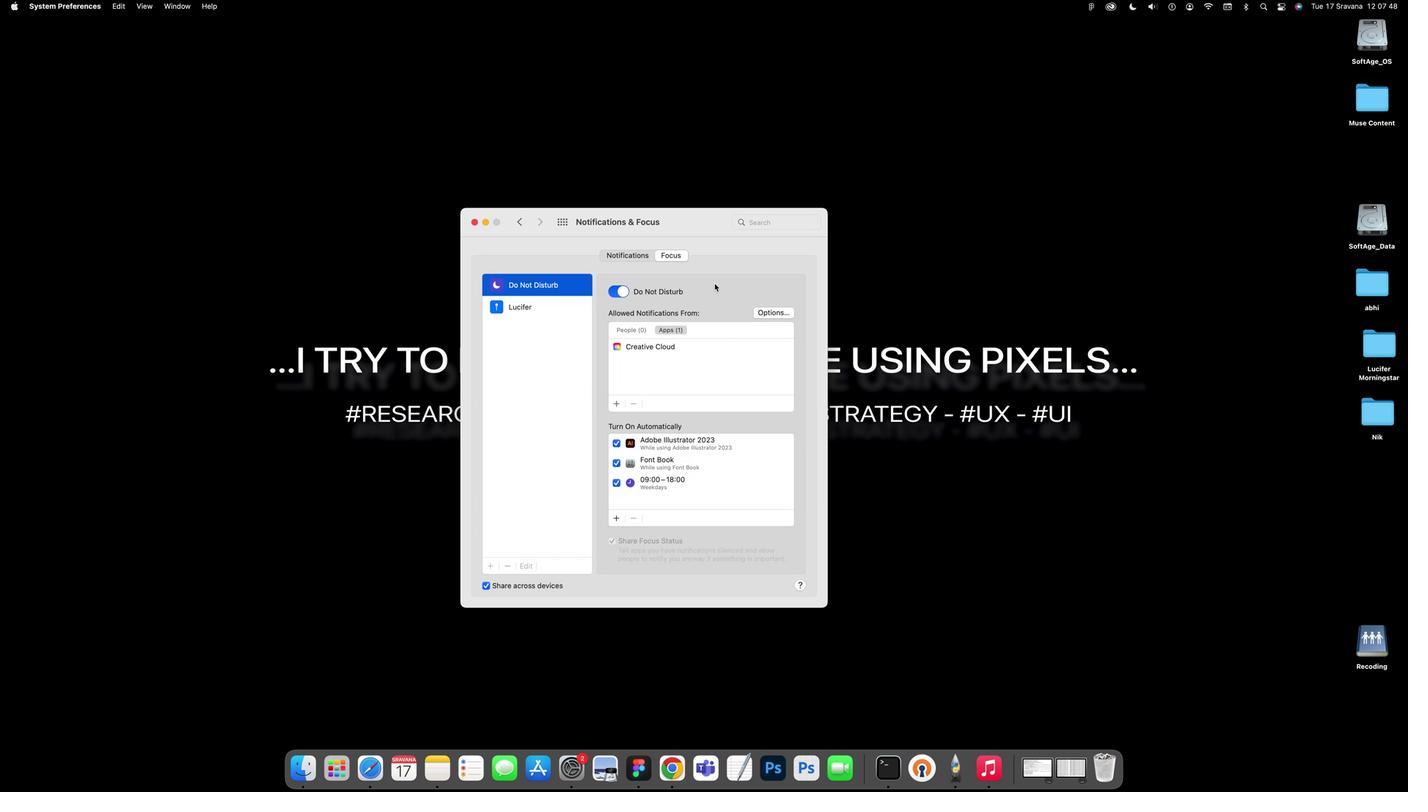 
